 Task: Create user of different profiles for testing Purpose.
Action: Mouse moved to (619, 45)
Screenshot: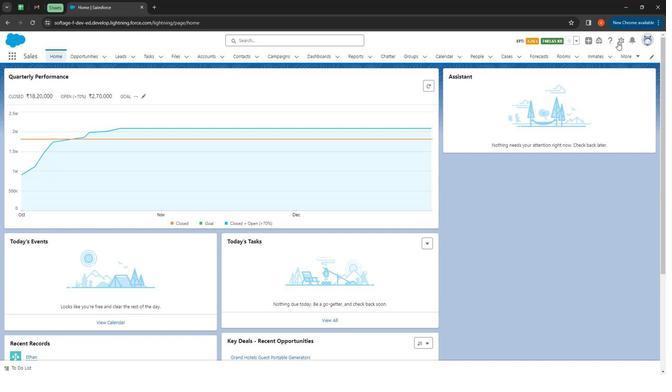 
Action: Mouse pressed left at (619, 45)
Screenshot: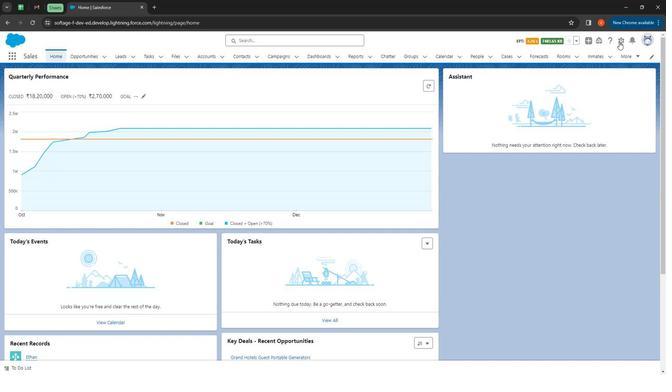 
Action: Mouse moved to (610, 64)
Screenshot: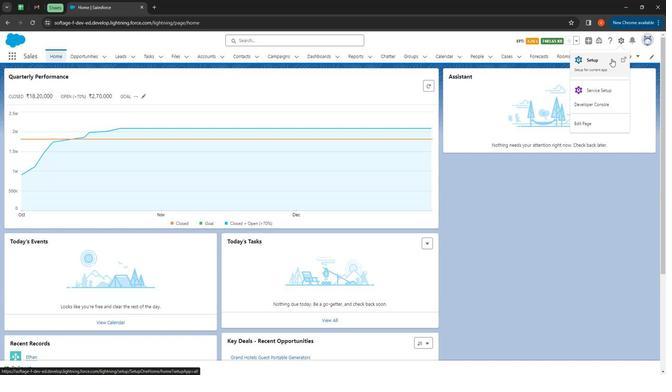
Action: Mouse pressed left at (610, 64)
Screenshot: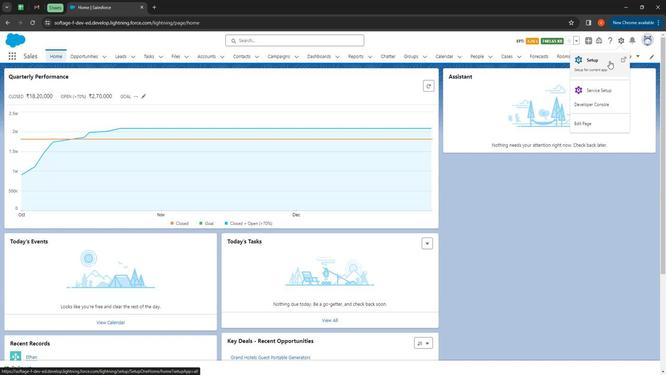 
Action: Mouse moved to (29, 79)
Screenshot: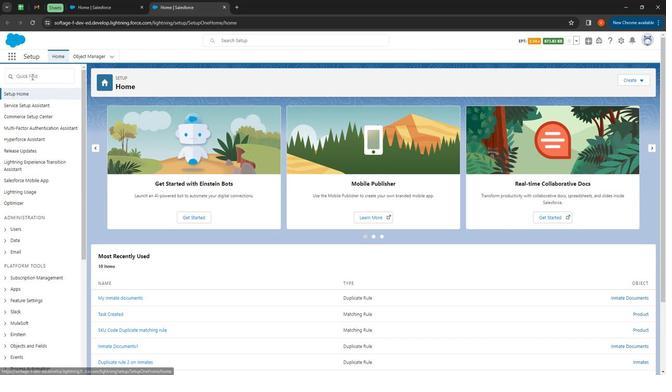 
Action: Mouse pressed left at (29, 79)
Screenshot: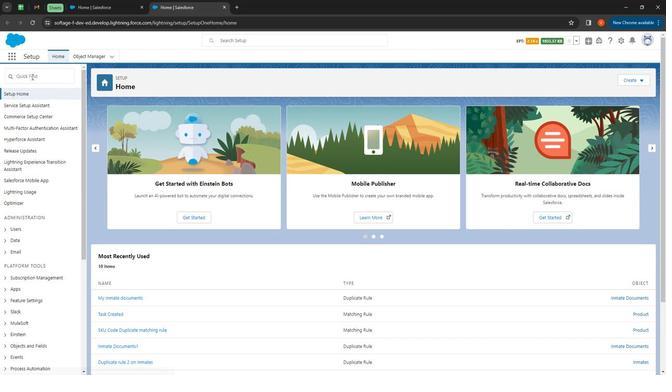 
Action: Key pressed users
Screenshot: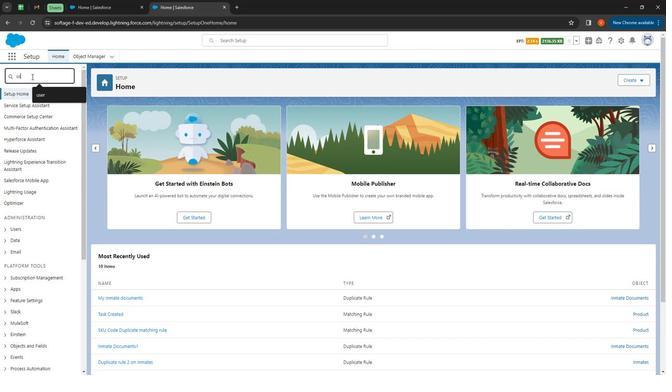 
Action: Mouse moved to (26, 182)
Screenshot: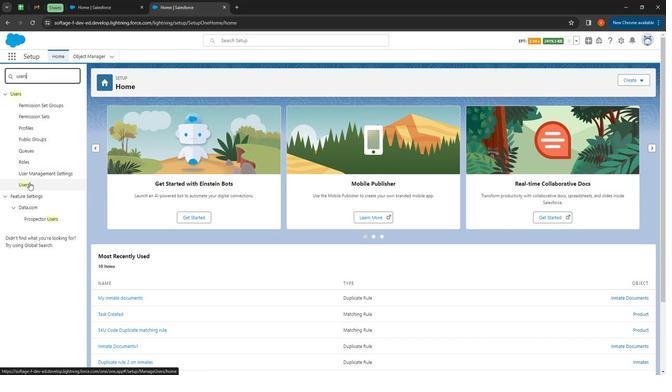 
Action: Mouse pressed left at (26, 182)
Screenshot: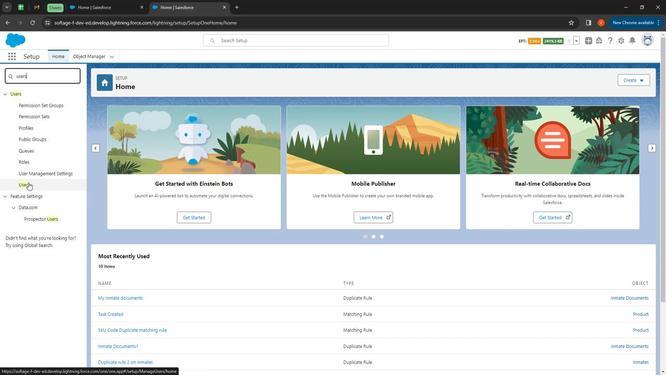 
Action: Mouse moved to (273, 167)
Screenshot: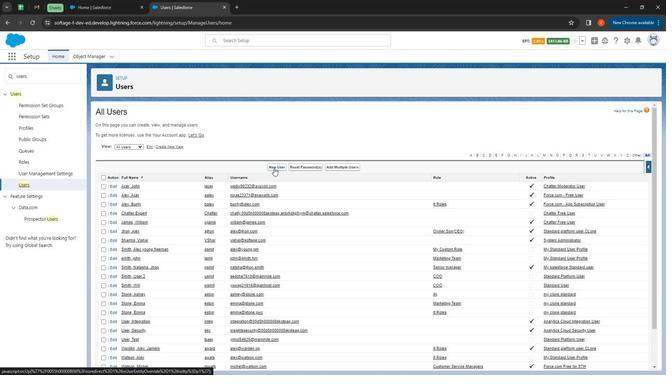 
Action: Mouse pressed left at (273, 167)
Screenshot: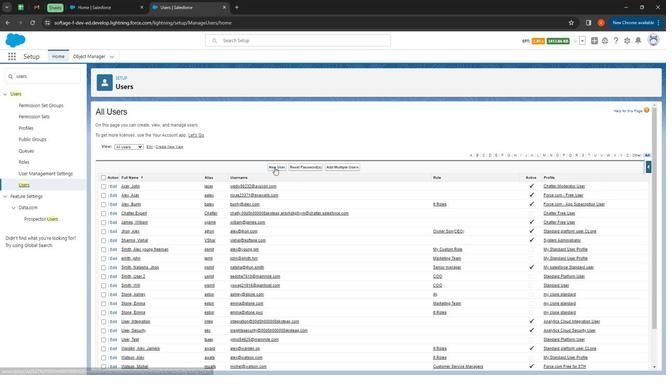 
Action: Mouse moved to (224, 153)
Screenshot: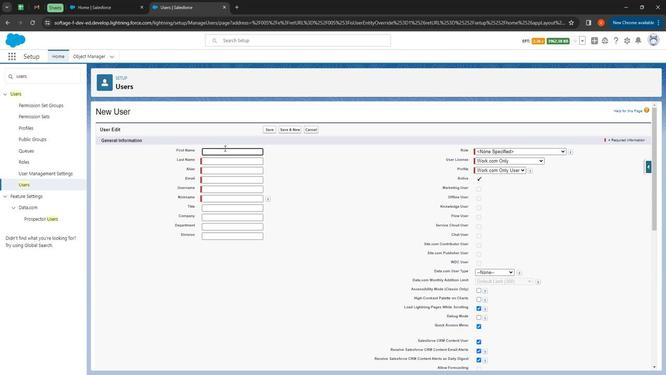 
Action: Mouse pressed left at (224, 153)
Screenshot: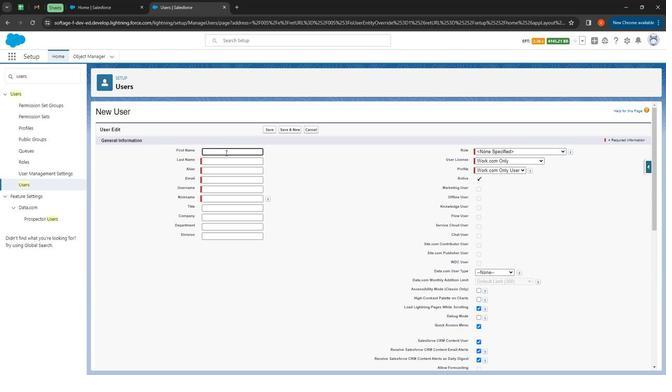 
Action: Mouse moved to (224, 154)
Screenshot: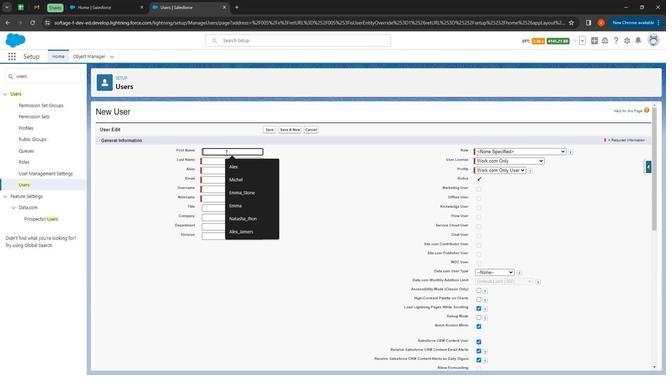 
Action: Key pressed <Key.shift><Key.shift><Key.shift><Key.shift><Key.shift><Key.shift><Key.shift>Olivia
Screenshot: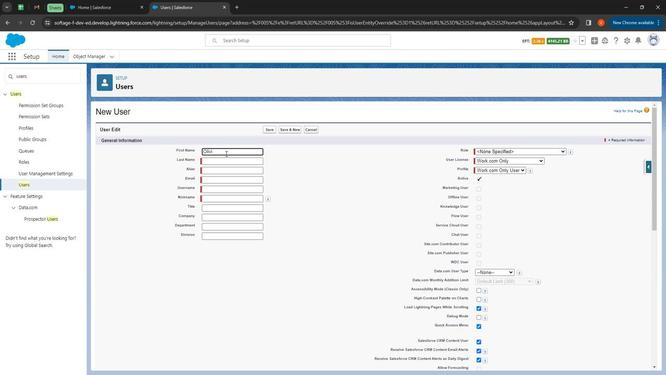 
Action: Mouse moved to (213, 157)
Screenshot: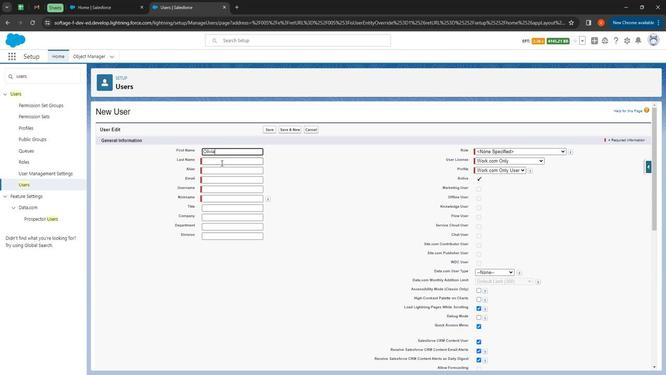 
Action: Mouse pressed left at (213, 157)
Screenshot: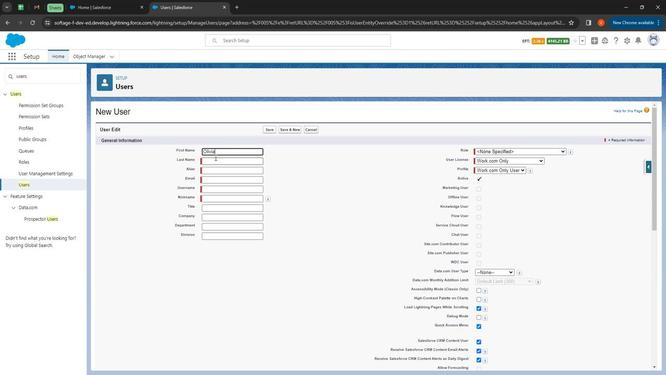 
Action: Mouse moved to (213, 157)
Screenshot: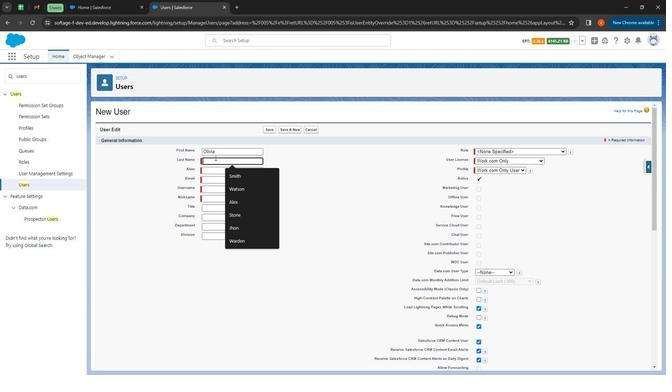 
Action: Key pressed <Key.shift><Key.shift><Key.shift><Key.shift><Key.shift><Key.shift><Key.shift><Key.shift><Key.shift><Key.shift><Key.shift><Key.shift><Key.shift><Key.shift><Key.shift>Watson
Screenshot: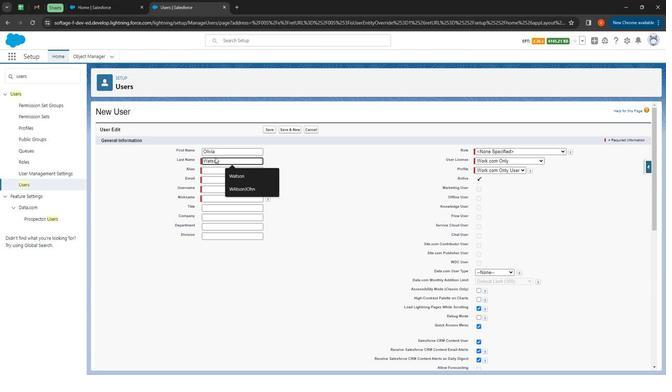 
Action: Mouse moved to (207, 178)
Screenshot: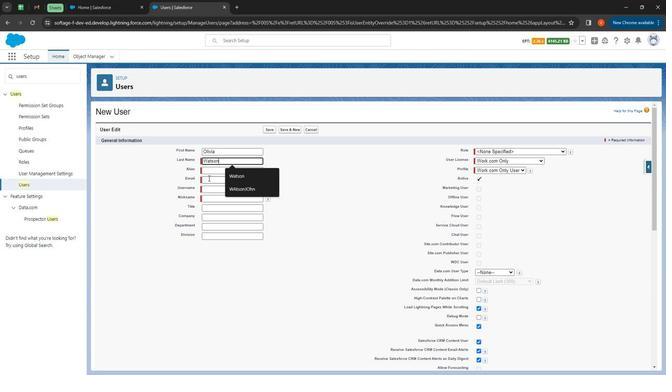 
Action: Mouse pressed left at (207, 178)
Screenshot: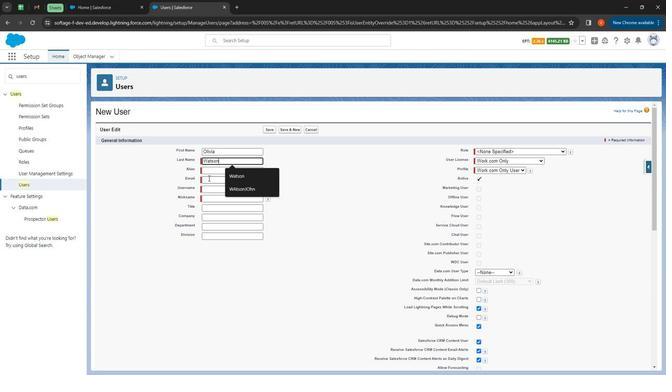 
Action: Mouse moved to (207, 177)
Screenshot: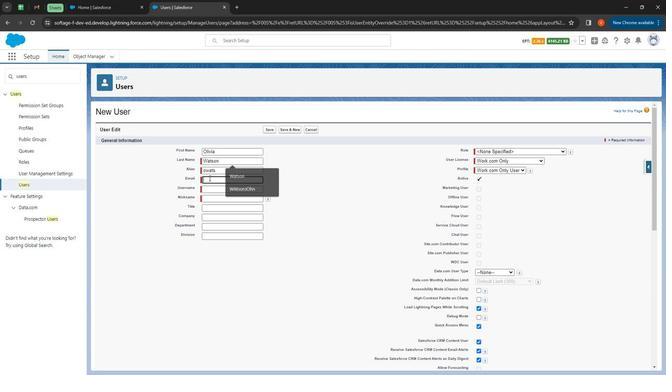
Action: Key pressed <Key.shift><Key.shift><Key.shift><Key.shift><Key.shift><Key.shift><Key.shift><Key.shift><Key.shift><Key.shift><Key.shift><Key.shift><Key.shift><Key.shift><Key.shift><Key.shift><Key.shift><Key.shift>O<Key.shift>@livia.com
Screenshot: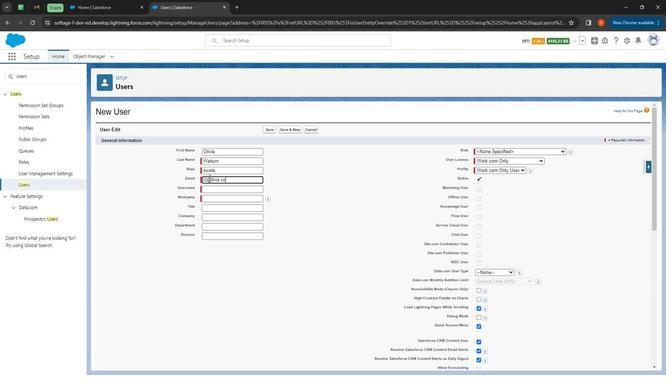 
Action: Mouse moved to (212, 189)
Screenshot: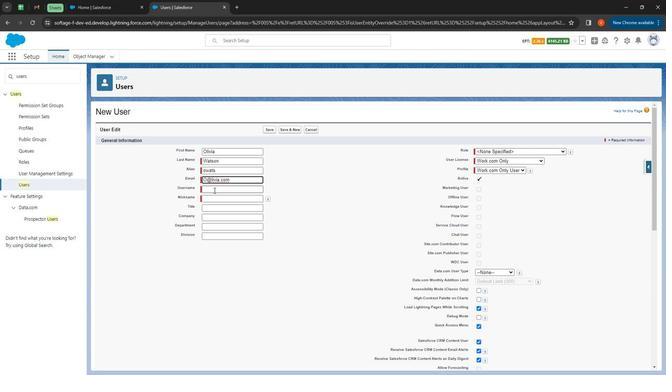 
Action: Mouse pressed left at (212, 189)
Screenshot: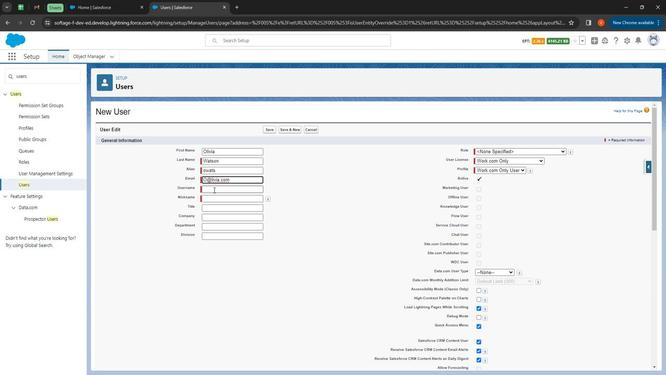 
Action: Mouse moved to (216, 208)
Screenshot: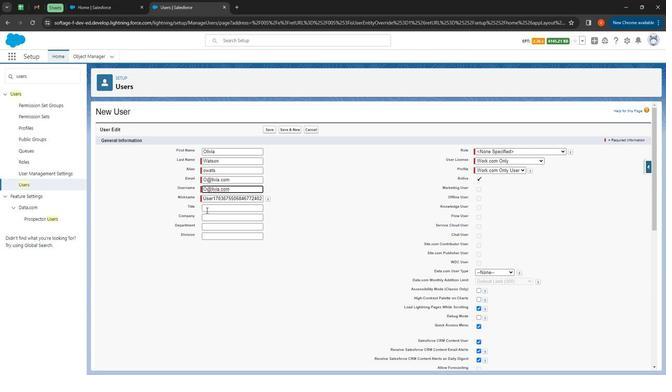 
Action: Mouse pressed left at (216, 208)
Screenshot: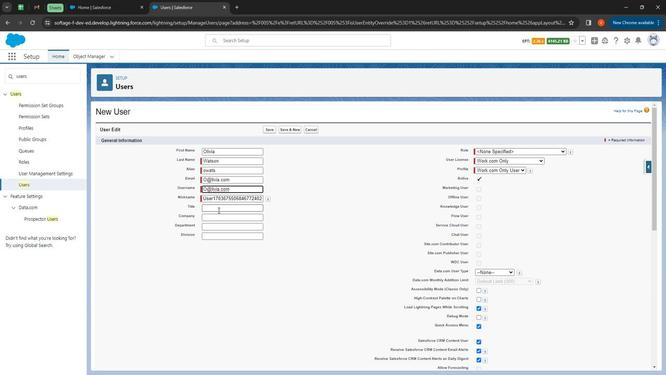 
Action: Key pressed <Key.shift>
Screenshot: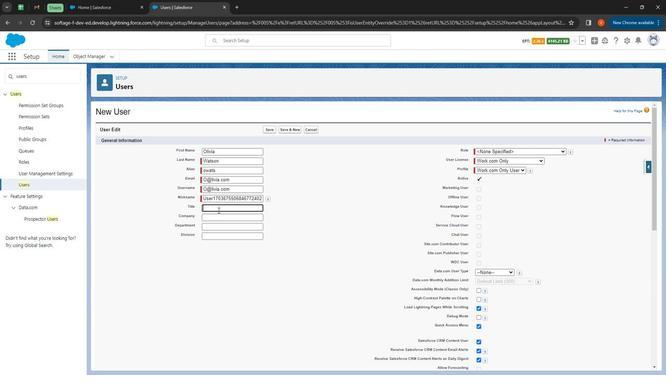 
Action: Mouse moved to (217, 208)
Screenshot: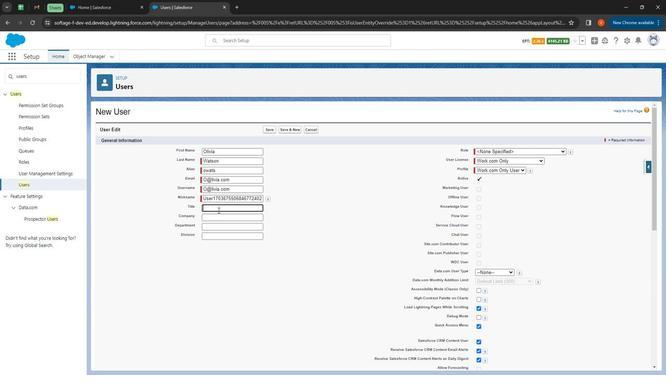 
Action: Key pressed Salesforce<Key.space><Key.shift>IT
Screenshot: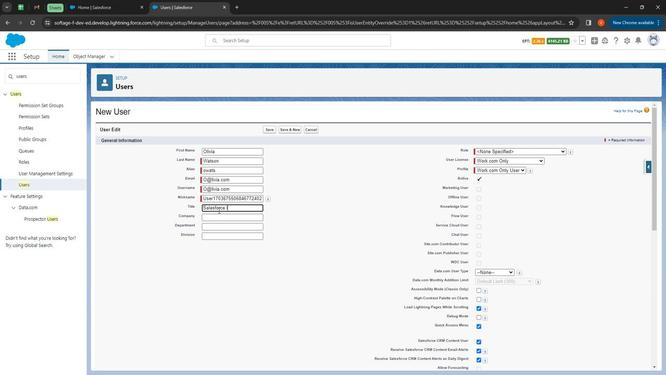 
Action: Mouse scrolled (217, 208) with delta (0, 0)
Screenshot: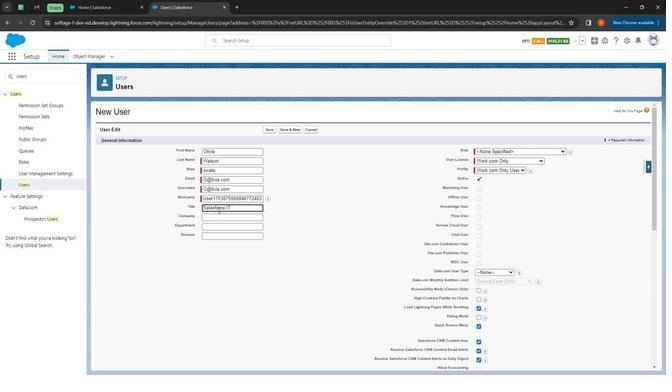 
Action: Mouse moved to (218, 177)
Screenshot: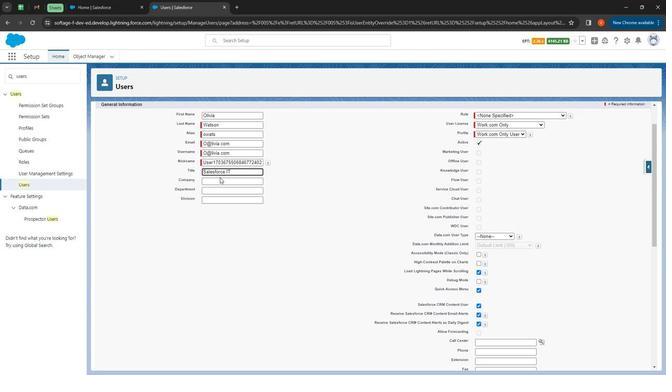 
Action: Mouse pressed left at (218, 177)
Screenshot: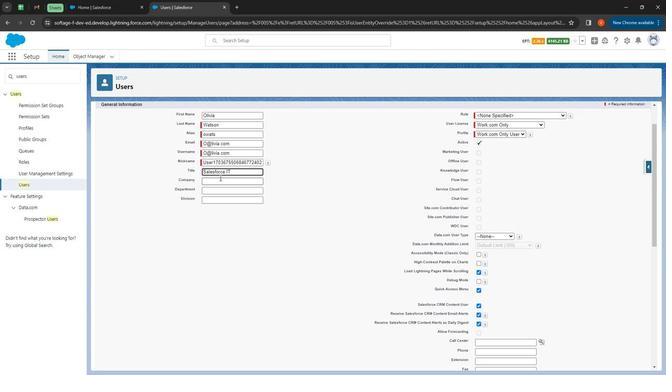 
Action: Mouse moved to (218, 178)
Screenshot: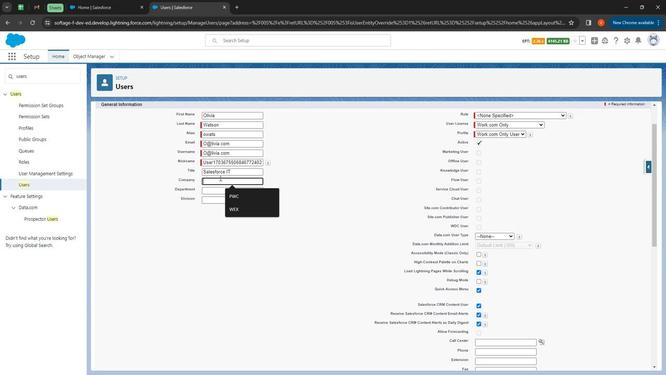 
Action: Key pressed <Key.shift>
Screenshot: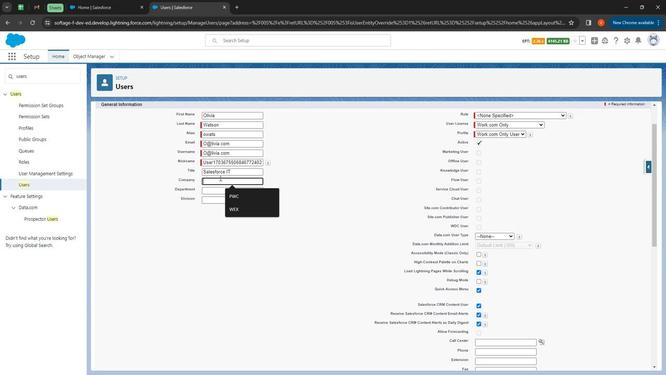 
Action: Mouse moved to (208, 166)
Screenshot: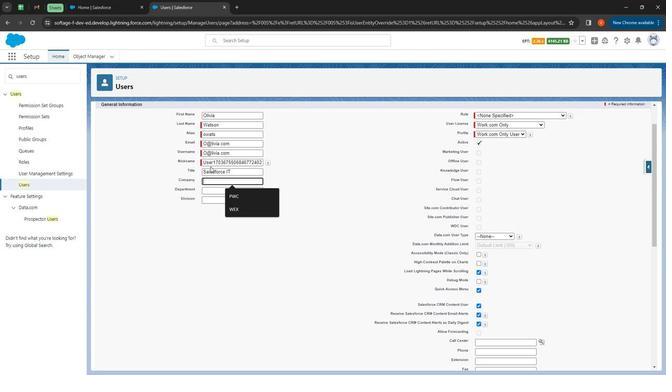 
Action: Key pressed <Key.shift><Key.shift><Key.shift><Key.shift>PWC
Screenshot: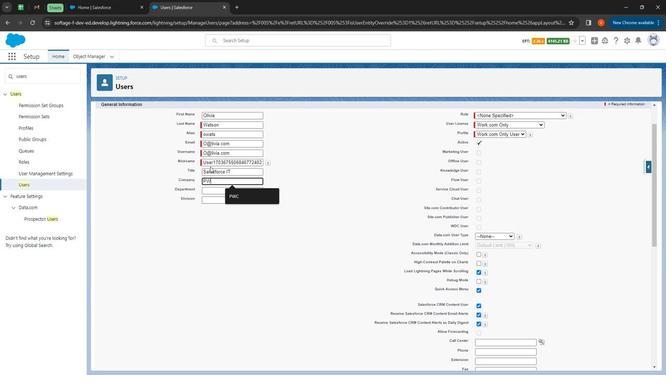 
Action: Mouse moved to (220, 194)
Screenshot: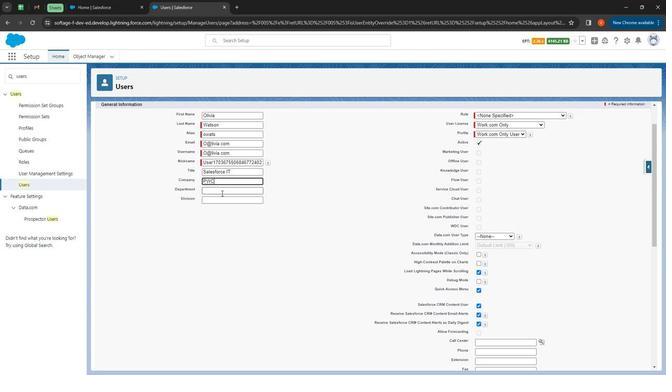 
Action: Mouse pressed left at (220, 194)
Screenshot: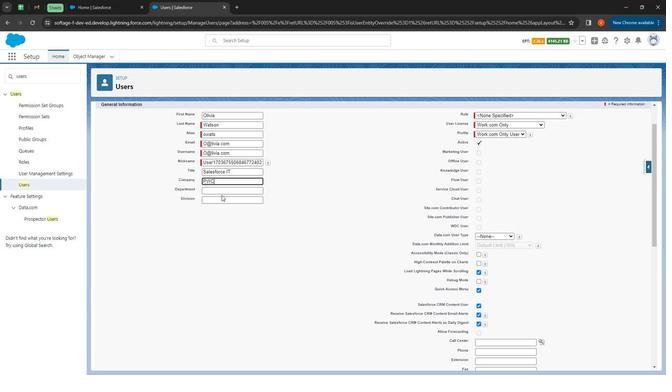 
Action: Mouse moved to (216, 190)
Screenshot: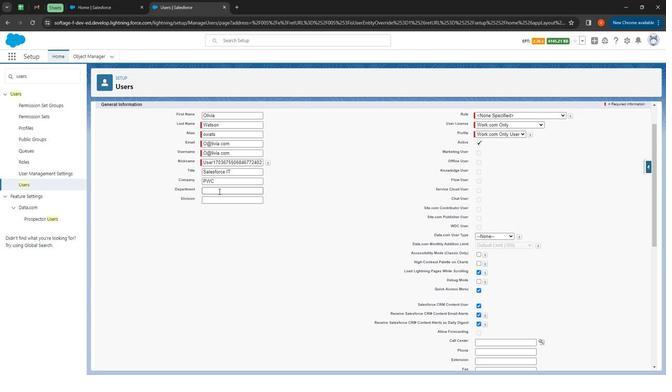 
Action: Mouse pressed left at (216, 190)
Screenshot: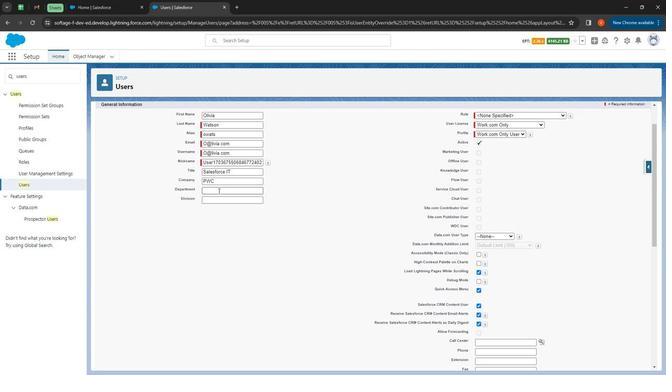 
Action: Key pressed <Key.shift>
Screenshot: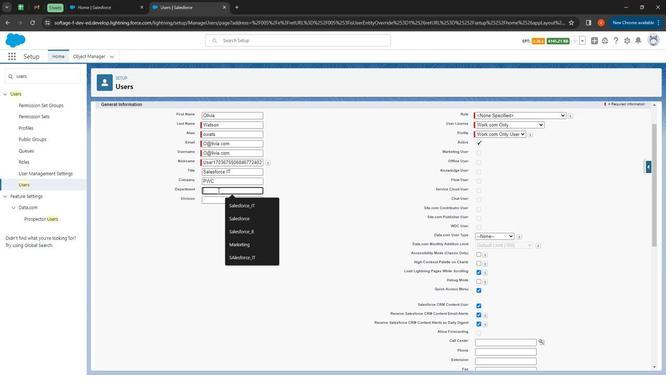 
Action: Mouse moved to (205, 186)
Screenshot: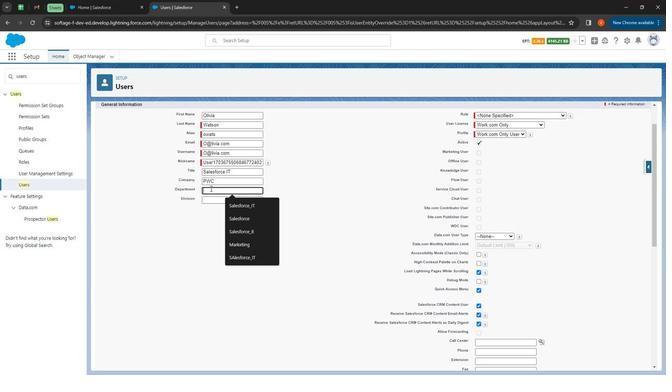
Action: Key pressed <Key.shift><Key.shift><Key.shift><Key.shift><Key.shift><Key.shift><Key.shift><Key.shift><Key.shift><Key.shift><Key.shift><Key.shift><Key.shift>Salesfore<Key.backspace>ce<Key.shift>_<Key.shift><Key.shift><Key.shift><Key.shift><Key.shift><Key.shift><Key.shift><Key.shift><Key.shift><Key.shift>IT
Screenshot: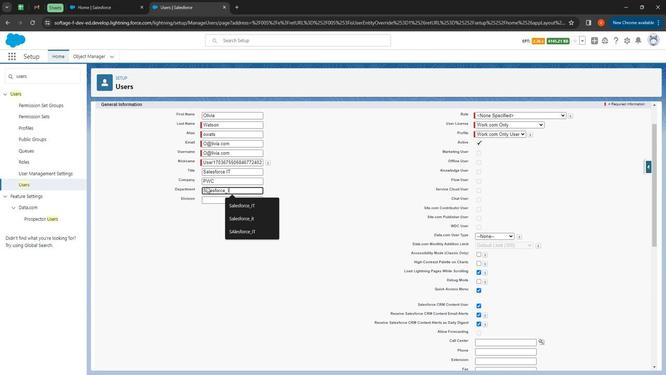 
Action: Mouse moved to (216, 197)
Screenshot: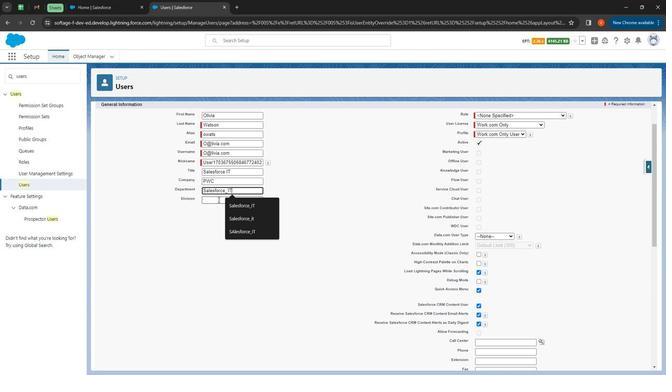 
Action: Mouse pressed left at (216, 197)
Screenshot: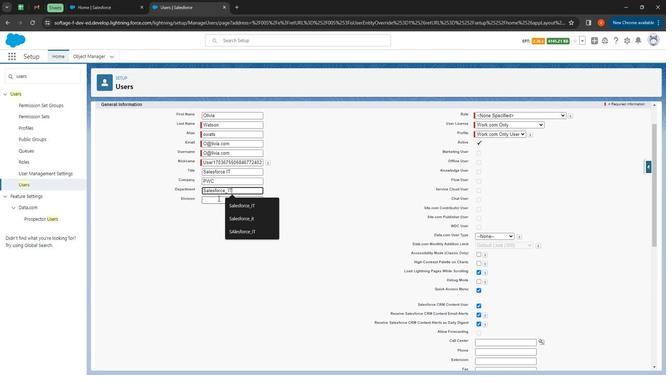 
Action: Mouse moved to (229, 214)
Screenshot: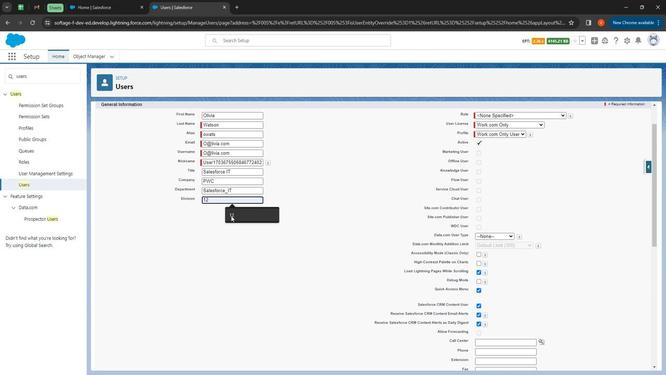 
Action: Mouse pressed left at (229, 214)
Screenshot: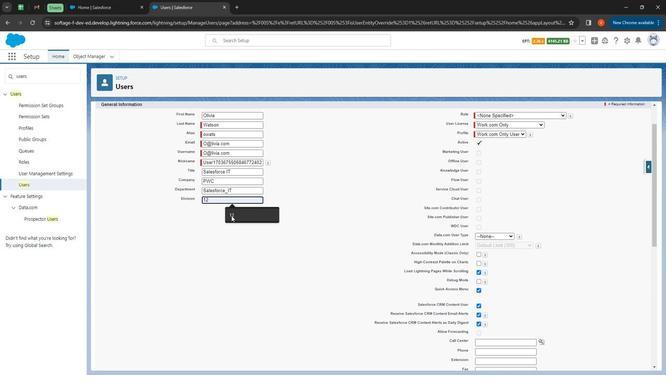 
Action: Mouse moved to (502, 184)
Screenshot: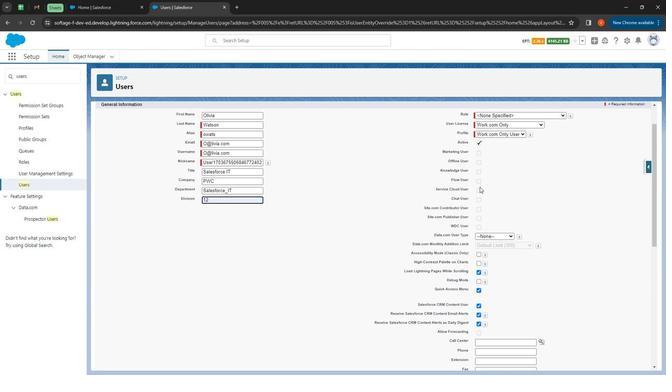
Action: Mouse scrolled (502, 184) with delta (0, 0)
Screenshot: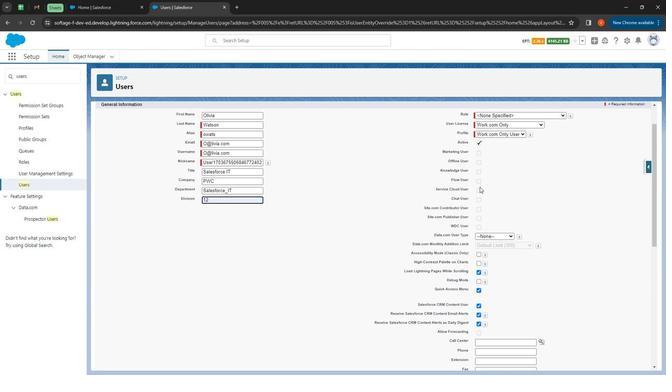 
Action: Mouse moved to (507, 183)
Screenshot: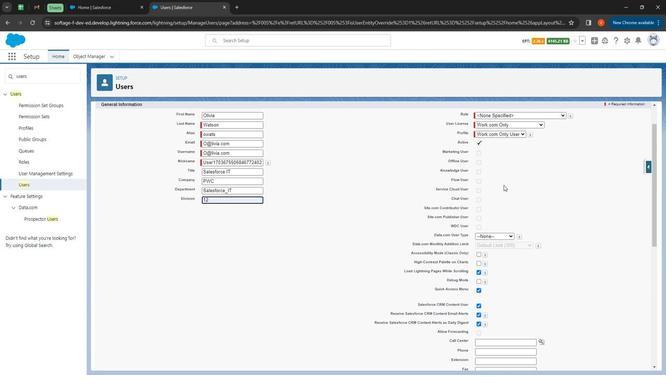 
Action: Mouse scrolled (507, 184) with delta (0, 0)
Screenshot: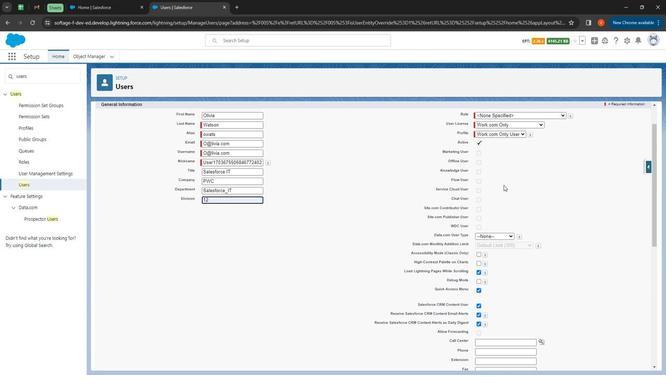
Action: Mouse moved to (532, 151)
Screenshot: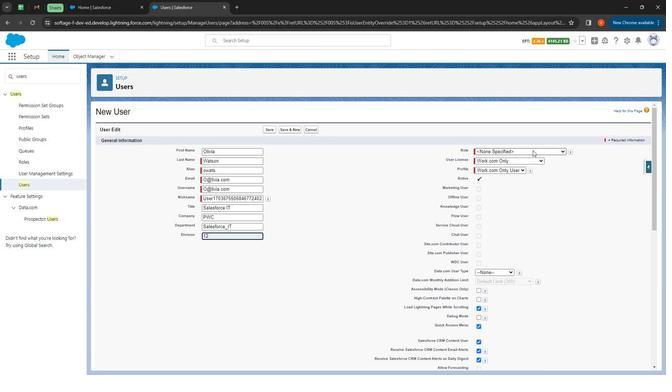 
Action: Mouse pressed left at (532, 151)
Screenshot: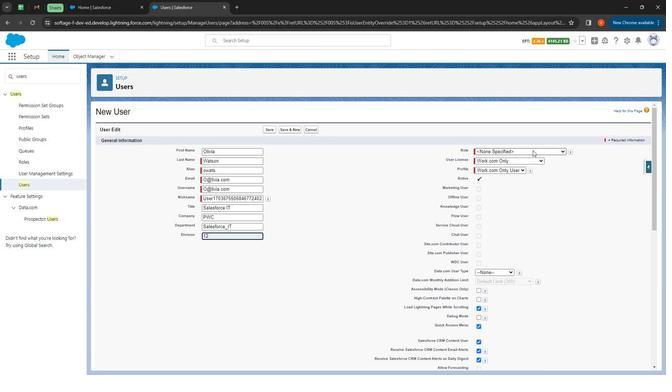 
Action: Mouse moved to (515, 217)
Screenshot: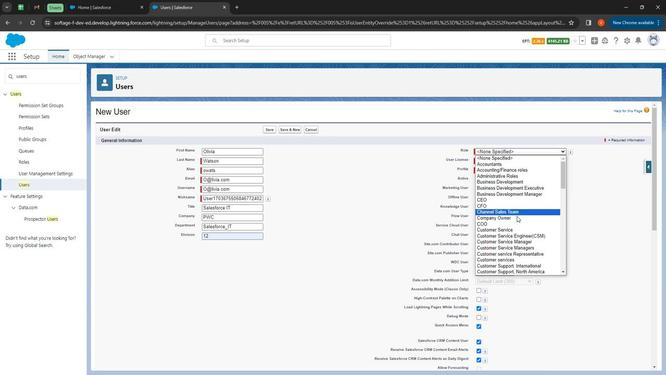 
Action: Mouse scrolled (515, 217) with delta (0, 0)
Screenshot: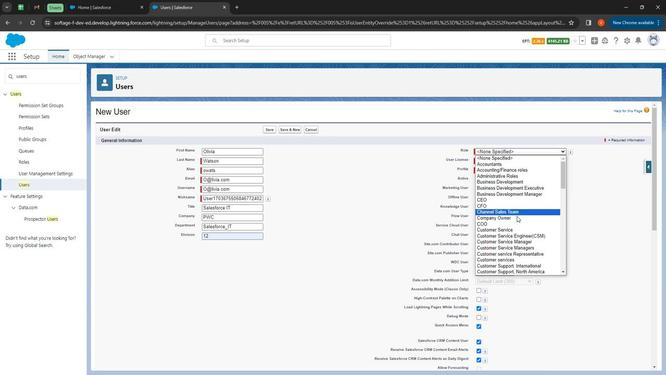 
Action: Mouse moved to (515, 218)
Screenshot: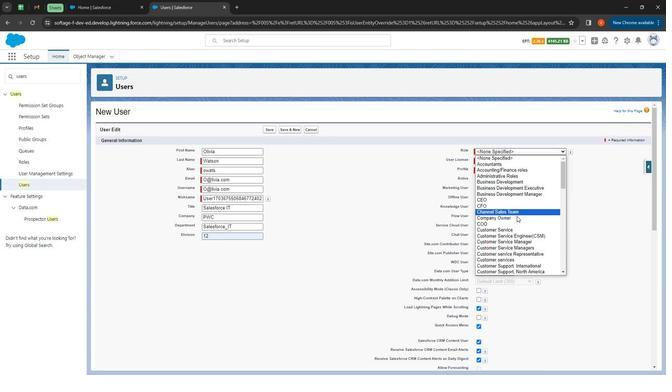 
Action: Mouse scrolled (515, 218) with delta (0, 0)
Screenshot: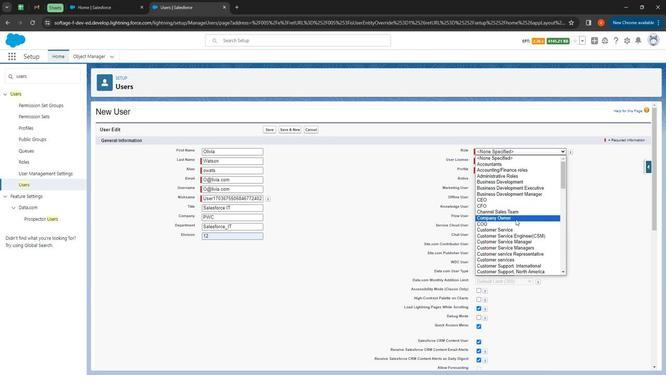 
Action: Mouse scrolled (515, 218) with delta (0, 0)
Screenshot: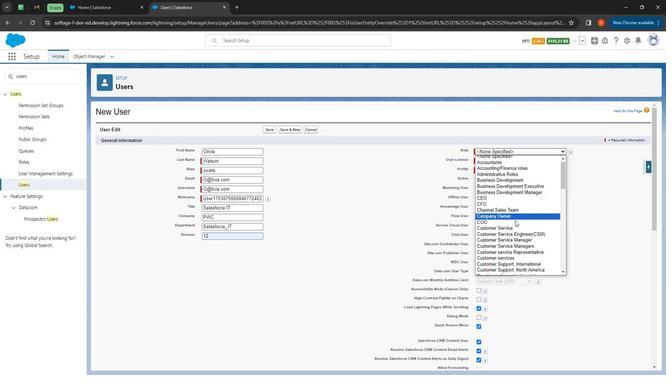 
Action: Mouse moved to (515, 219)
Screenshot: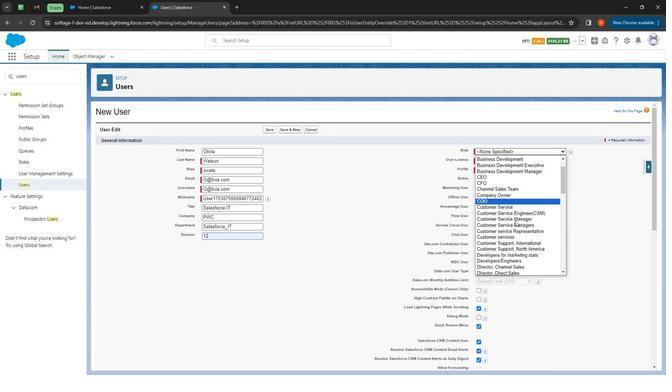 
Action: Mouse scrolled (515, 218) with delta (0, 0)
Screenshot: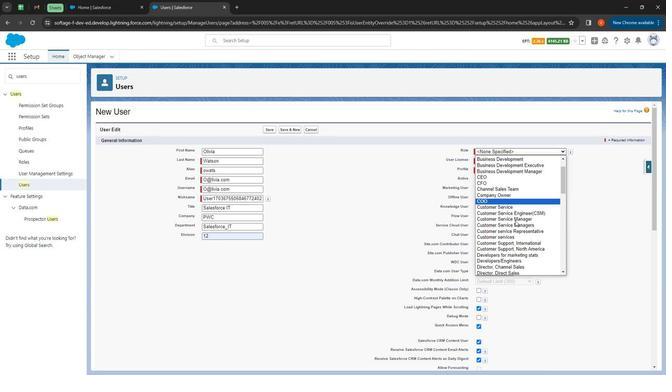 
Action: Mouse moved to (514, 185)
Screenshot: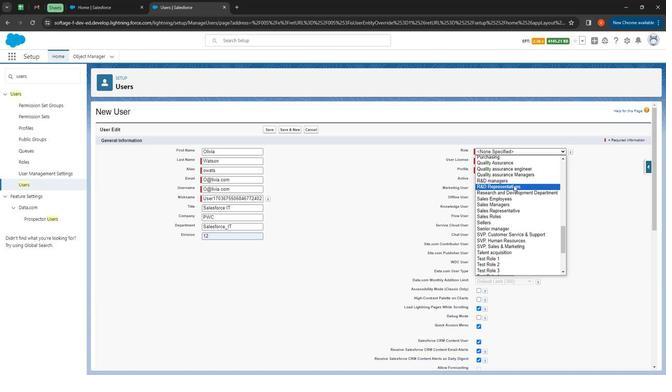 
Action: Mouse scrolled (514, 185) with delta (0, 0)
Screenshot: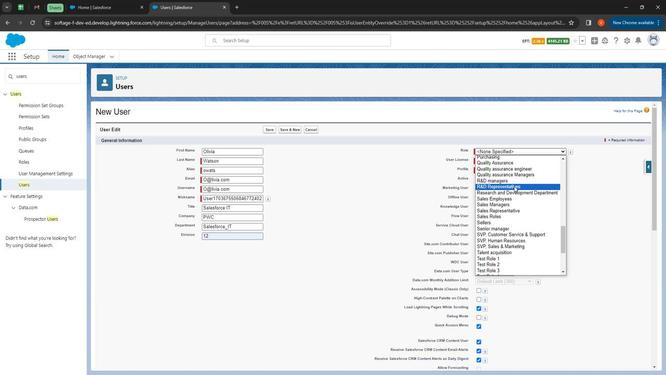 
Action: Mouse scrolled (514, 185) with delta (0, 0)
Screenshot: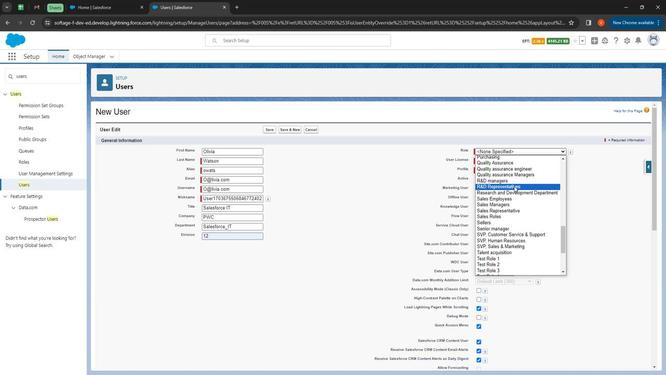 
Action: Mouse moved to (504, 222)
Screenshot: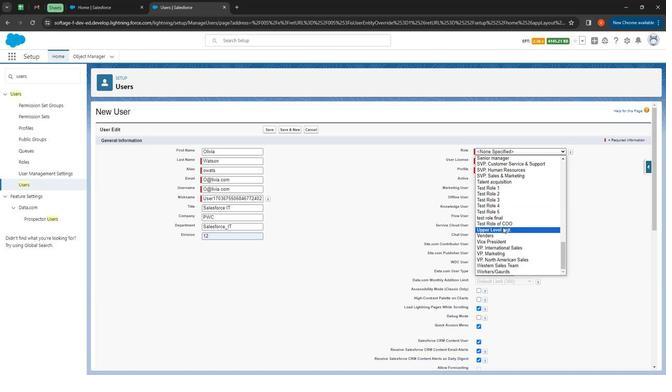 
Action: Mouse scrolled (504, 223) with delta (0, 0)
Screenshot: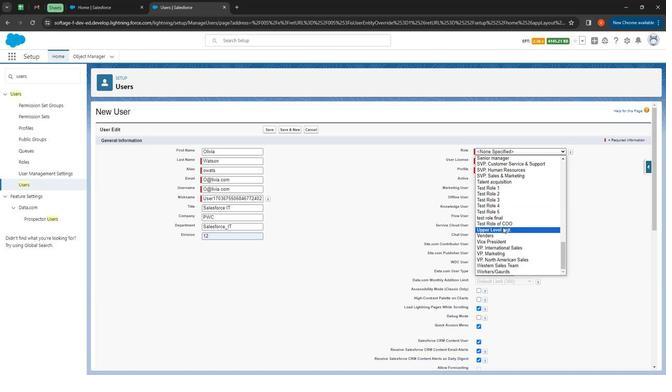 
Action: Mouse moved to (502, 173)
Screenshot: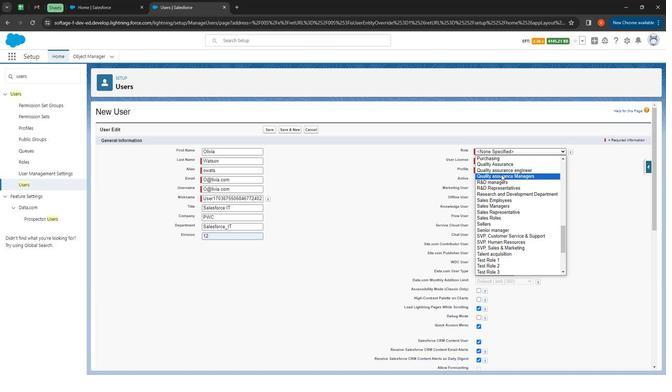 
Action: Mouse pressed left at (502, 173)
Screenshot: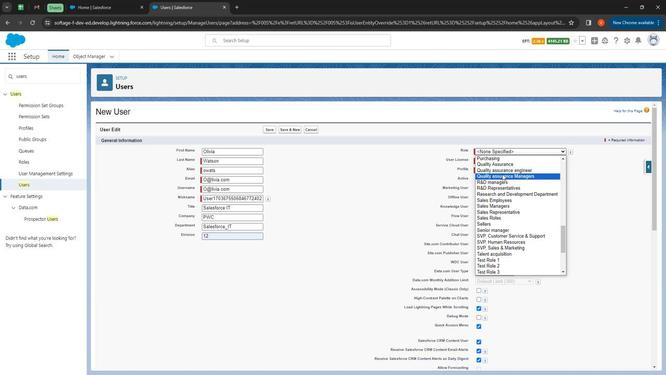 
Action: Mouse moved to (508, 161)
Screenshot: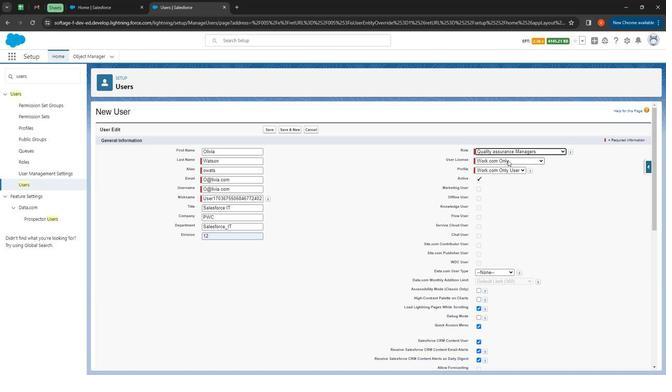 
Action: Mouse pressed left at (508, 161)
Screenshot: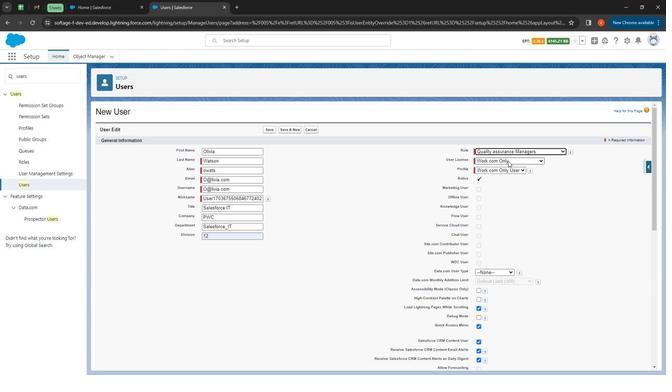 
Action: Mouse moved to (512, 196)
Screenshot: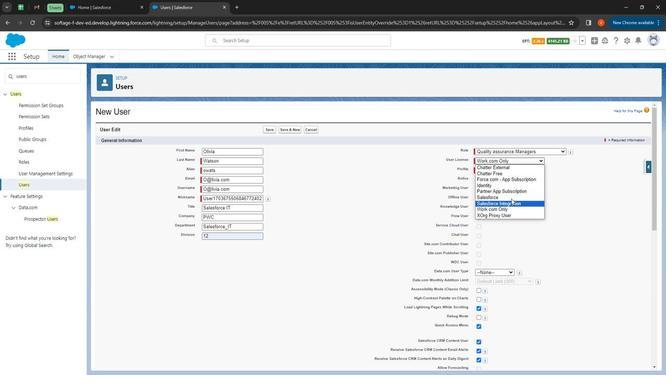 
Action: Mouse pressed left at (512, 196)
Screenshot: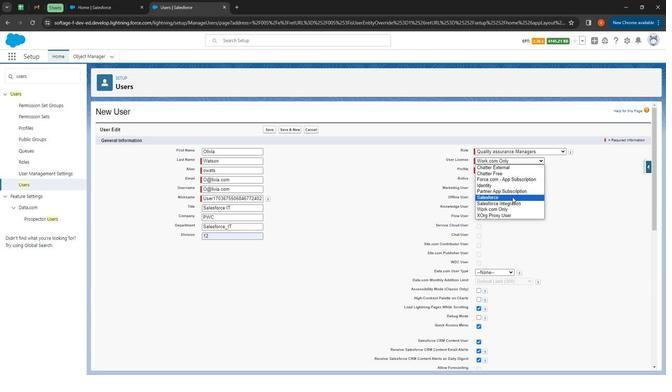 
Action: Mouse moved to (509, 173)
Screenshot: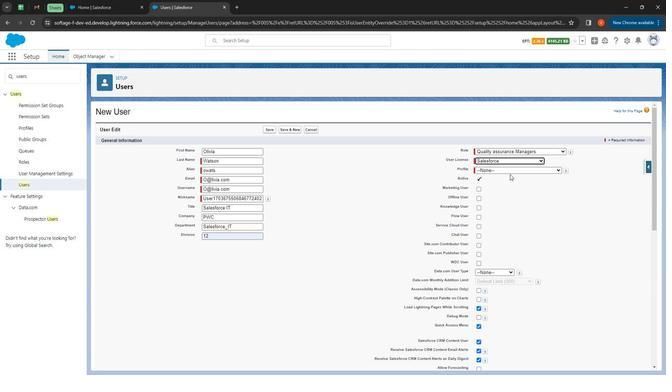 
Action: Mouse pressed left at (509, 173)
Screenshot: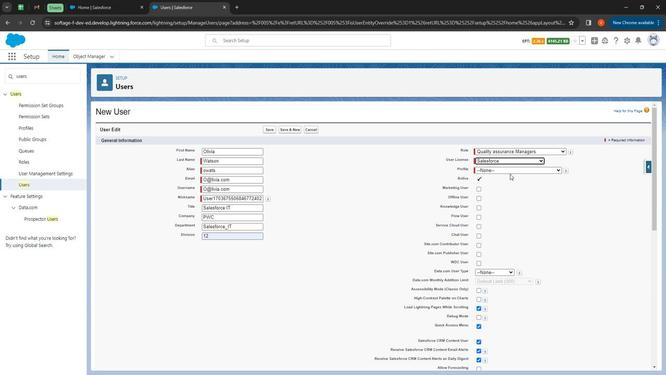 
Action: Mouse moved to (512, 170)
Screenshot: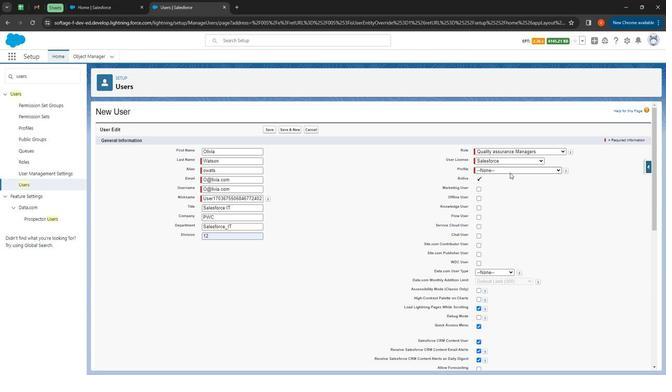 
Action: Mouse pressed left at (512, 170)
Screenshot: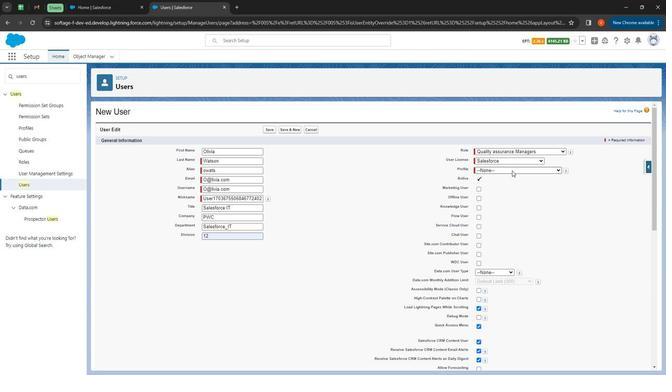 
Action: Mouse moved to (522, 256)
Screenshot: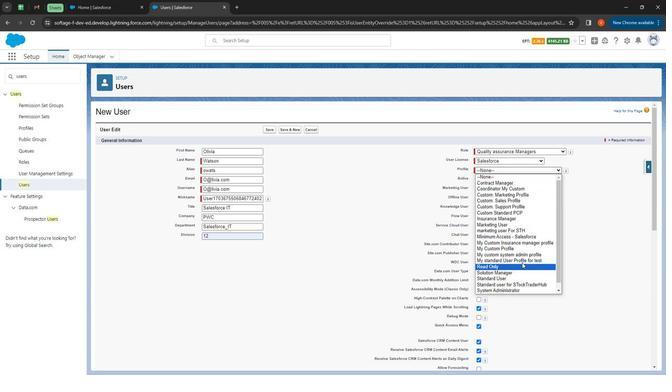 
Action: Mouse pressed left at (522, 256)
Screenshot: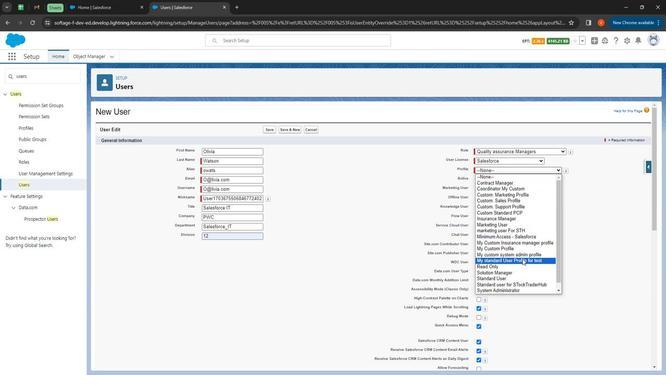 
Action: Mouse moved to (490, 205)
Screenshot: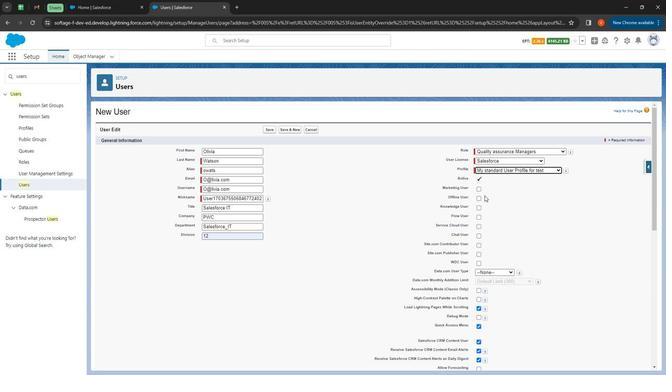 
Action: Mouse scrolled (490, 205) with delta (0, 0)
Screenshot: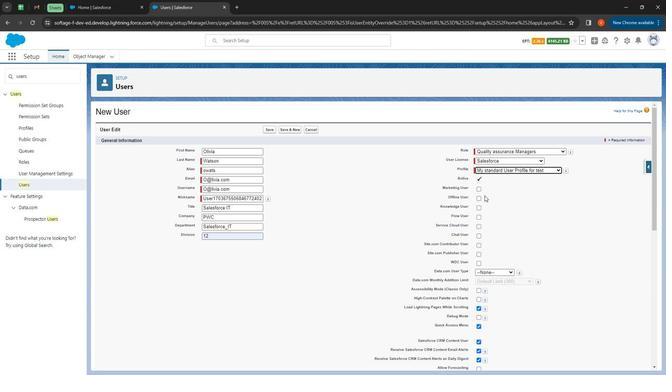
Action: Mouse moved to (494, 210)
Screenshot: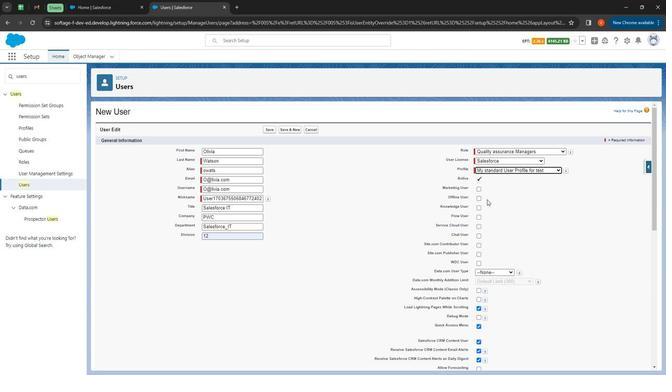 
Action: Mouse scrolled (494, 210) with delta (0, 0)
Screenshot: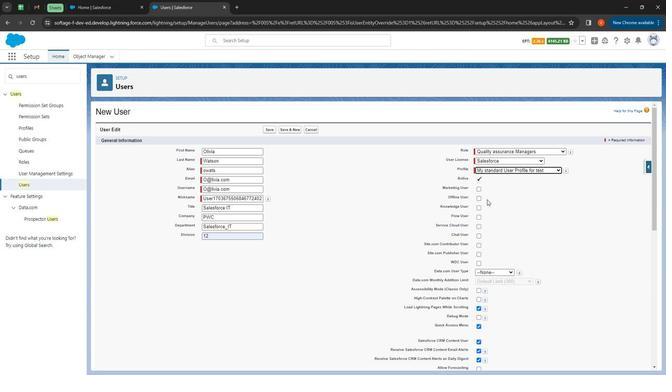 
Action: Mouse moved to (496, 214)
Screenshot: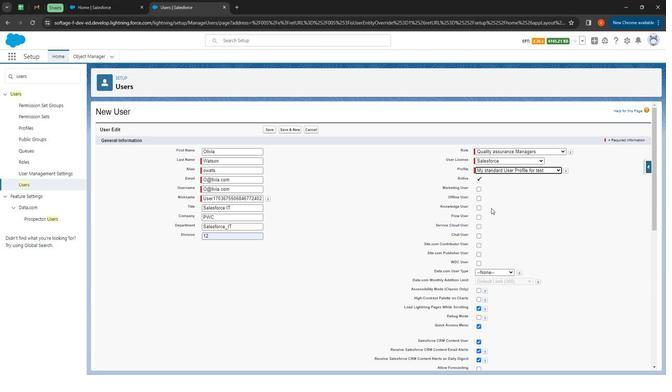 
Action: Mouse scrolled (496, 213) with delta (0, 0)
Screenshot: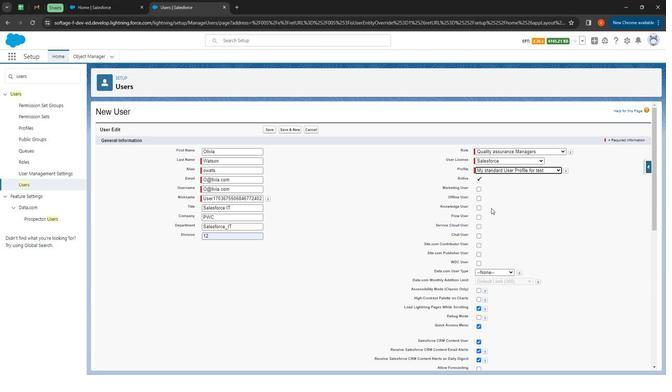 
Action: Mouse moved to (499, 217)
Screenshot: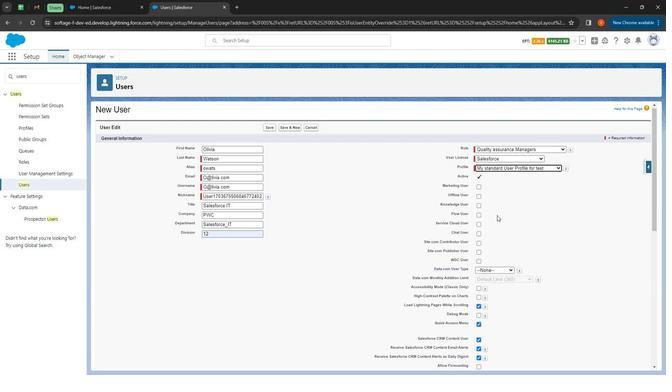 
Action: Mouse scrolled (499, 216) with delta (0, 0)
Screenshot: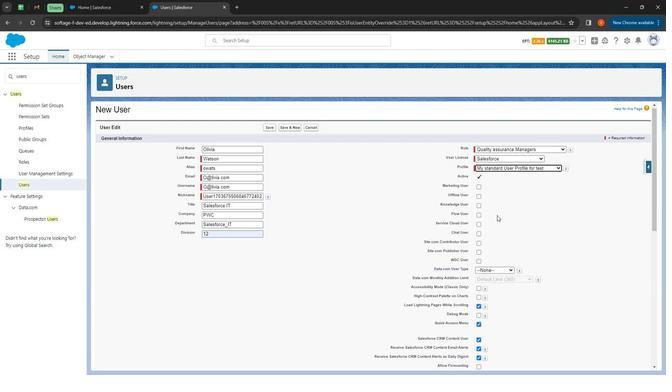 
Action: Mouse moved to (503, 225)
Screenshot: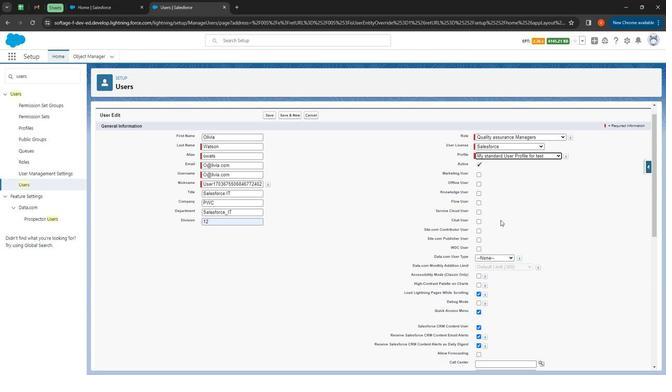 
Action: Mouse scrolled (503, 224) with delta (0, 0)
Screenshot: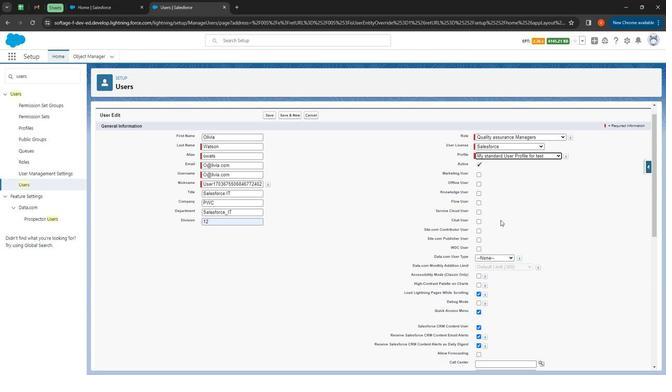 
Action: Mouse moved to (504, 248)
Screenshot: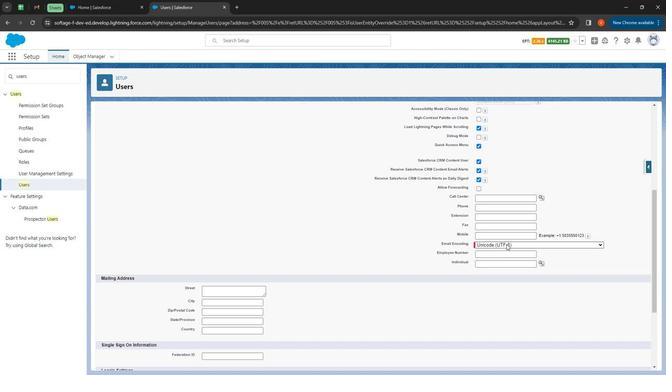 
Action: Mouse scrolled (504, 247) with delta (0, 0)
Screenshot: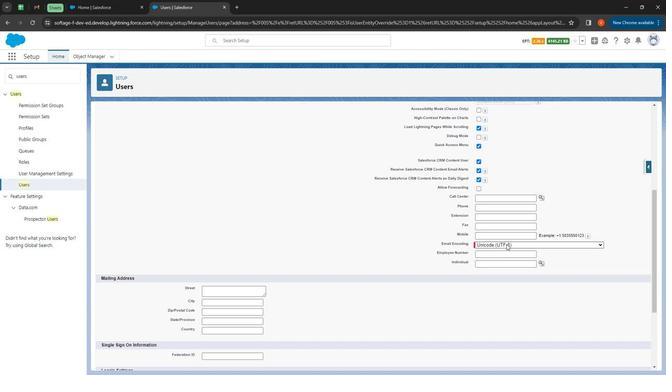 
Action: Mouse moved to (504, 249)
Screenshot: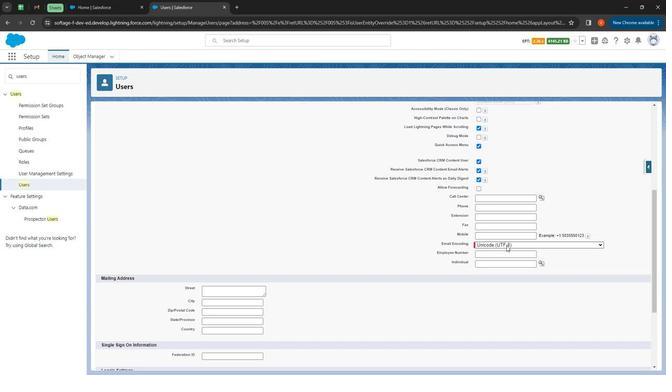 
Action: Mouse scrolled (504, 248) with delta (0, 0)
Screenshot: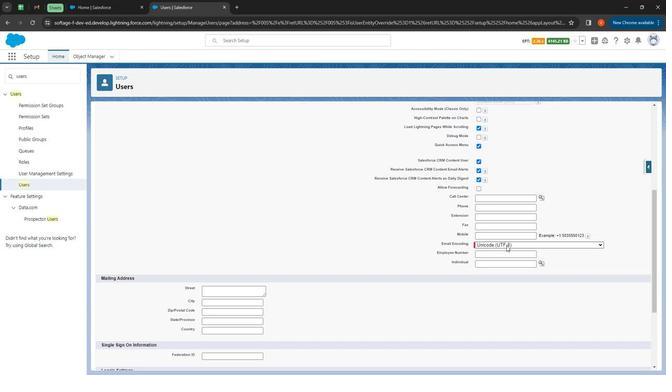
Action: Mouse moved to (504, 249)
Screenshot: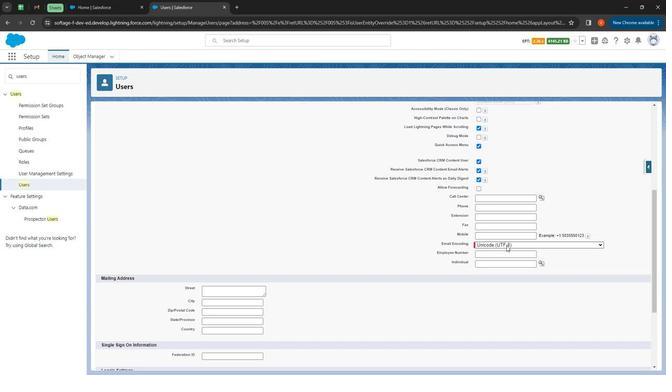
Action: Mouse scrolled (504, 248) with delta (0, 0)
Screenshot: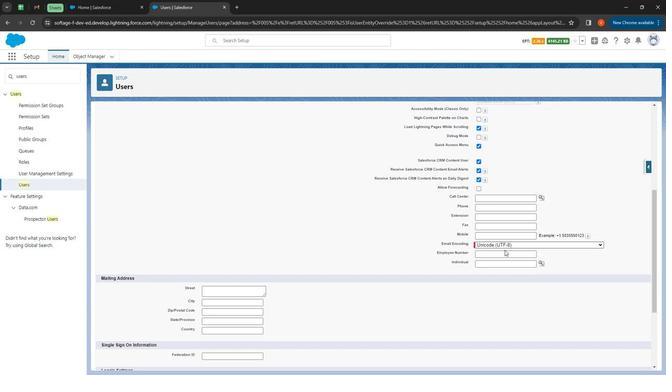 
Action: Mouse moved to (502, 250)
Screenshot: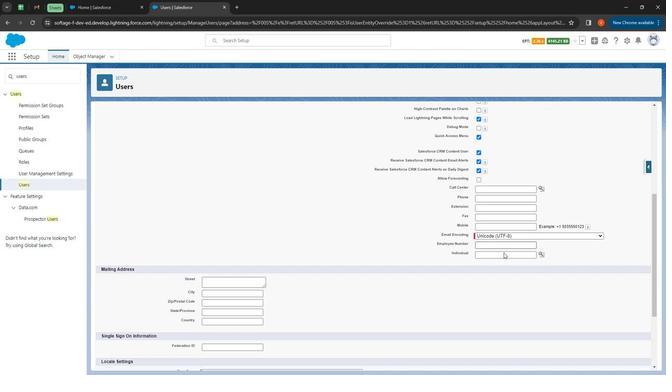
Action: Mouse scrolled (503, 249) with delta (0, 0)
Screenshot: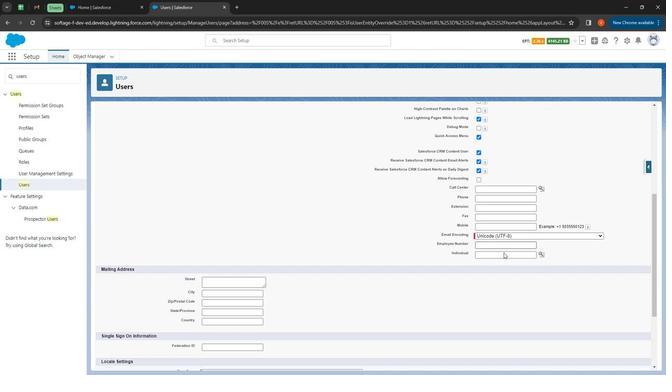 
Action: Mouse moved to (240, 180)
Screenshot: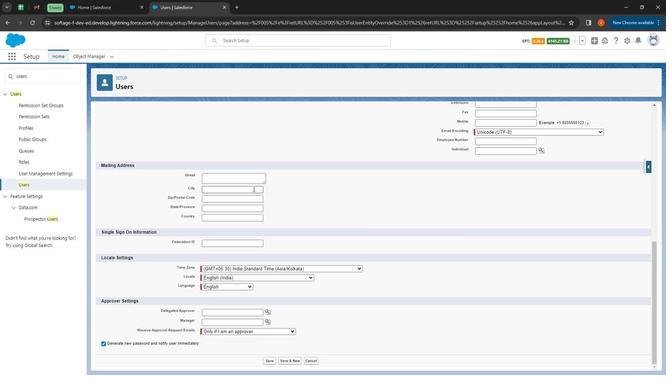 
Action: Mouse pressed left at (240, 180)
Screenshot: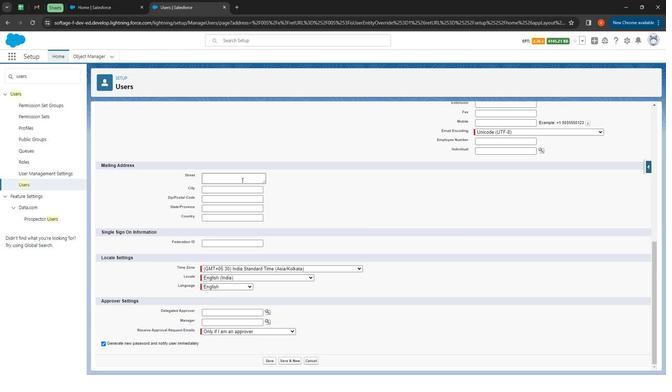 
Action: Mouse moved to (240, 180)
Screenshot: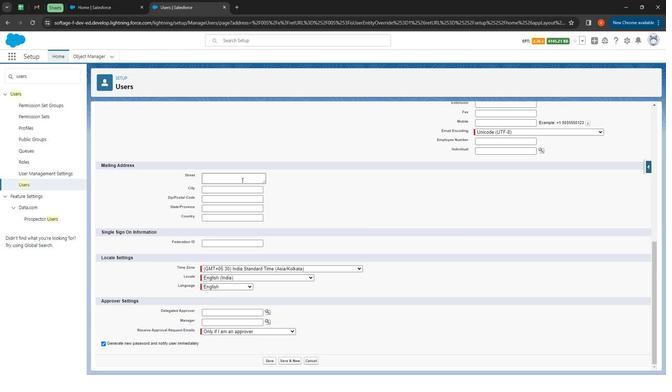 
Action: Key pressed 12/78<Key.space><Key.shift><Key.shift><Key.shift><Key.shift><Key.shift><Key.shift><Key.shift><Key.shift><Key.shift><Key.shift><Key.shift><Key.shift><Key.shift><Key.shift><Key.shift><Key.shift><Key.shift><Key.shift><Key.shift>Street<Key.space><Key.shift>Walt<Key.space><Key.shift><Key.shift><Key.shift><Key.shift><Key.shift><Key.shift><Key.shift><Key.shift><Key.shift><Key.shift><Key.shift><Key.shift><Key.shift><Key.shift><Key.shift>
Screenshot: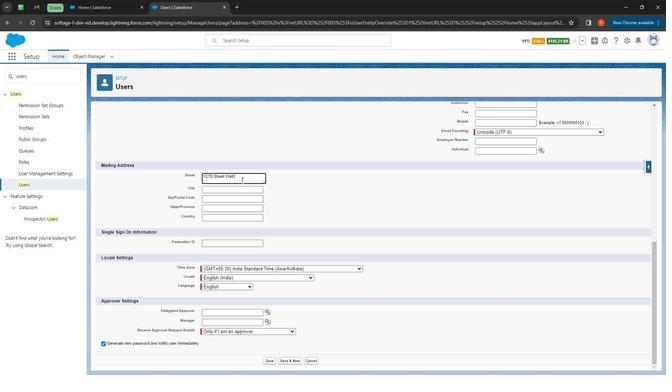 
Action: Mouse moved to (230, 193)
Screenshot: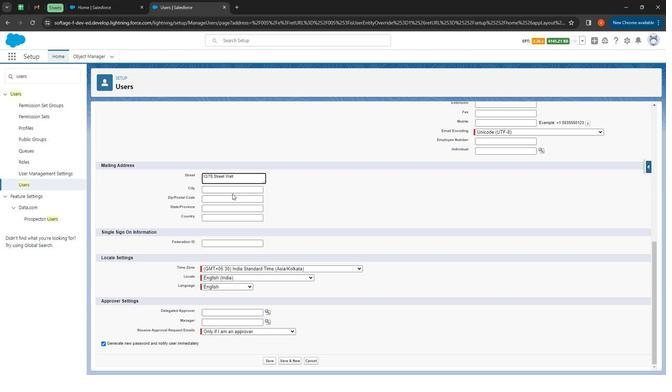 
Action: Mouse pressed left at (230, 193)
Screenshot: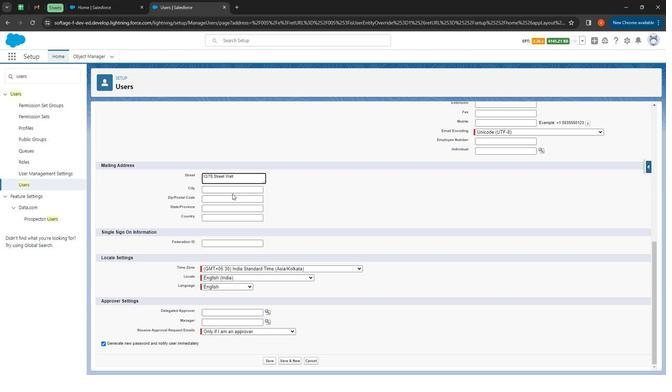 
Action: Mouse moved to (228, 192)
Screenshot: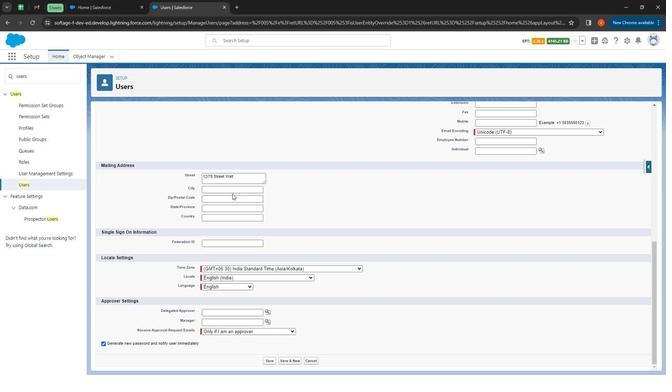
Action: Mouse pressed left at (228, 192)
Screenshot: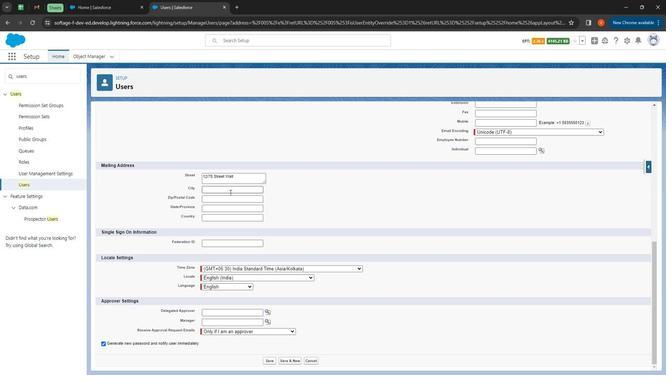 
Action: Key pressed <Key.shift>
Screenshot: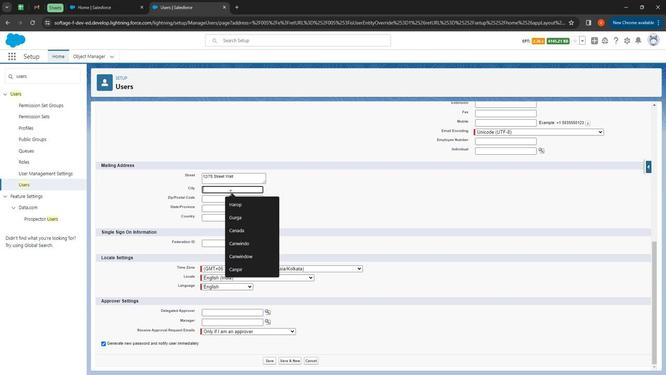 
Action: Mouse moved to (230, 194)
Screenshot: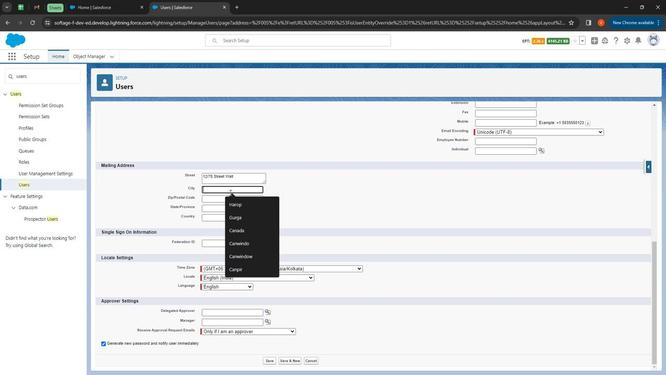 
Action: Key pressed <Key.shift><Key.shift><Key.shift><Key.shift><Key.shift><Key.shift><Key.shift><Key.shift><Key.shift><Key.shift><Key.shift><Key.shift><Key.shift>Brampton
Screenshot: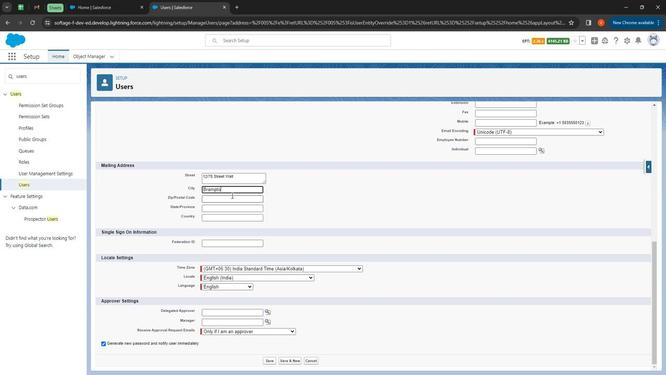 
Action: Mouse moved to (223, 198)
Screenshot: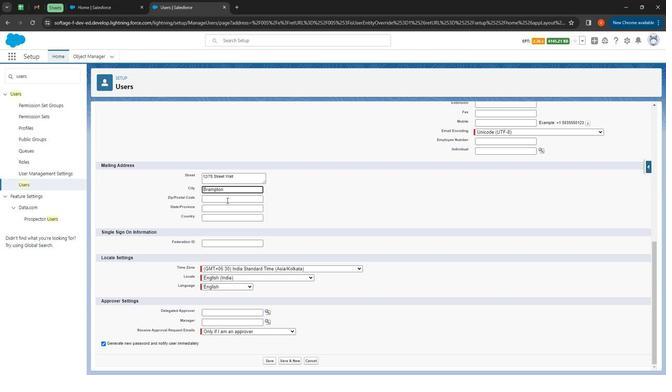 
Action: Mouse pressed left at (223, 198)
Screenshot: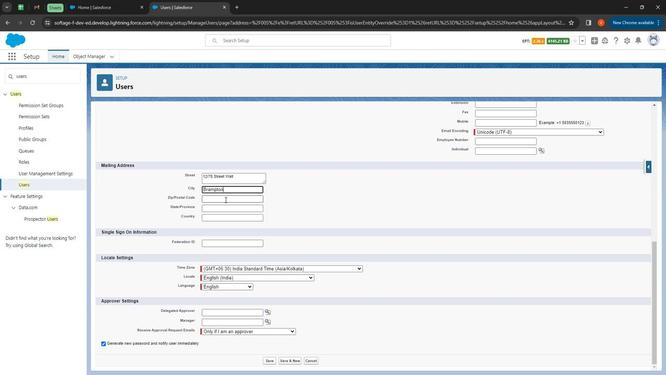 
Action: Mouse moved to (233, 201)
Screenshot: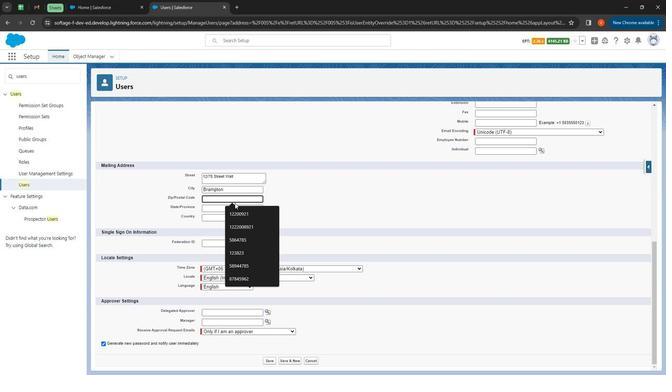 
Action: Key pressed <Key.shift><Key.shift><Key.shift><Key.shift><Key.shift><Key.shift><Key.shift><Key.shift><Key.shift><Key.shift><Key.shift><Key.shift><Key.shift><Key.shift><Key.shift>878451
Screenshot: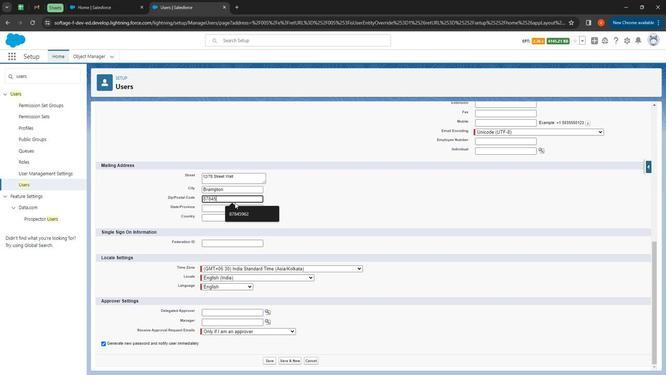 
Action: Mouse moved to (225, 210)
Screenshot: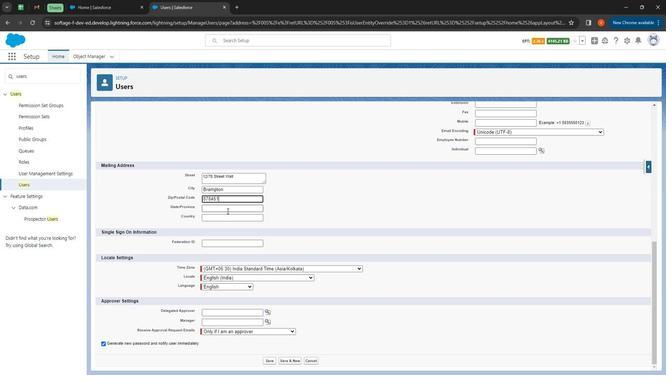 
Action: Mouse pressed left at (225, 210)
Screenshot: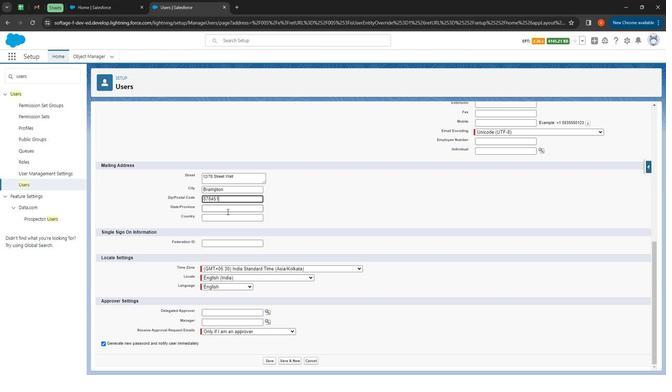 
Action: Mouse moved to (227, 208)
Screenshot: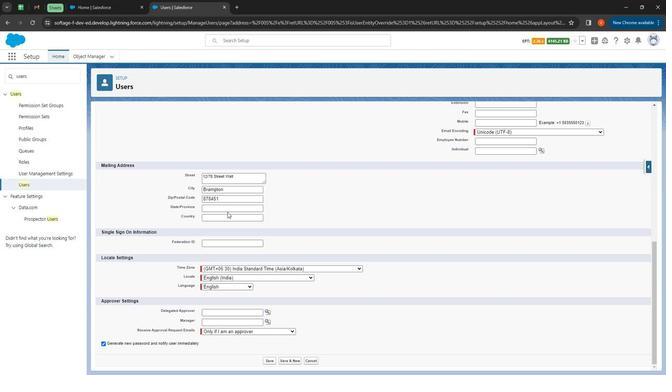 
Action: Mouse pressed left at (227, 208)
Screenshot: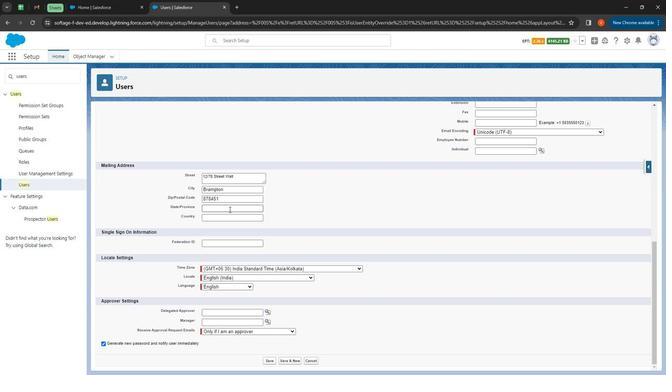 
Action: Key pressed <Key.shift>
Screenshot: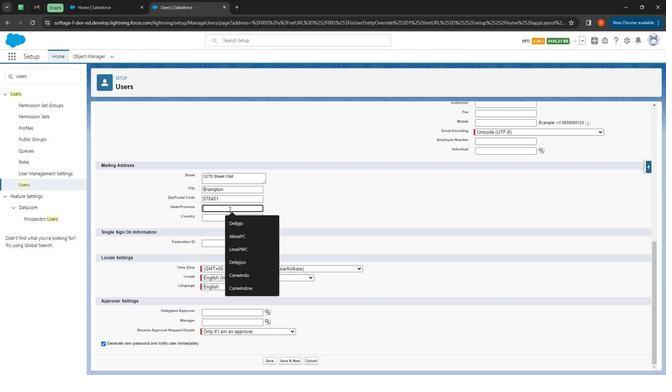 
Action: Mouse moved to (227, 207)
Screenshot: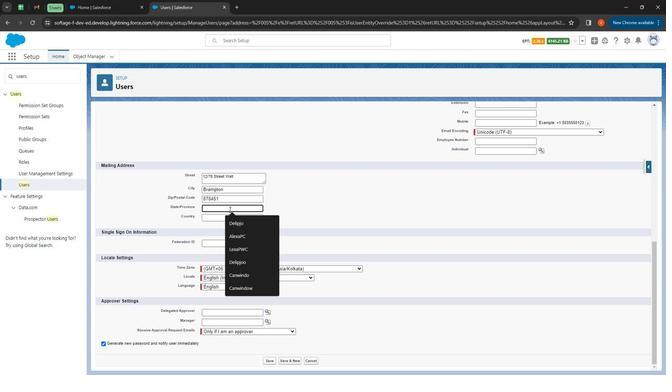 
Action: Key pressed <Key.shift><Key.shift><Key.shift><Key.shift><Key.shift><Key.shift><Key.shift><Key.shift><Key.shift><Key.shift><Key.shift><Key.shift><Key.shift><Key.shift><Key.shift><Key.shift><Key.shift><Key.shift><Key.shift><Key.shift><Key.shift><Key.shift><Key.shift><Key.shift><Key.shift><Key.shift><Key.shift><Key.shift>Brampton
Screenshot: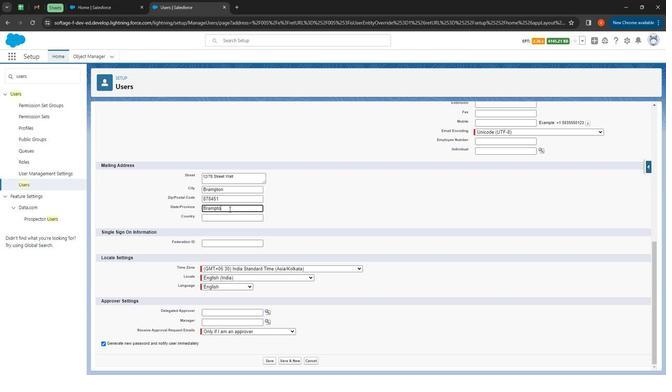 
Action: Mouse moved to (209, 213)
Screenshot: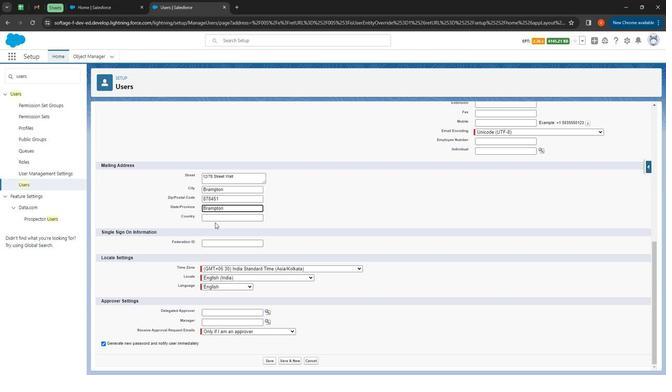 
Action: Mouse pressed left at (209, 213)
Screenshot: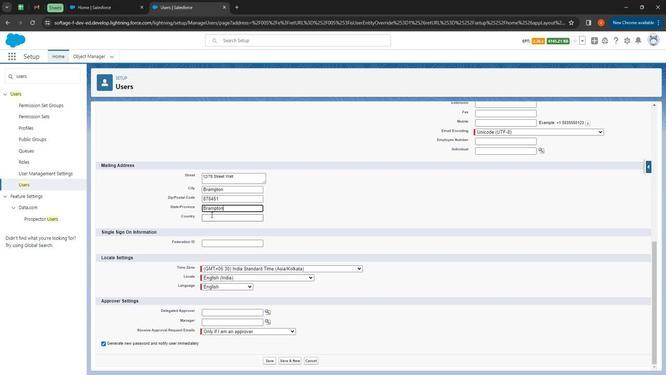 
Action: Key pressed <Key.shift>Cam<Key.backspace>nada
Screenshot: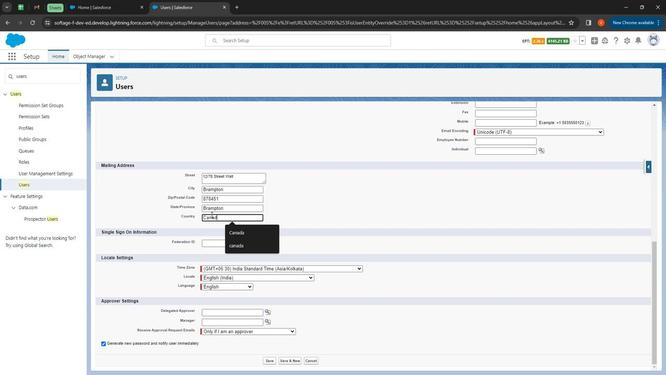 
Action: Mouse moved to (304, 202)
Screenshot: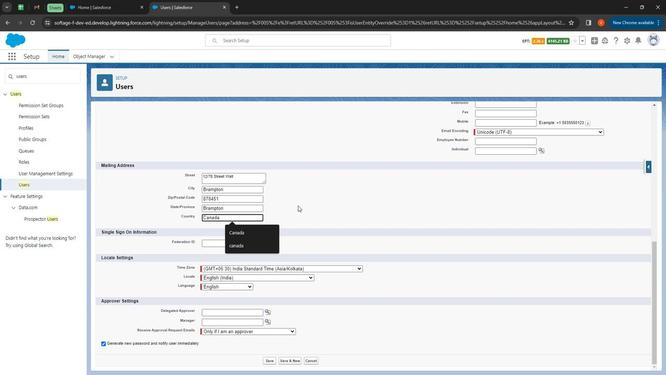 
Action: Mouse pressed left at (304, 202)
Screenshot: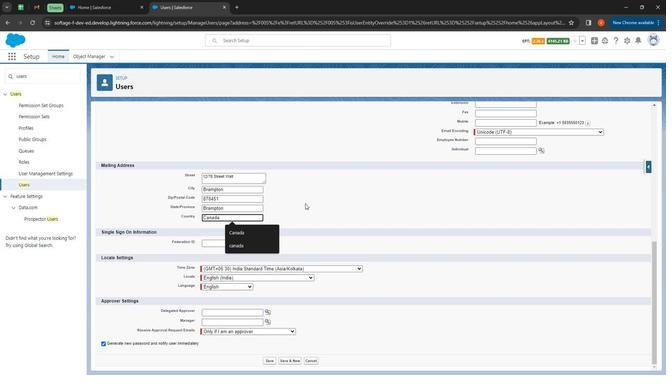 
Action: Mouse moved to (279, 279)
Screenshot: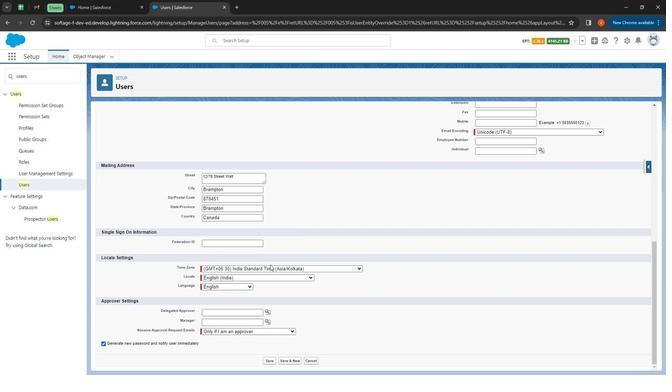 
Action: Mouse scrolled (279, 278) with delta (0, 0)
Screenshot: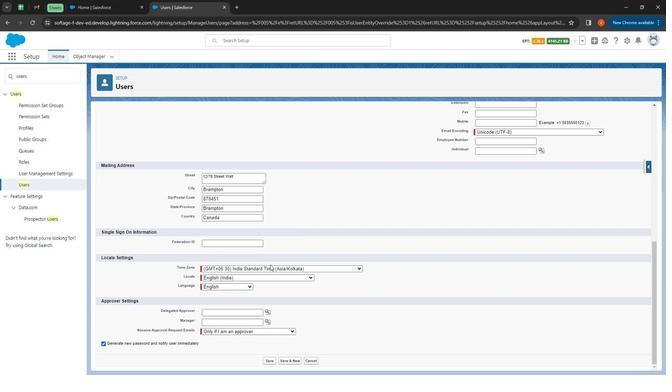 
Action: Mouse moved to (283, 283)
Screenshot: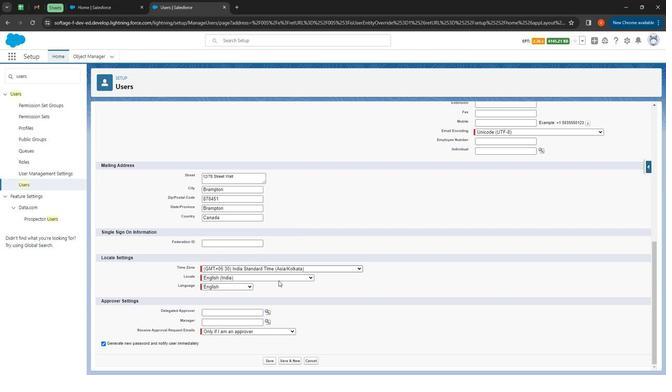 
Action: Mouse scrolled (283, 283) with delta (0, 0)
Screenshot: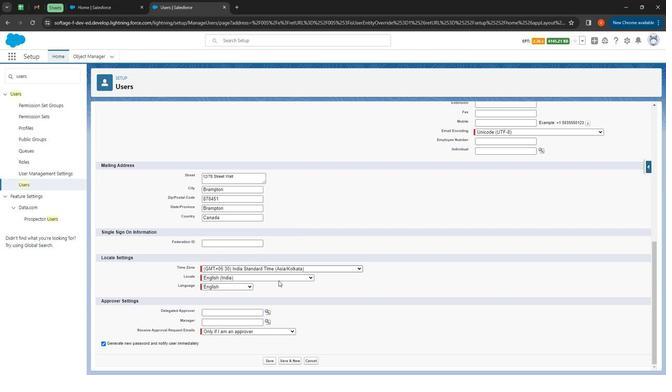 
Action: Mouse moved to (284, 283)
Screenshot: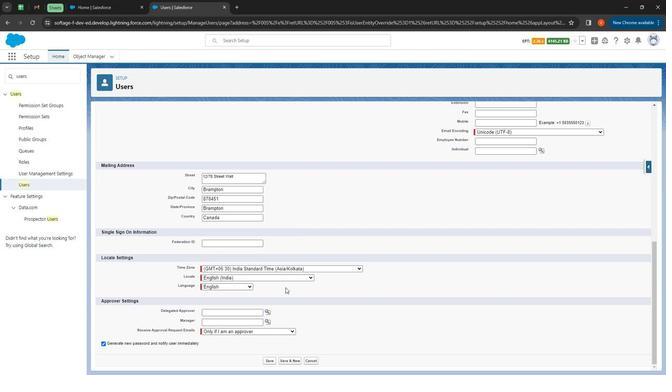 
Action: Mouse scrolled (284, 283) with delta (0, 0)
Screenshot: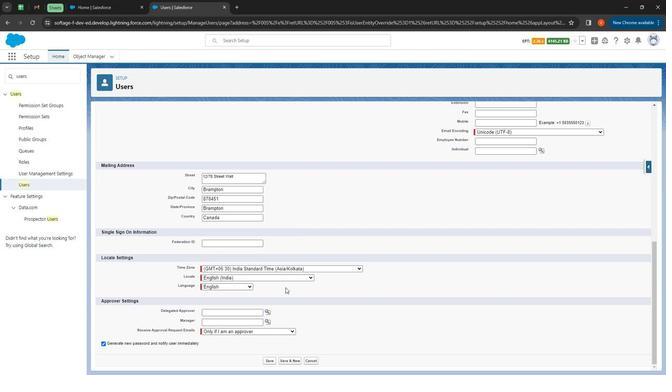 
Action: Mouse moved to (284, 284)
Screenshot: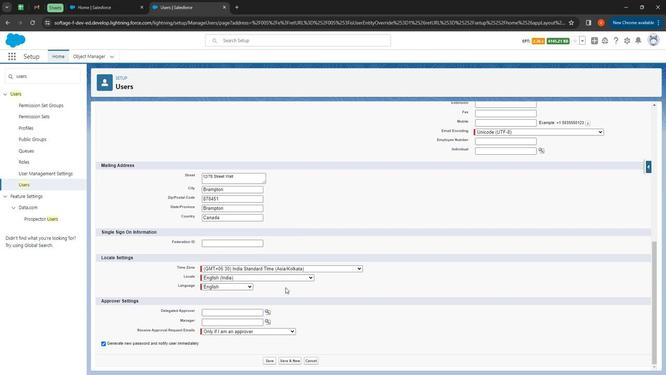 
Action: Mouse scrolled (284, 283) with delta (0, 0)
Screenshot: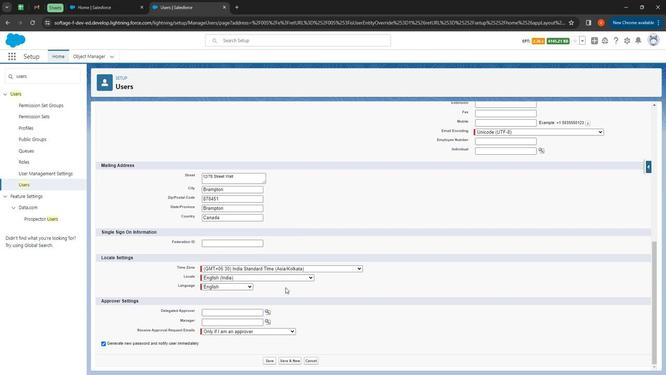 
Action: Mouse moved to (268, 308)
Screenshot: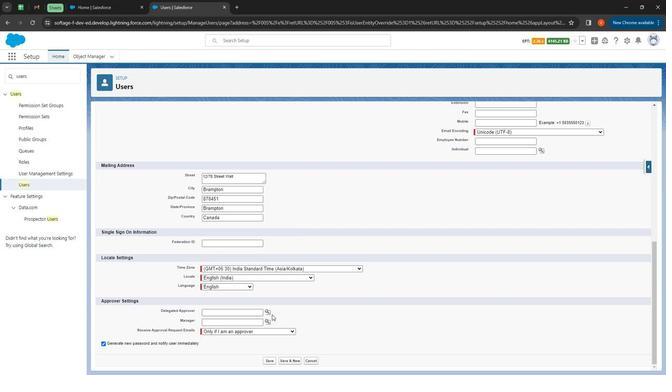
Action: Mouse pressed left at (268, 308)
Screenshot: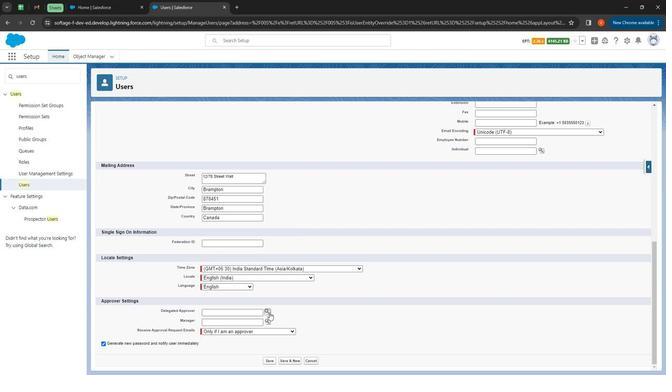 
Action: Mouse moved to (172, 284)
Screenshot: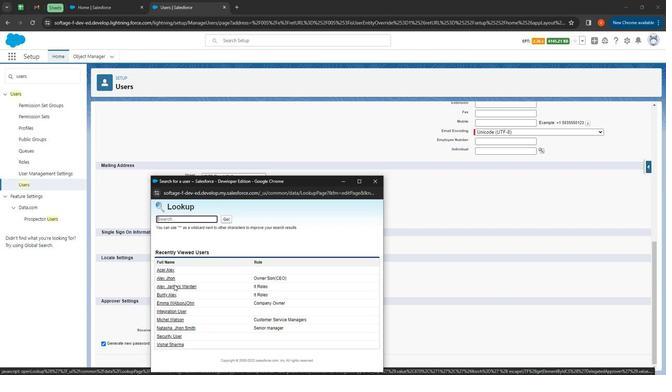 
Action: Mouse pressed left at (172, 284)
Screenshot: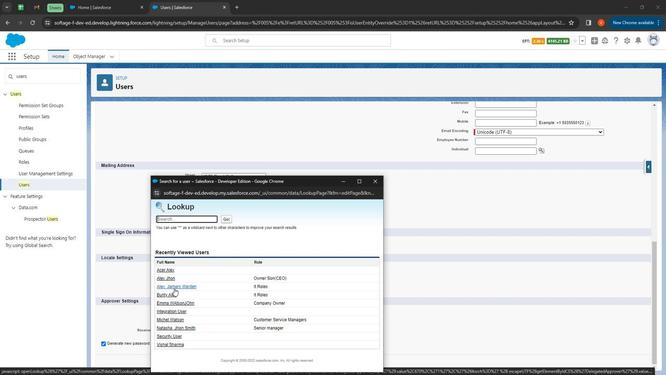 
Action: Mouse moved to (266, 316)
Screenshot: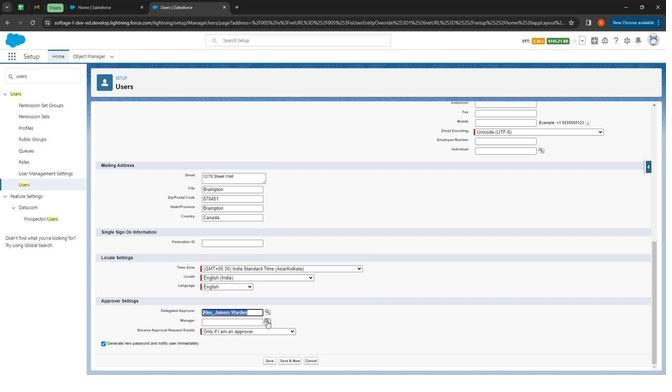 
Action: Mouse pressed left at (266, 316)
Screenshot: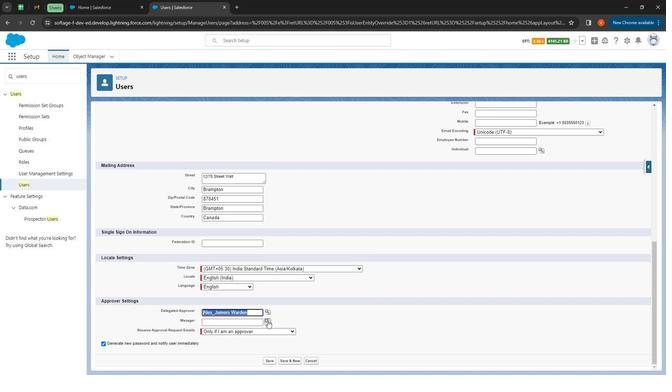 
Action: Mouse moved to (170, 322)
Screenshot: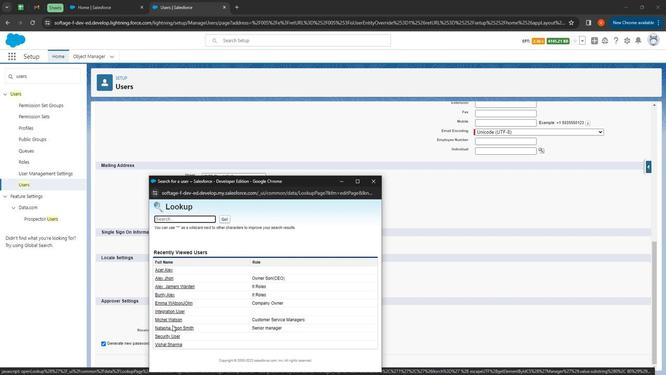 
Action: Mouse pressed left at (170, 322)
Screenshot: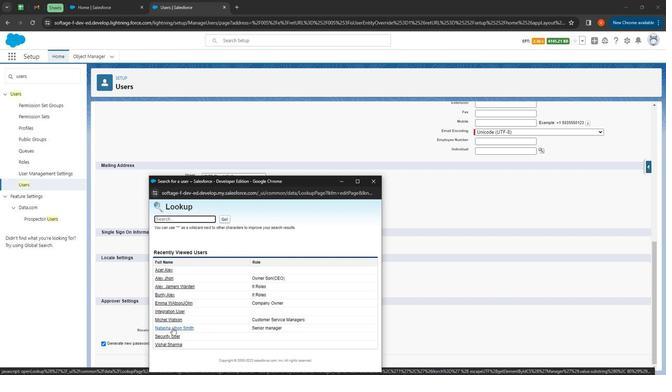 
Action: Mouse moved to (269, 356)
Screenshot: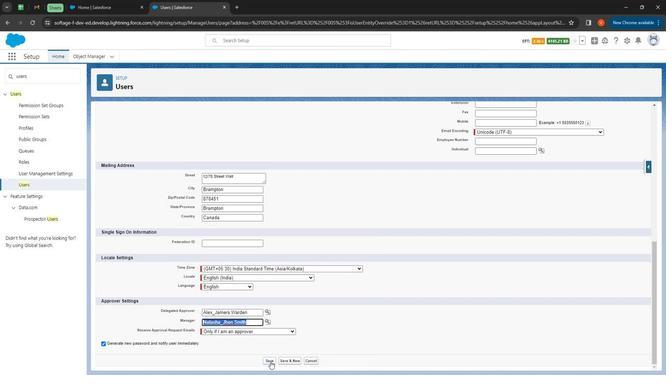 
Action: Mouse pressed left at (269, 356)
Screenshot: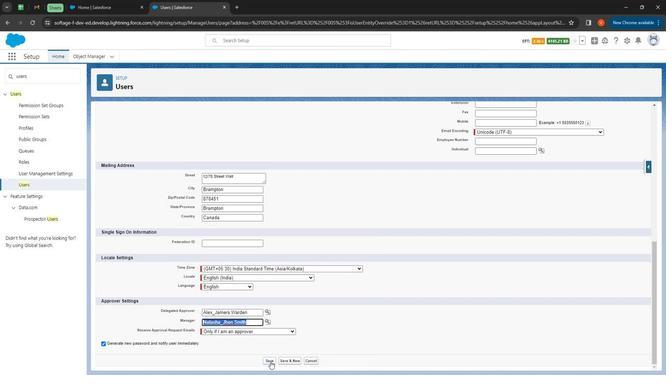 
Action: Mouse moved to (103, 113)
Screenshot: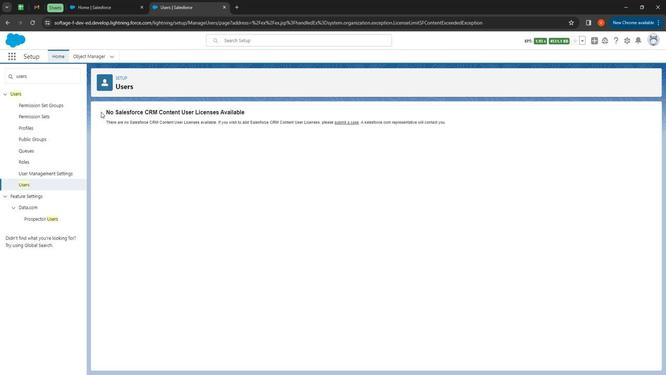 
Action: Mouse pressed left at (103, 113)
Screenshot: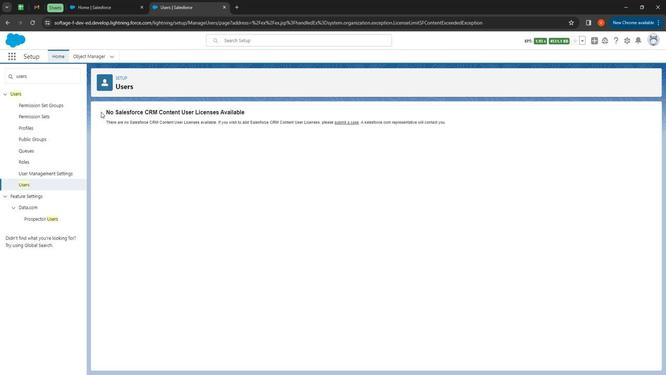 
Action: Mouse moved to (21, 183)
Screenshot: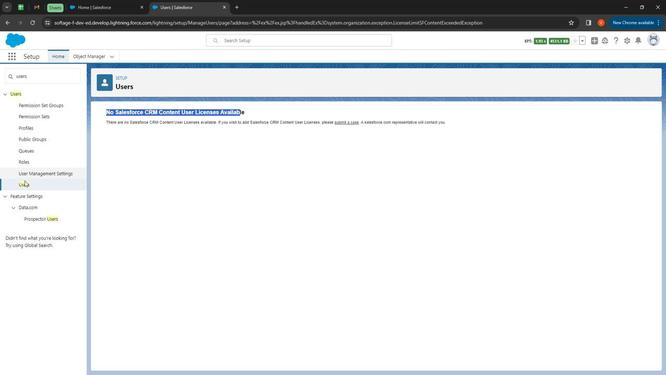 
Action: Mouse pressed left at (21, 183)
Screenshot: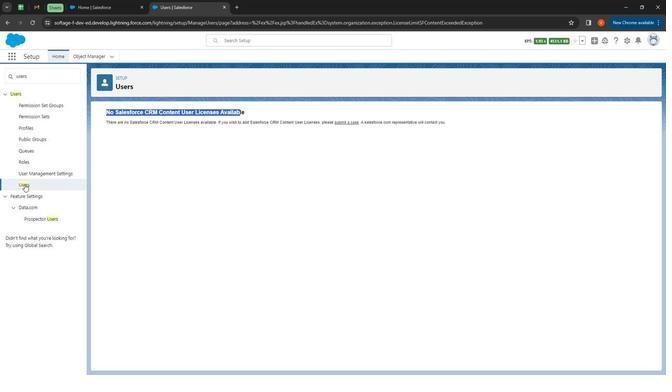 
Action: Mouse moved to (265, 167)
Screenshot: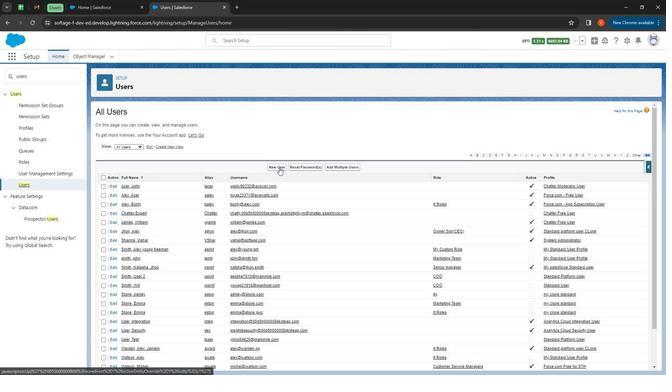 
Action: Mouse pressed left at (265, 167)
Screenshot: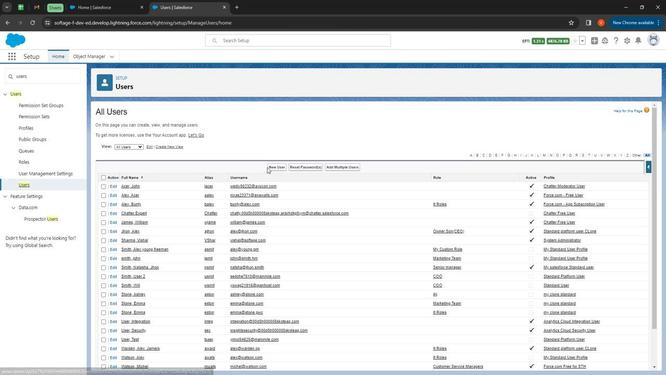 
Action: Mouse moved to (268, 167)
Screenshot: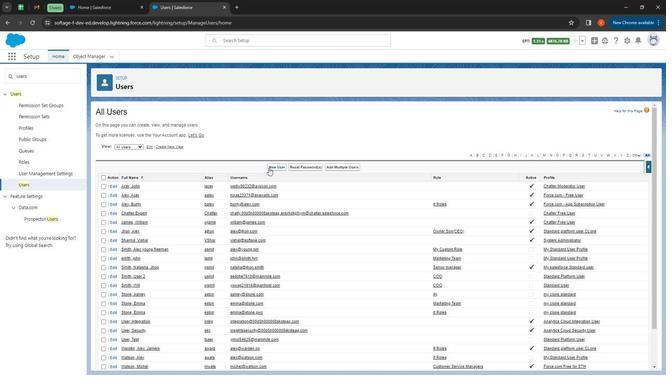 
Action: Mouse pressed left at (268, 167)
Screenshot: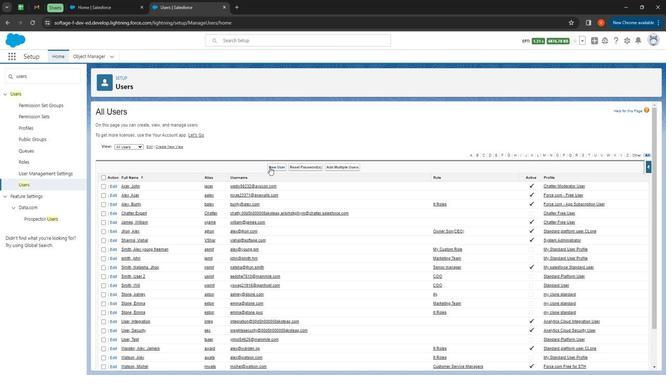 
Action: Mouse moved to (244, 157)
Screenshot: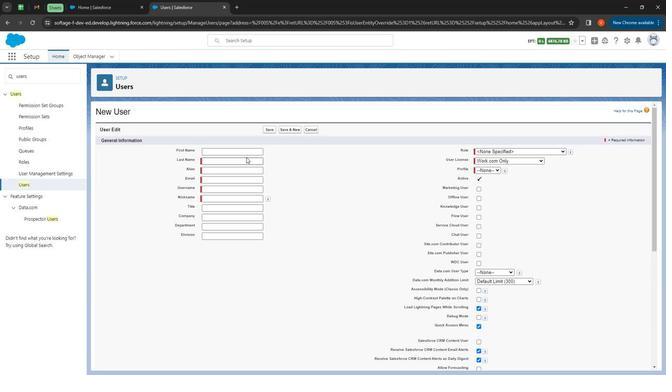 
Action: Mouse pressed left at (244, 157)
Screenshot: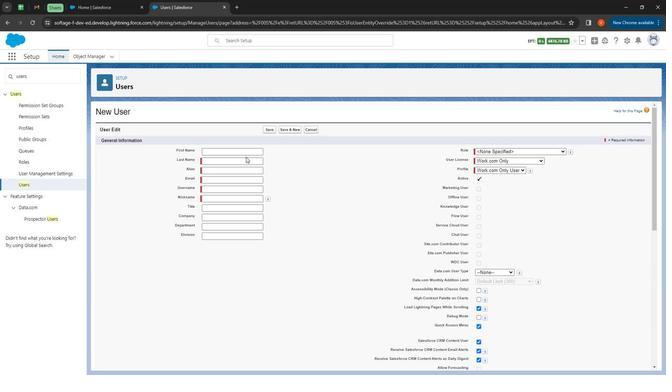 
Action: Mouse moved to (243, 153)
Screenshot: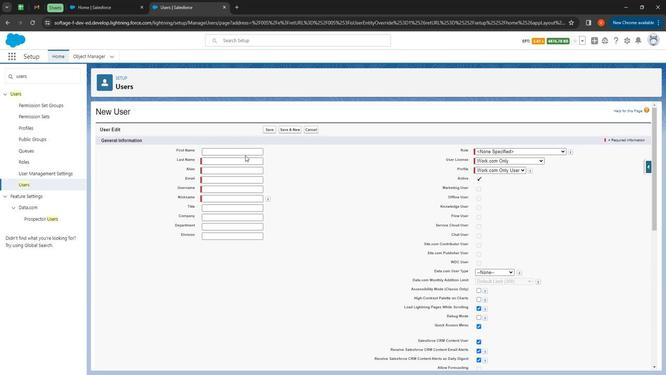 
Action: Mouse pressed left at (243, 153)
Screenshot: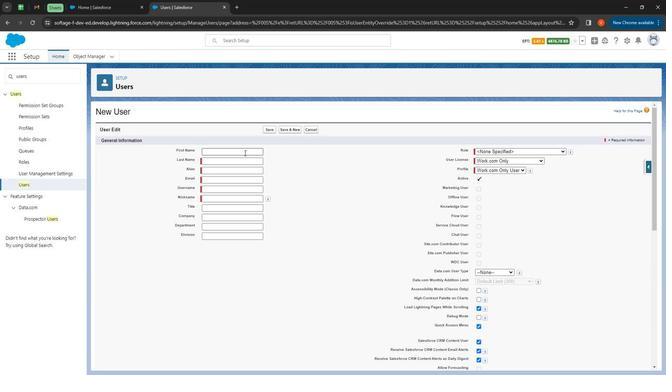 
Action: Mouse moved to (238, 150)
Screenshot: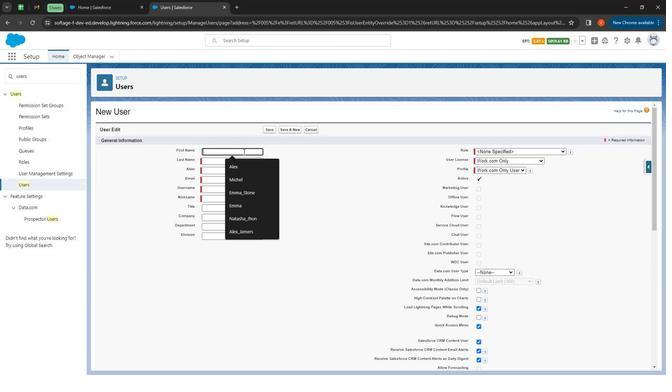 
Action: Key pressed <Key.shift><Key.shift><Key.shift><Key.shift><Key.shift><Key.shift>Olivia
Screenshot: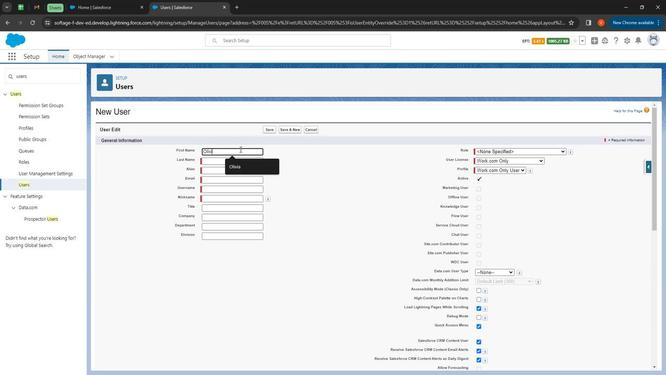 
Action: Mouse moved to (243, 164)
Screenshot: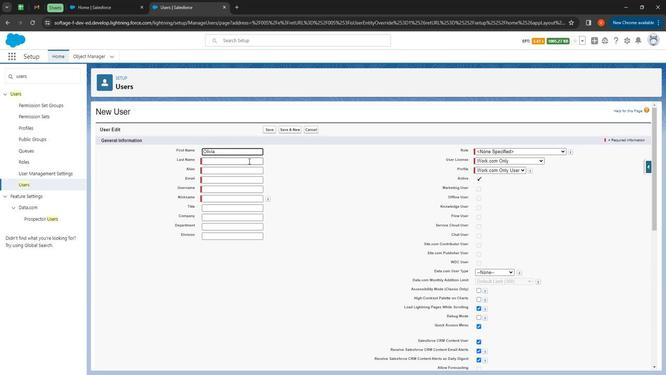 
Action: Mouse pressed left at (243, 164)
Screenshot: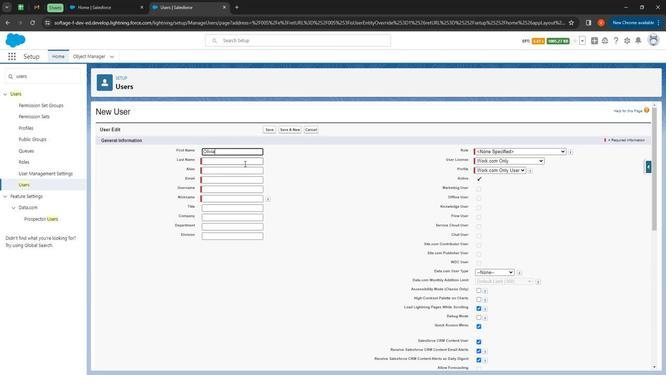 
Action: Key pressed <Key.shift>Wa
Screenshot: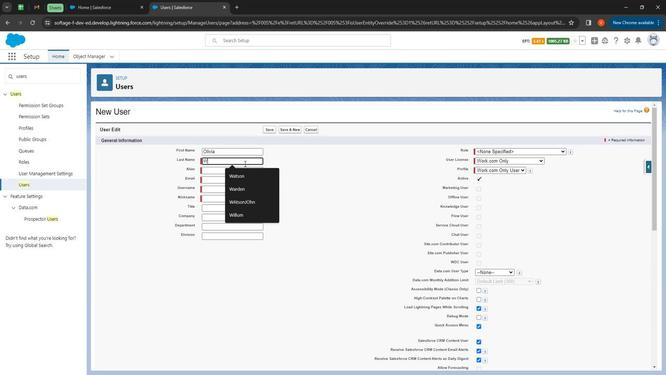 
Action: Mouse moved to (242, 179)
Screenshot: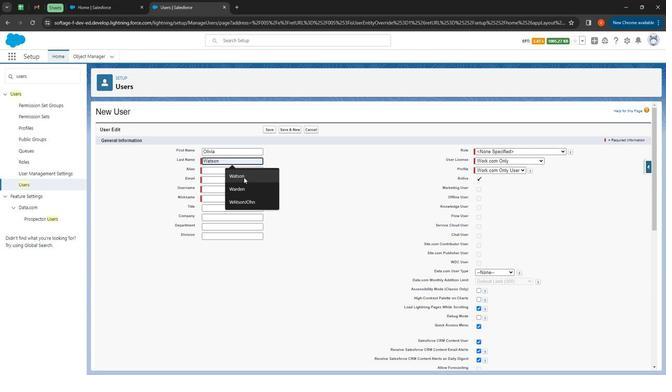 
Action: Mouse pressed left at (242, 179)
Screenshot: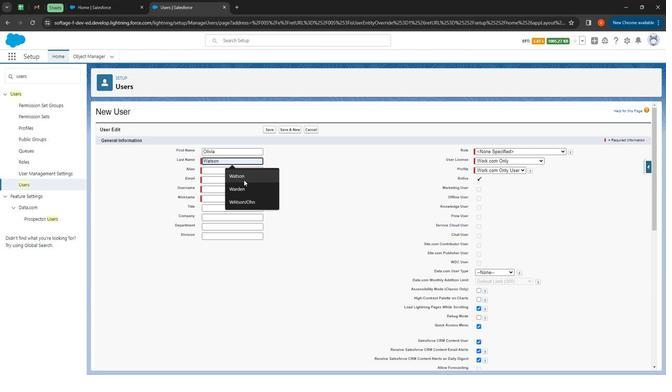 
Action: Mouse moved to (216, 182)
Screenshot: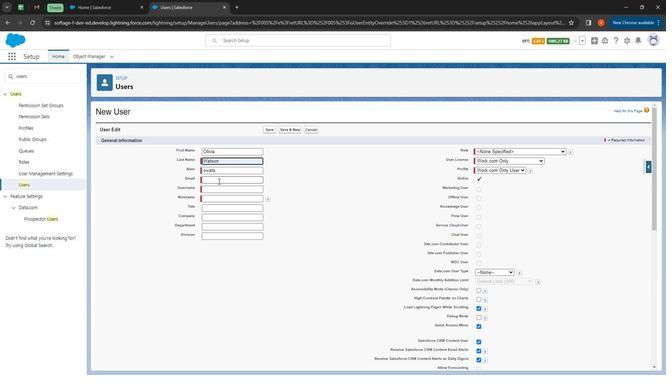 
Action: Mouse pressed left at (216, 182)
Screenshot: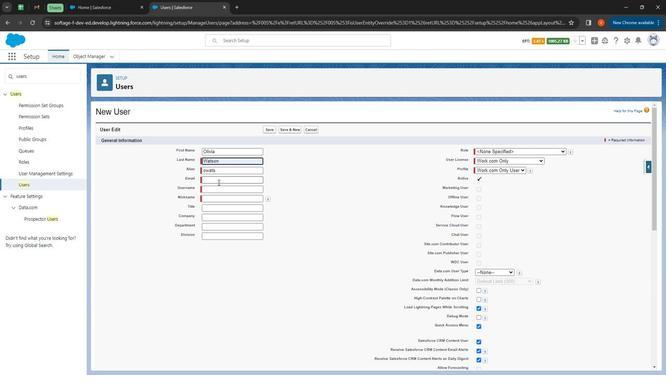 
Action: Mouse moved to (216, 182)
Screenshot: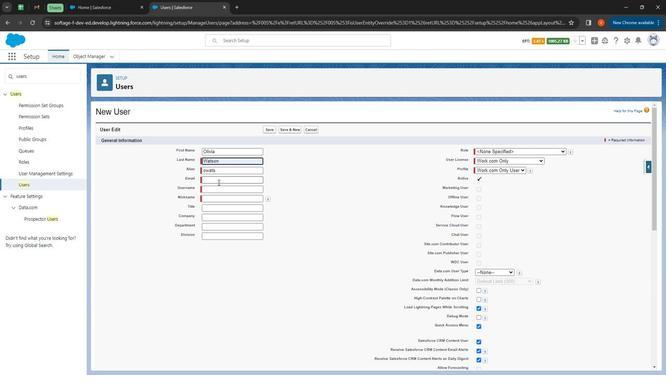 
Action: Key pressed <Key.shift>
Screenshot: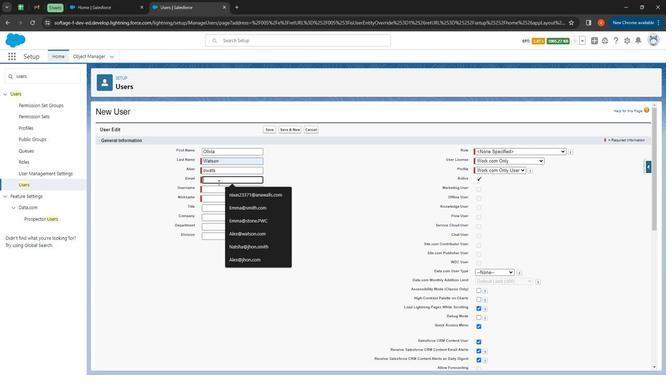 
Action: Mouse moved to (217, 183)
Screenshot: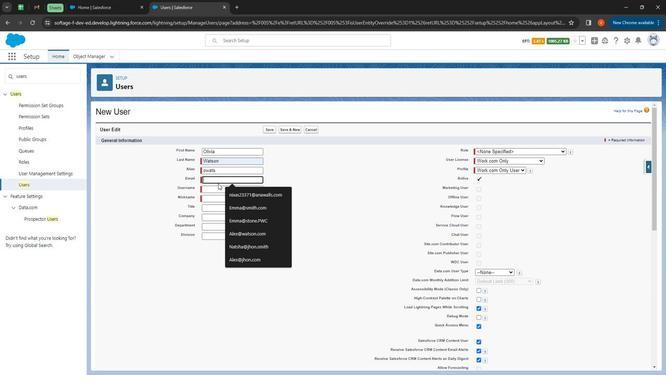 
Action: Key pressed <Key.shift><Key.shift><Key.shift><Key.shift><Key.shift><Key.shift><Key.shift><Key.shift><Key.shift><Key.shift><Key.shift><Key.shift><Key.shift><Key.shift><Key.shift><Key.shift><Key.shift><Key.shift><Key.shift><Key.shift><Key.shift><Key.shift><Key.shift><Key.shift><Key.shift><Key.shift><Key.shift><Key.shift>Oli<Key.backspace><Key.backspace><Key.shift>@livia.com
Screenshot: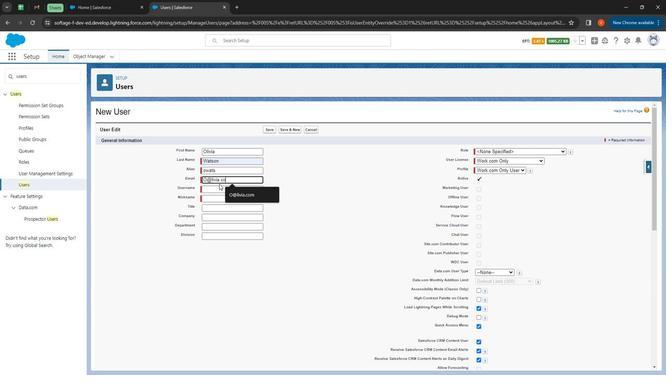 
Action: Mouse moved to (222, 191)
Screenshot: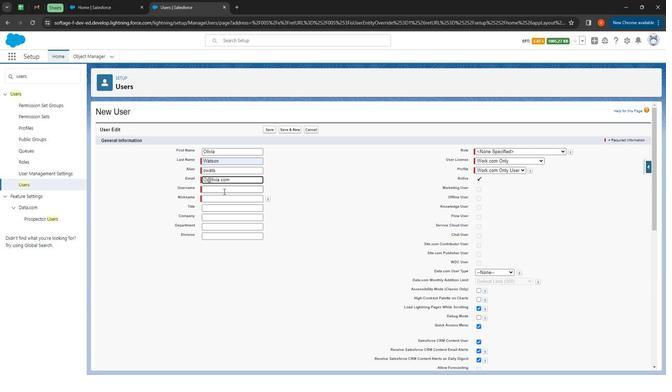 
Action: Mouse pressed left at (222, 191)
Screenshot: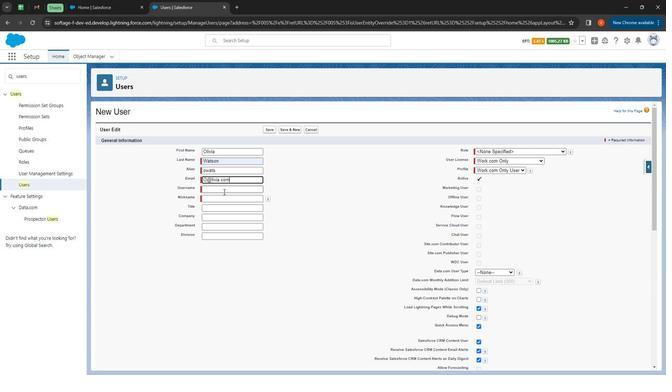 
Action: Mouse moved to (214, 208)
Screenshot: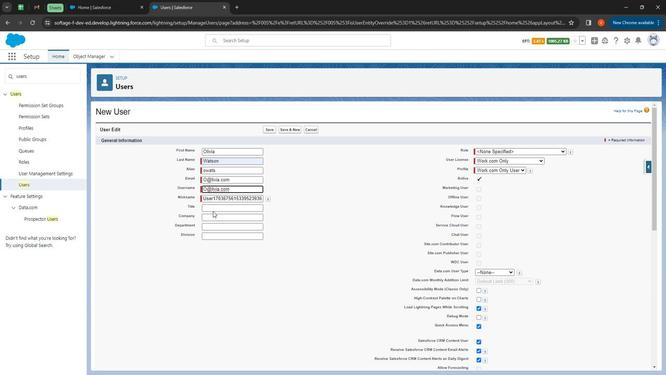 
Action: Mouse pressed left at (214, 208)
Screenshot: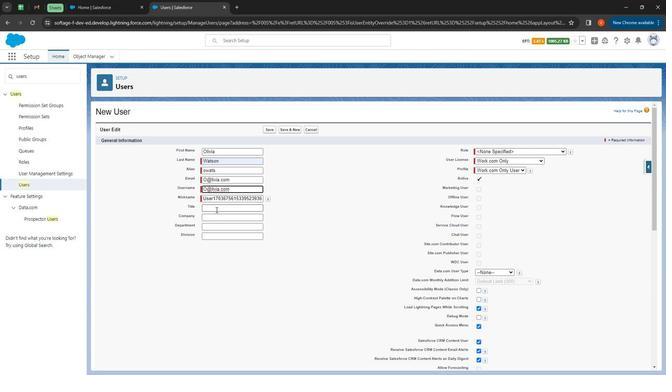 
Action: Mouse moved to (215, 209)
Screenshot: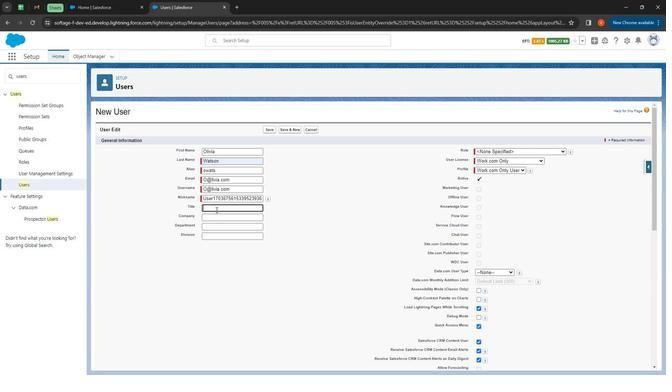 
Action: Key pressed <Key.shift>
Screenshot: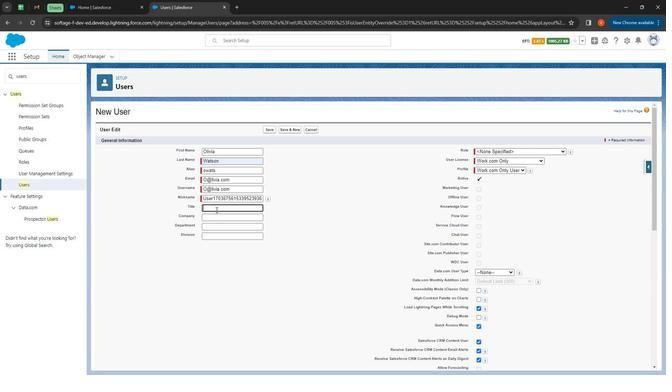 
Action: Mouse moved to (215, 209)
Screenshot: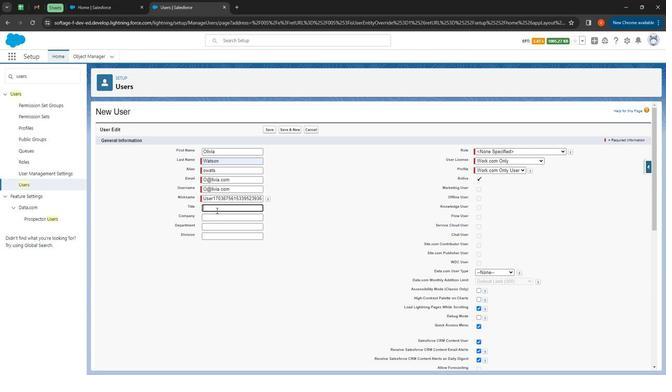 
Action: Key pressed Salesforce<Key.shift><Key.space>IT
Screenshot: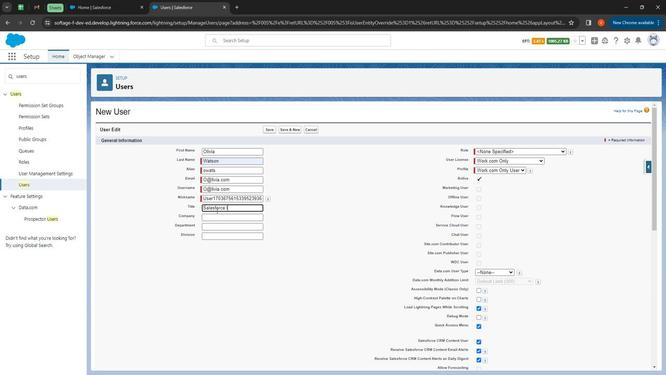 
Action: Mouse moved to (217, 217)
Screenshot: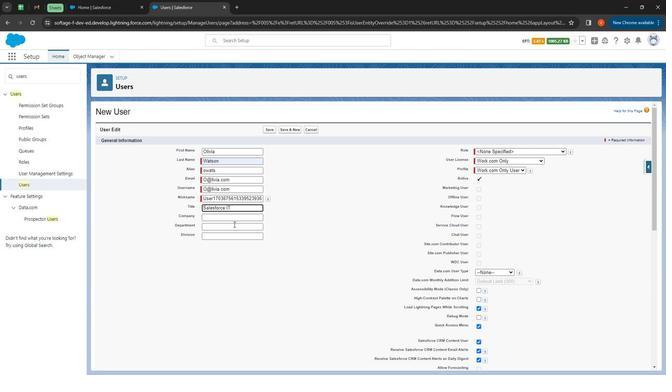 
Action: Mouse pressed left at (217, 217)
Screenshot: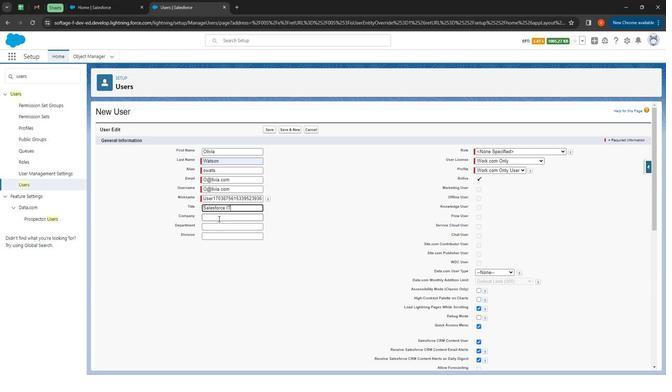 
Action: Mouse moved to (216, 217)
Screenshot: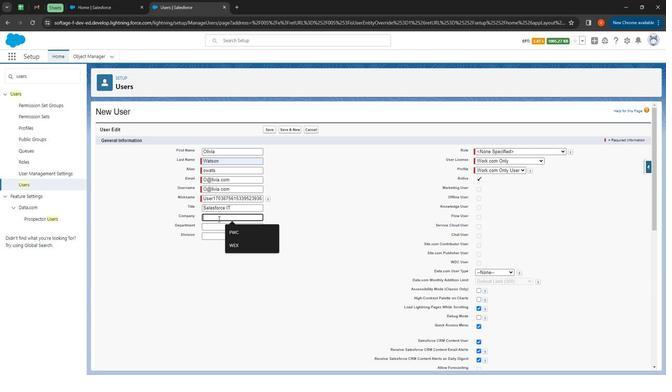 
Action: Key pressed <Key.shift><Key.shift><Key.shift><Key.shift><Key.shift><Key.shift><Key.shift><Key.shift><Key.shift><Key.shift>PWC
Screenshot: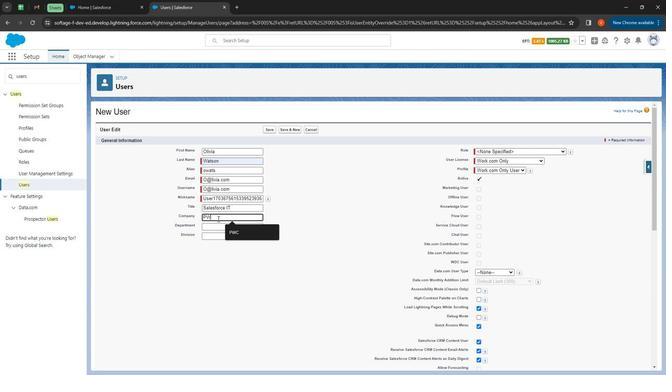 
Action: Mouse moved to (233, 224)
Screenshot: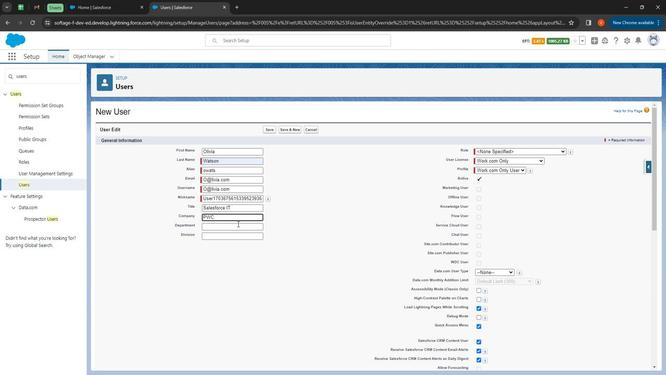 
Action: Mouse pressed left at (233, 224)
Screenshot: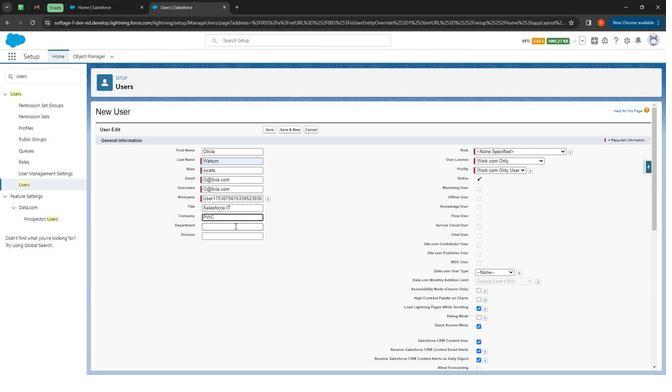 
Action: Key pressed <Key.shift>Salesforce<Key.shift>_IT
Screenshot: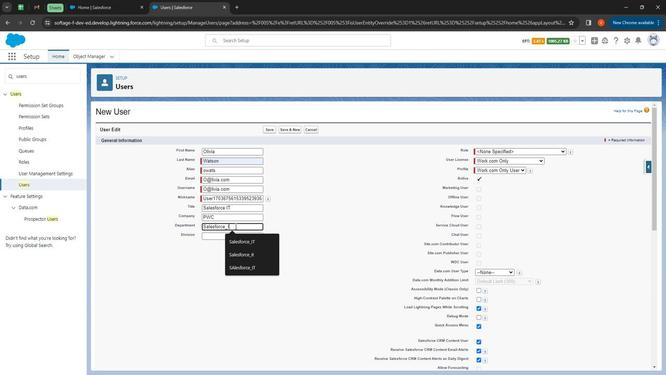 
Action: Mouse moved to (209, 235)
Screenshot: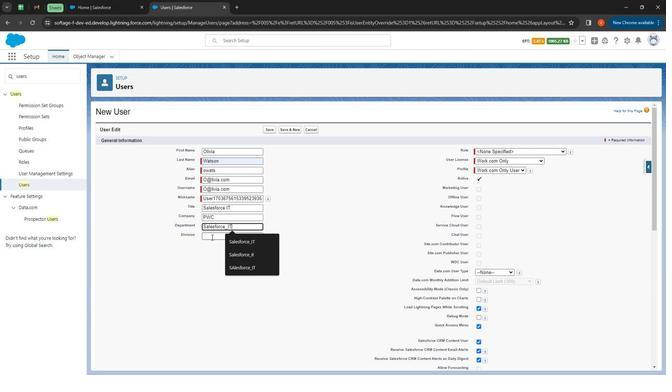 
Action: Mouse pressed left at (209, 235)
Screenshot: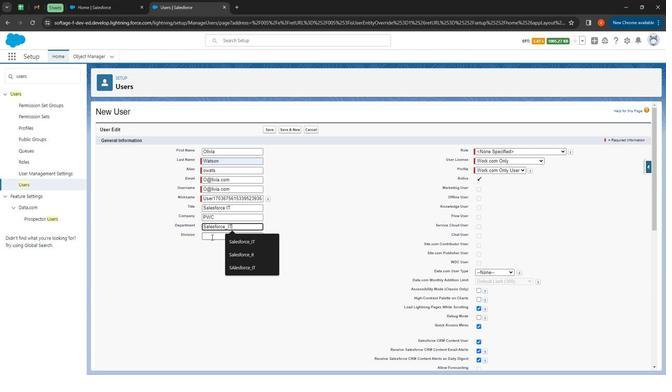 
Action: Key pressed 1
Screenshot: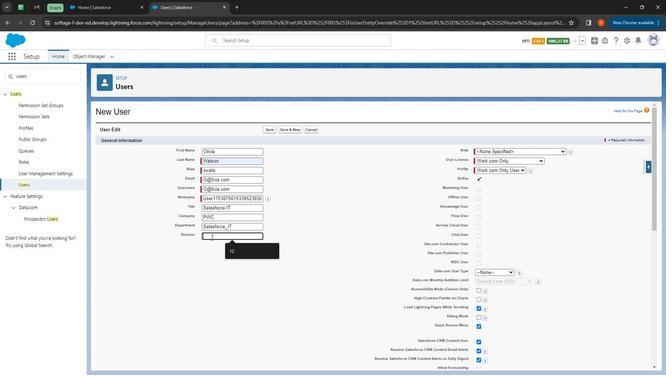 
Action: Mouse moved to (209, 235)
Screenshot: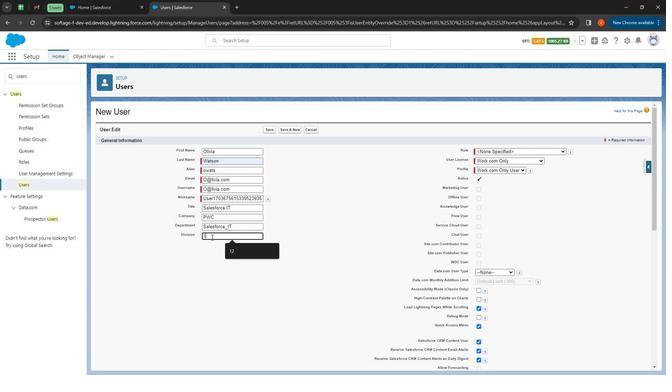
Action: Key pressed 2
Screenshot: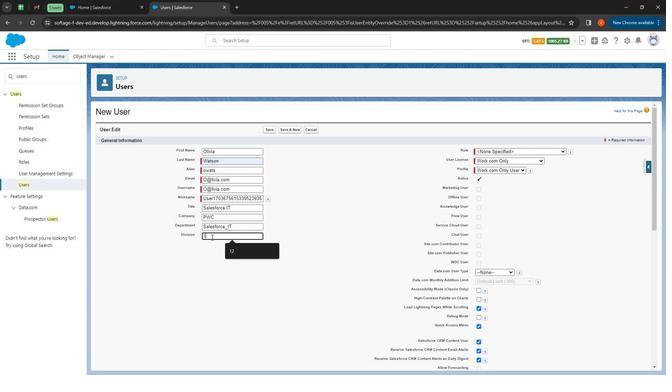 
Action: Mouse moved to (508, 148)
Screenshot: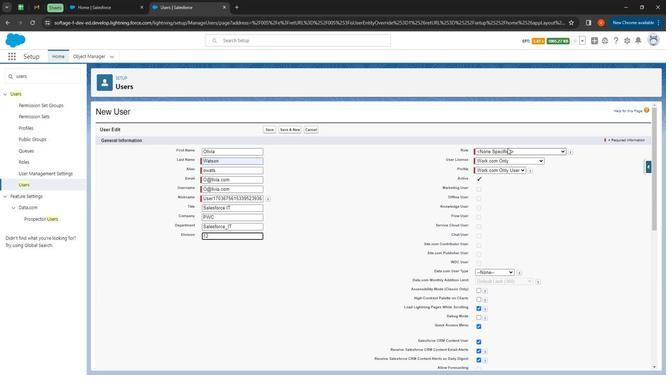 
Action: Mouse pressed left at (508, 148)
Screenshot: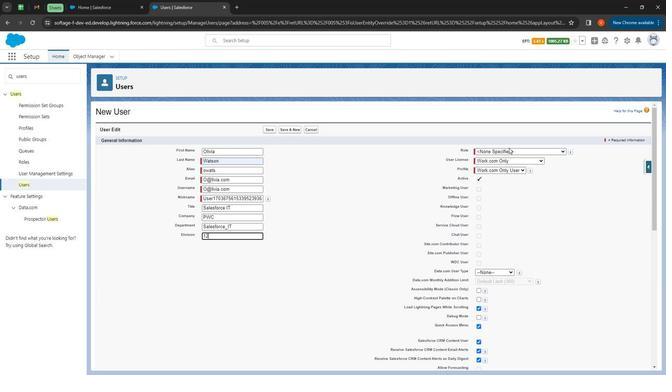 
Action: Mouse moved to (509, 150)
Screenshot: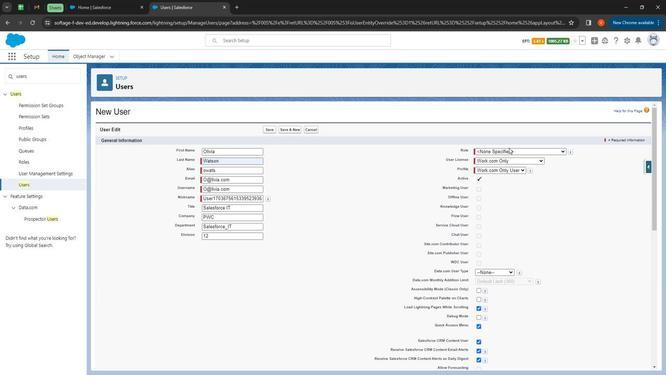
Action: Mouse pressed left at (509, 150)
Screenshot: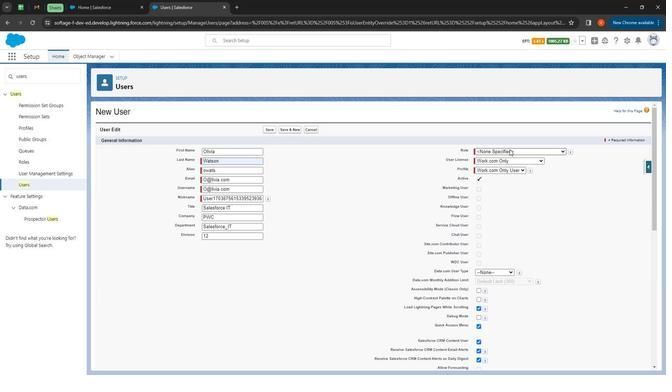 
Action: Mouse moved to (519, 233)
Screenshot: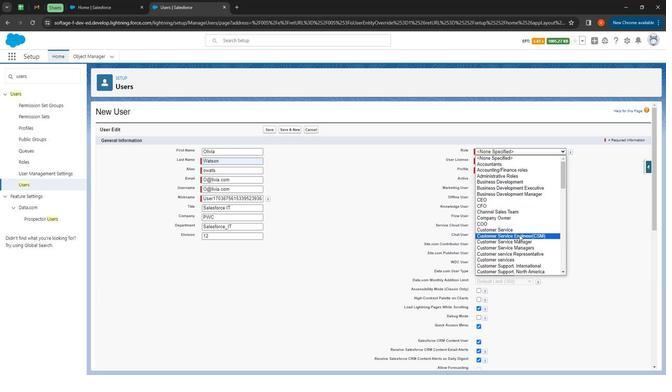 
Action: Mouse scrolled (519, 233) with delta (0, 0)
Screenshot: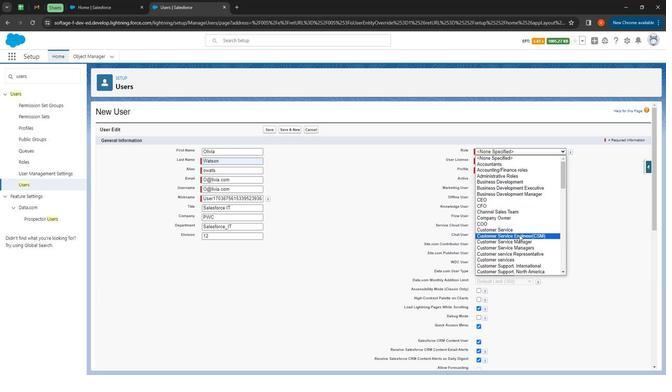 
Action: Mouse moved to (519, 234)
Screenshot: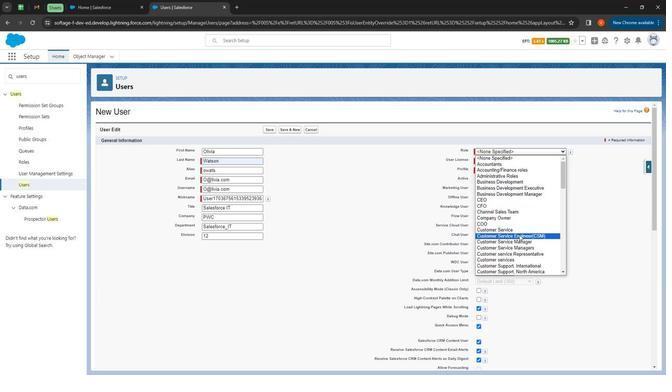 
Action: Mouse scrolled (519, 234) with delta (0, 0)
Screenshot: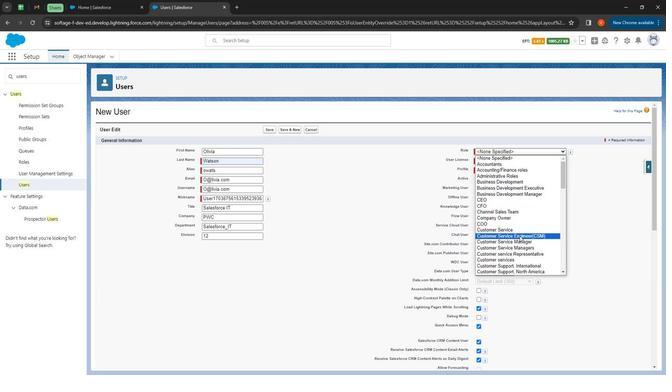 
Action: Mouse moved to (510, 222)
Screenshot: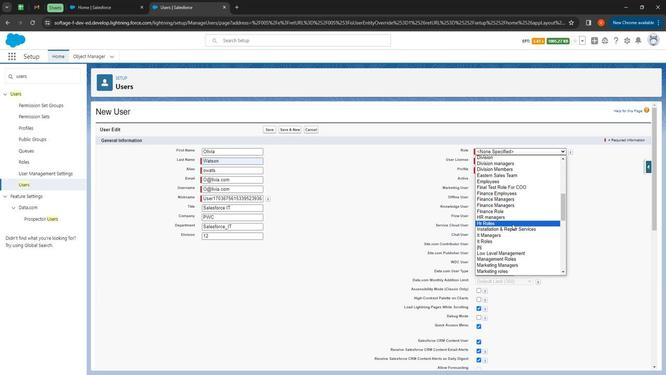 
Action: Mouse pressed left at (510, 222)
Screenshot: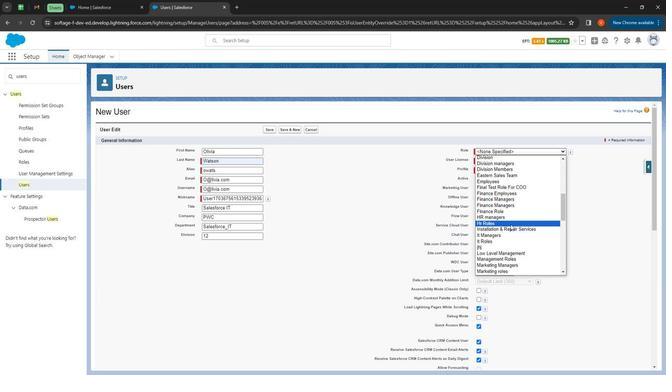 
Action: Mouse moved to (512, 160)
Screenshot: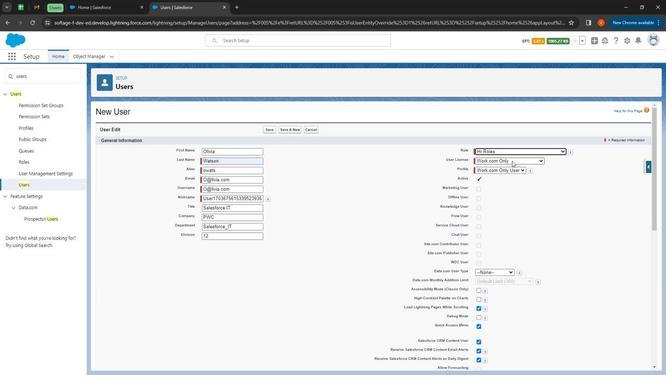 
Action: Mouse pressed left at (512, 160)
Screenshot: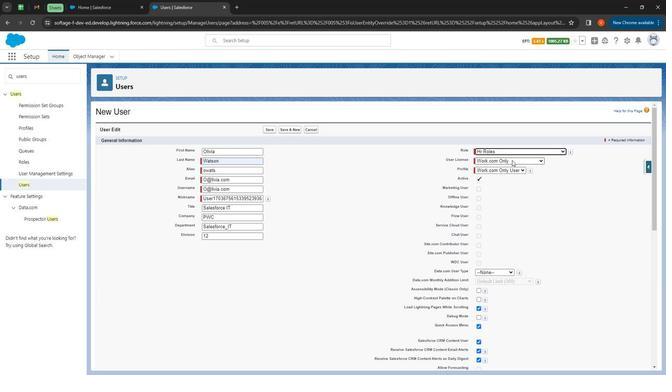 
Action: Mouse moved to (503, 174)
Screenshot: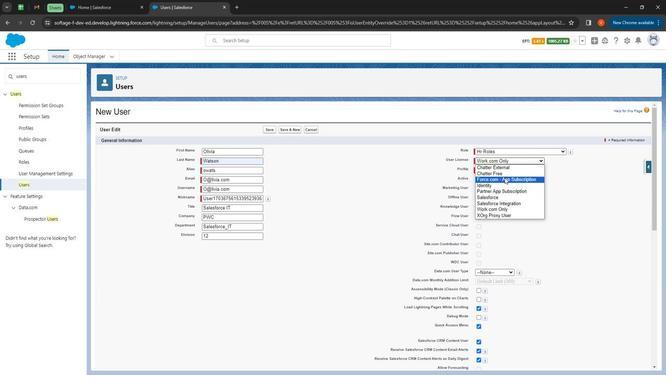 
Action: Mouse pressed left at (503, 174)
Screenshot: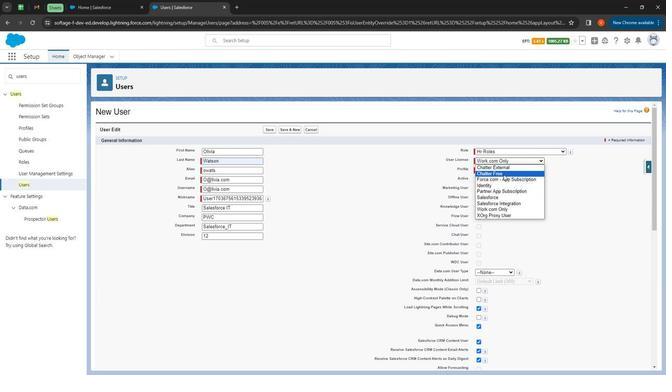 
Action: Mouse moved to (502, 169)
Screenshot: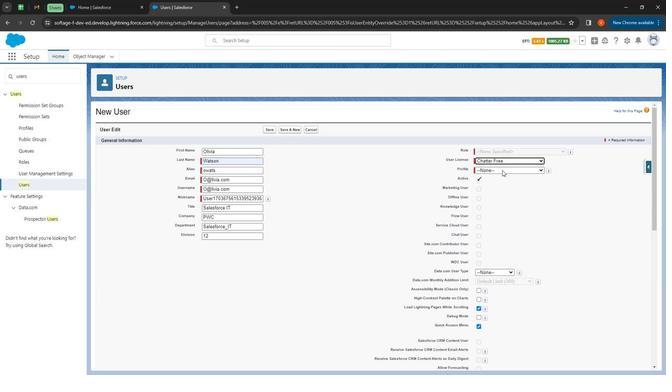 
Action: Mouse pressed left at (502, 169)
Screenshot: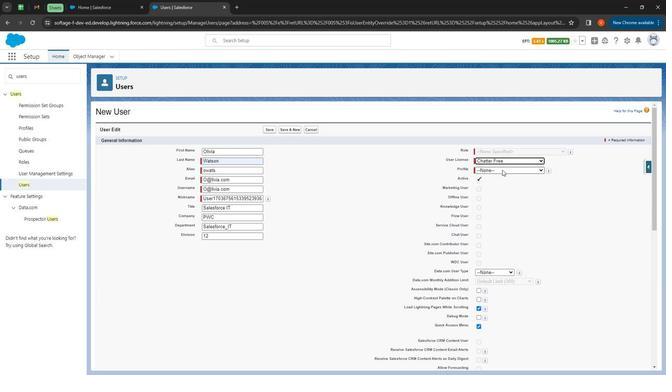 
Action: Mouse moved to (509, 182)
Screenshot: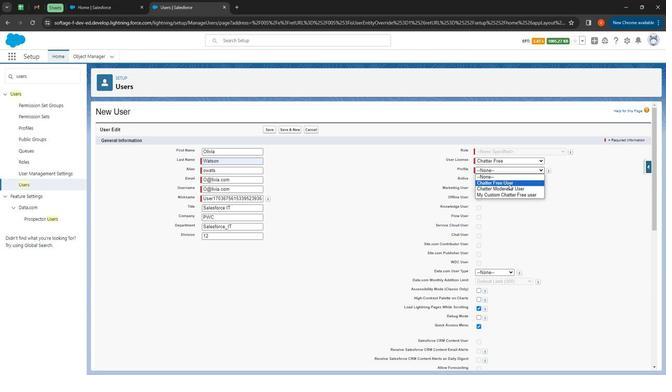 
Action: Mouse pressed left at (509, 182)
Screenshot: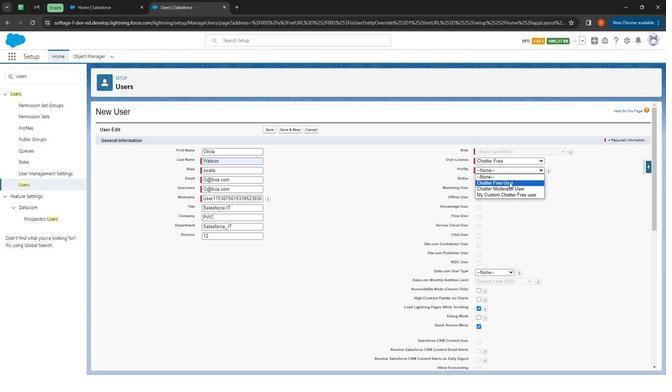 
Action: Mouse moved to (511, 243)
Screenshot: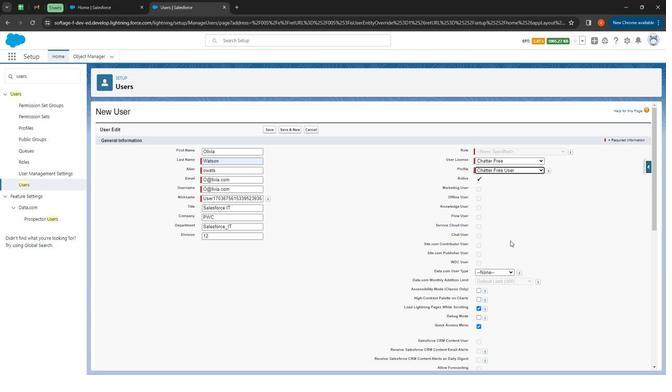 
Action: Mouse scrolled (511, 243) with delta (0, 0)
Screenshot: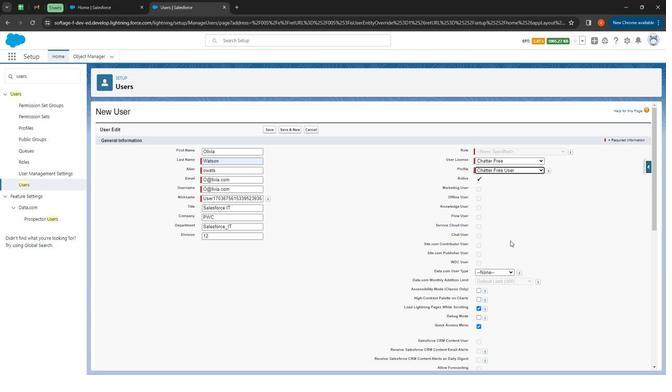 
Action: Mouse moved to (511, 244)
Screenshot: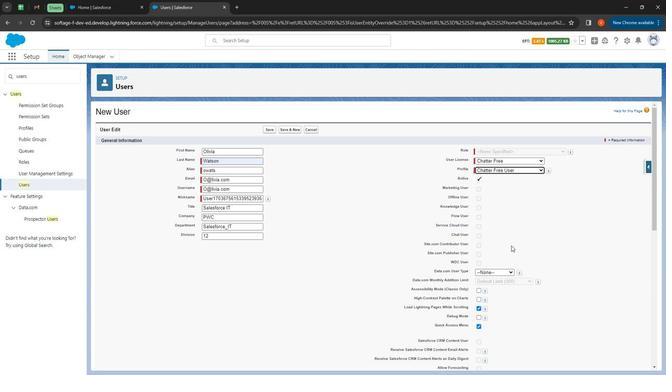 
Action: Mouse scrolled (511, 243) with delta (0, 0)
Screenshot: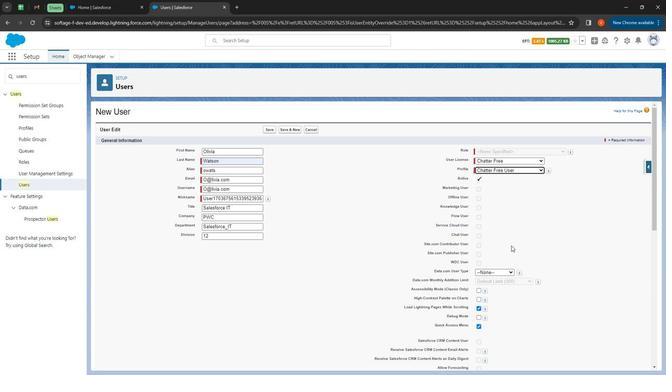 
Action: Mouse moved to (511, 244)
Screenshot: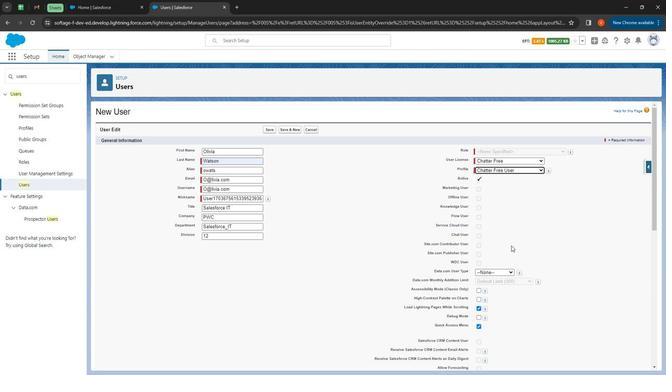
Action: Mouse scrolled (511, 243) with delta (0, 0)
Screenshot: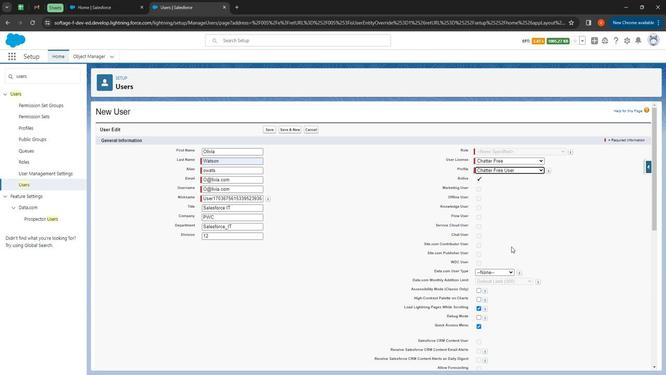 
Action: Mouse moved to (510, 244)
Screenshot: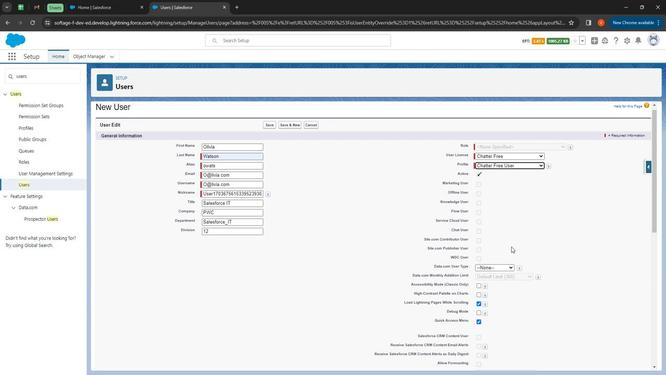
Action: Mouse scrolled (510, 243) with delta (0, 0)
Screenshot: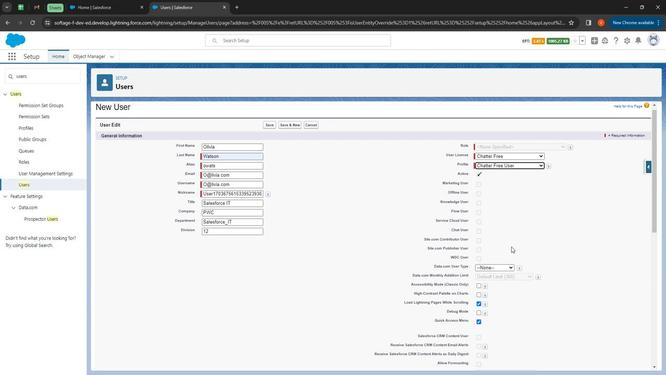 
Action: Mouse moved to (507, 244)
Screenshot: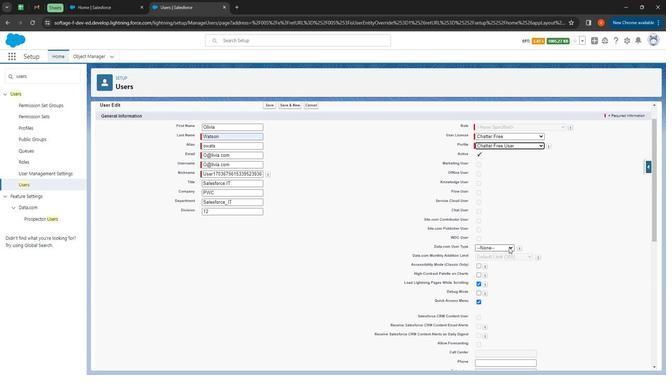 
Action: Mouse scrolled (507, 244) with delta (0, 0)
Screenshot: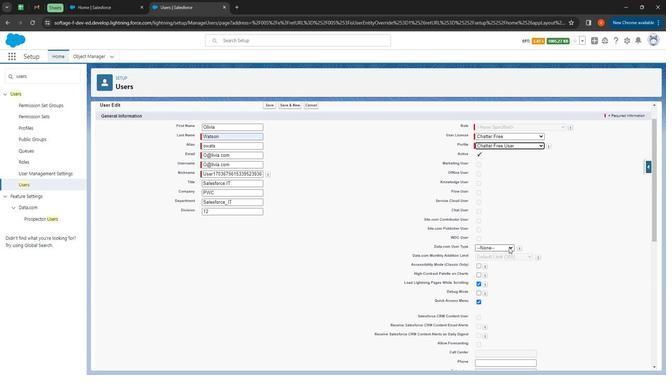 
Action: Mouse moved to (239, 287)
Screenshot: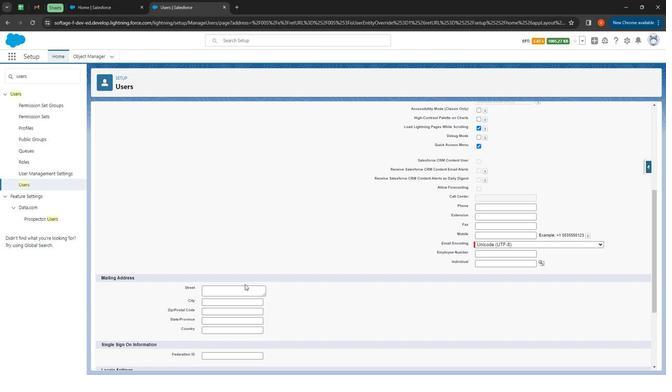 
Action: Mouse pressed left at (239, 287)
Screenshot: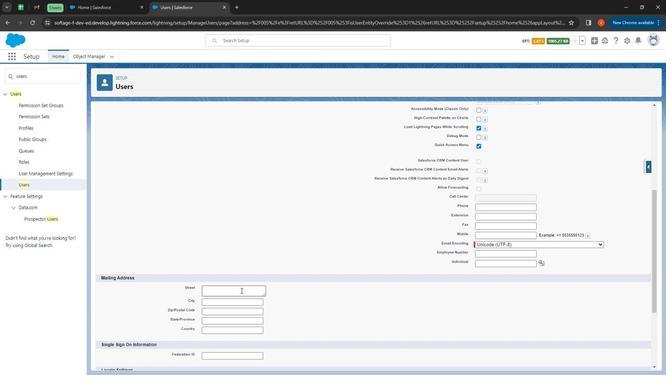 
Action: Mouse moved to (240, 288)
Screenshot: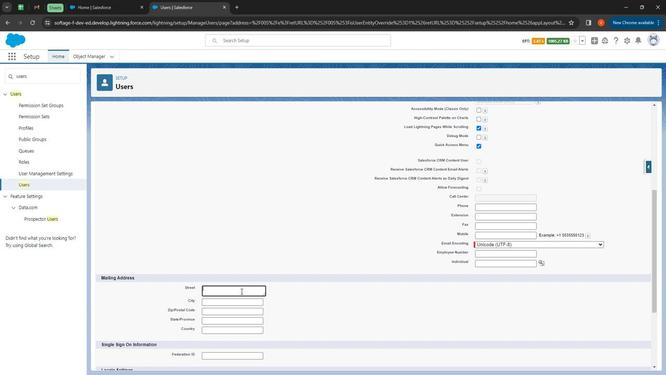 
Action: Key pressed 12/*88<Key.space><Key.shift>S<Key.left><Key.left><Key.left><Key.left><Key.backspace><Key.down>treet<Key.space><Key.shift><Key.shift><Key.shift><Key.shift><Key.shift><Key.shift><Key.shift><Key.shift><Key.shift><Key.shift><Key.shift><Key.shift>B<Key.backspace><Key.shift>Walt
Screenshot: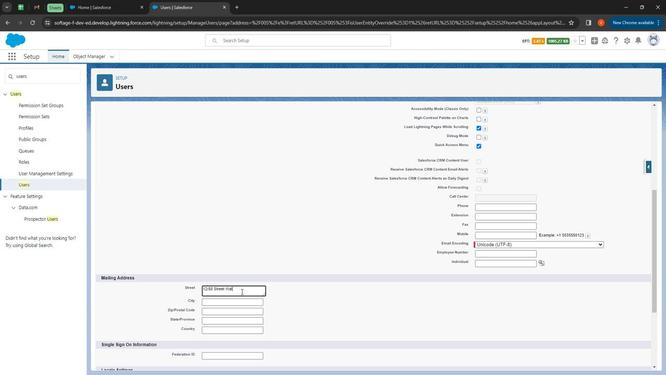 
Action: Mouse moved to (226, 301)
Screenshot: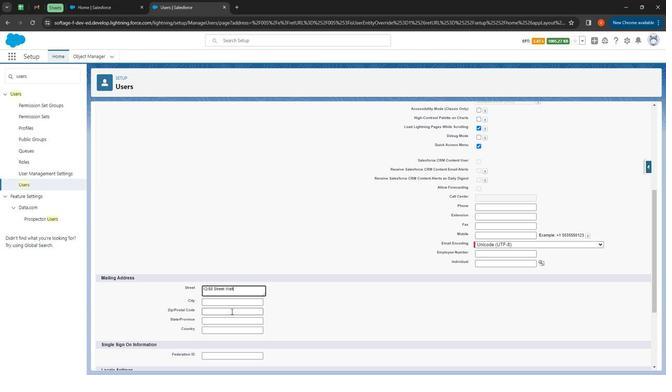 
Action: Mouse pressed left at (226, 301)
Screenshot: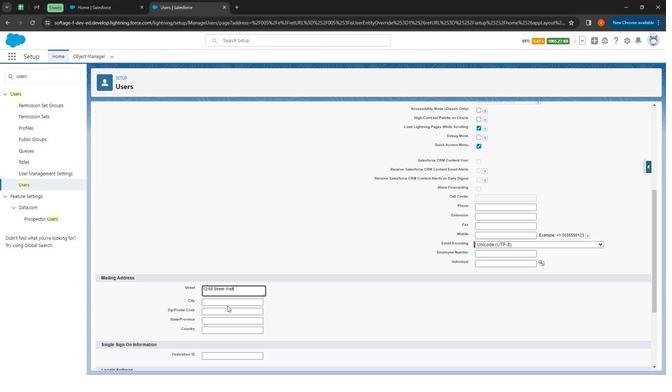 
Action: Mouse moved to (222, 297)
Screenshot: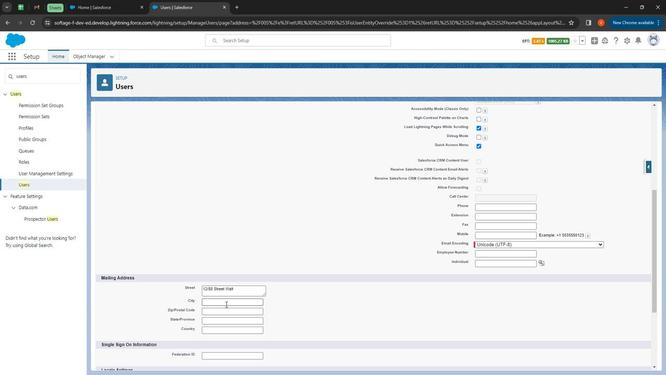 
Action: Mouse pressed left at (222, 297)
Screenshot: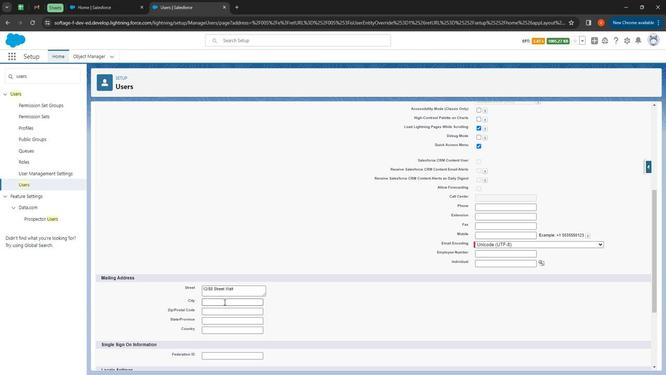 
Action: Key pressed <Key.shift>
Screenshot: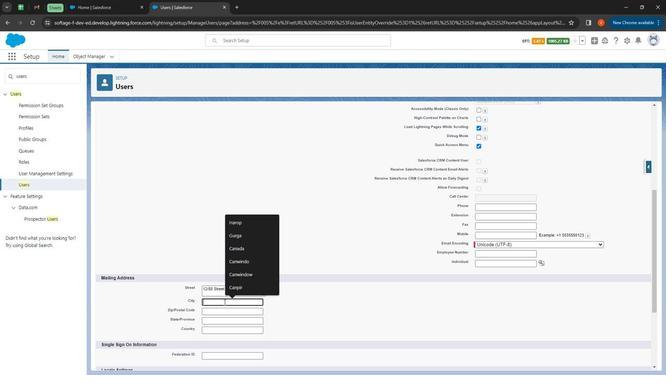 
Action: Mouse moved to (222, 293)
Screenshot: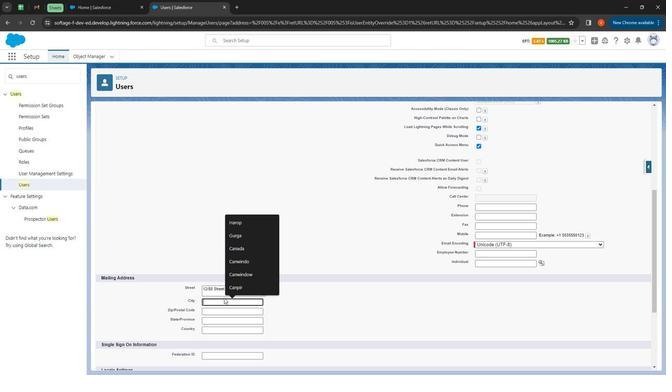 
Action: Key pressed Walter
Screenshot: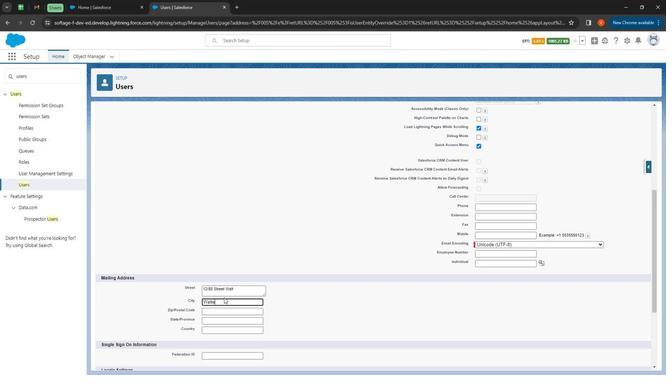 
Action: Mouse moved to (225, 309)
Screenshot: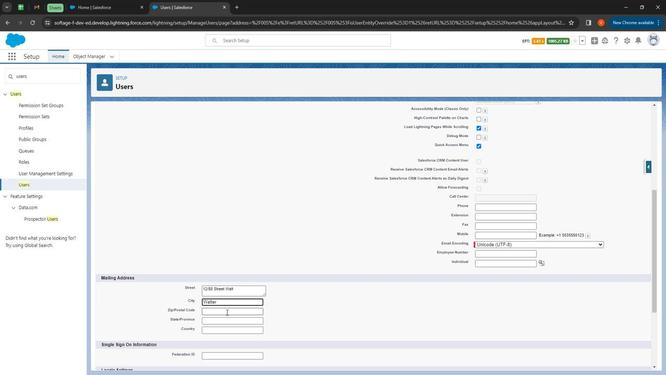 
Action: Mouse pressed left at (225, 309)
Screenshot: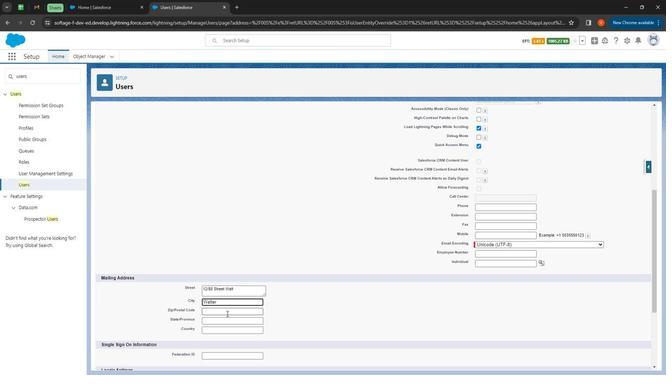
Action: Key pressed 78459
Screenshot: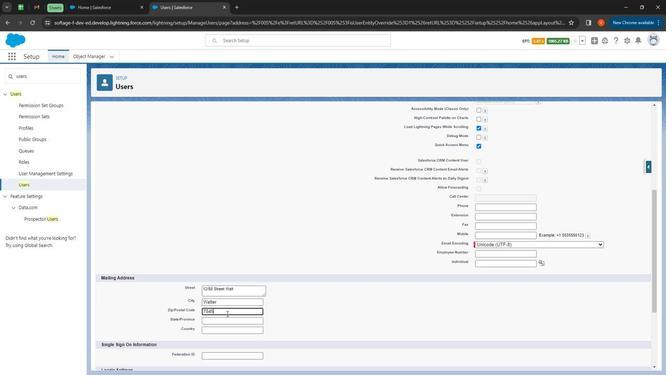 
Action: Mouse moved to (225, 315)
Screenshot: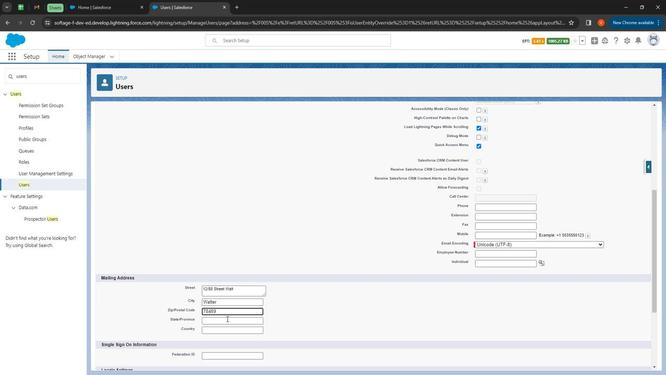 
Action: Mouse pressed left at (225, 315)
Screenshot: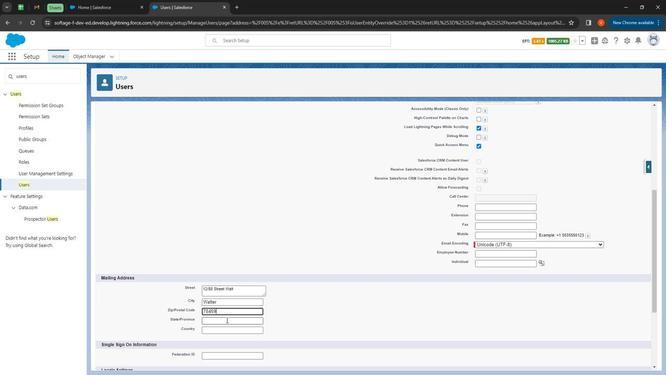 
Action: Mouse moved to (224, 315)
Screenshot: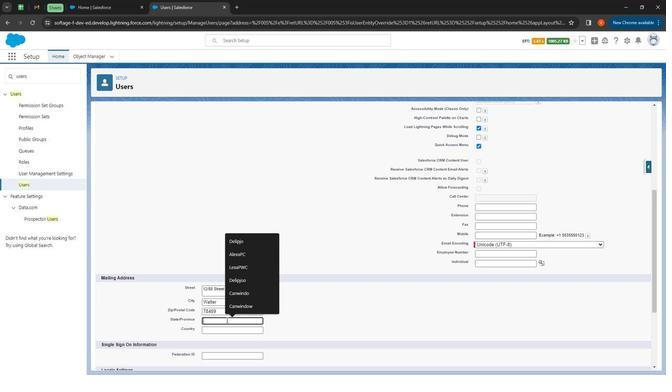 
Action: Key pressed <Key.shift><Key.shift><Key.shift><Key.shift><Key.shift><Key.shift><Key.shift><Key.shift>Brampton
Screenshot: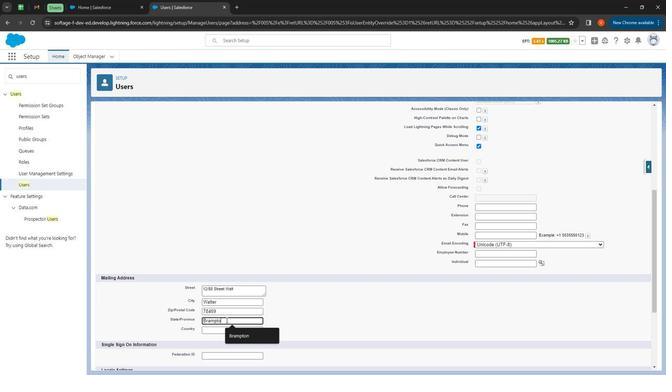 
Action: Mouse moved to (218, 328)
Screenshot: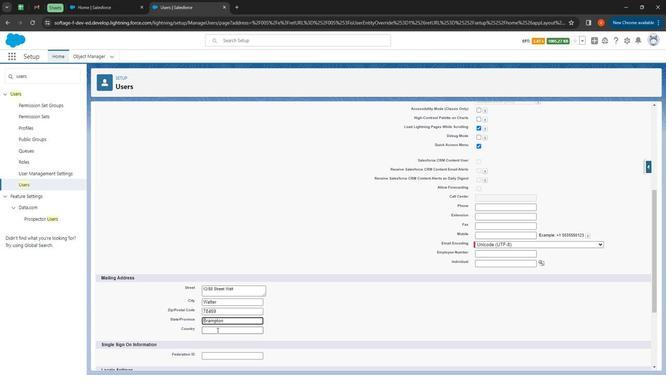 
Action: Mouse pressed left at (218, 328)
Screenshot: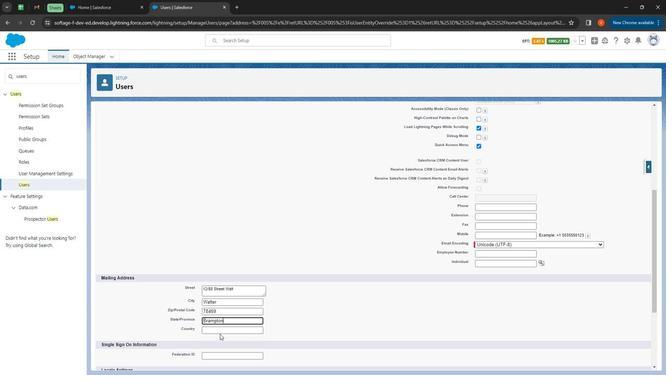 
Action: Mouse moved to (219, 327)
Screenshot: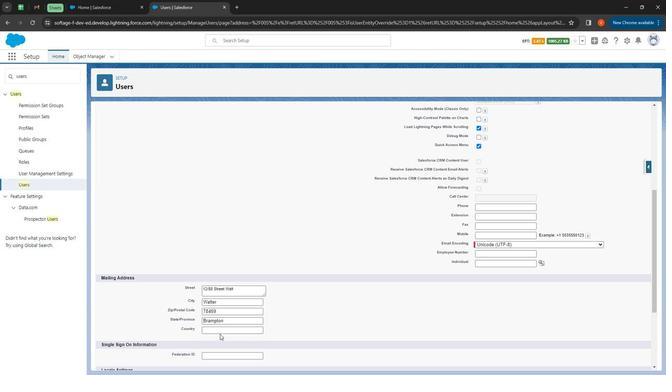 
Action: Mouse pressed left at (219, 327)
Screenshot: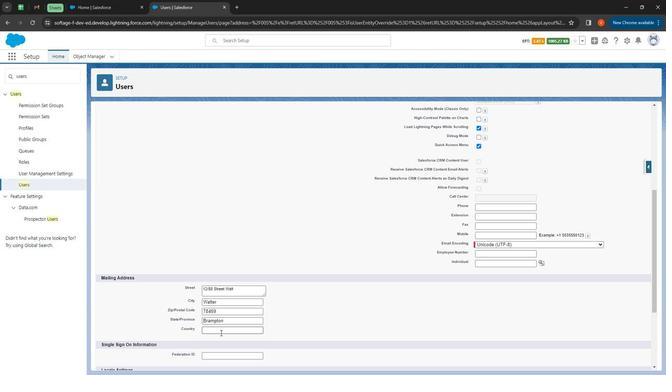 
Action: Key pressed <Key.shift>
Screenshot: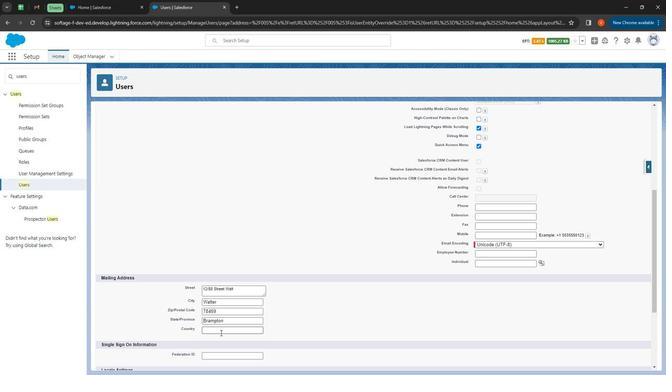 
Action: Mouse moved to (219, 327)
Screenshot: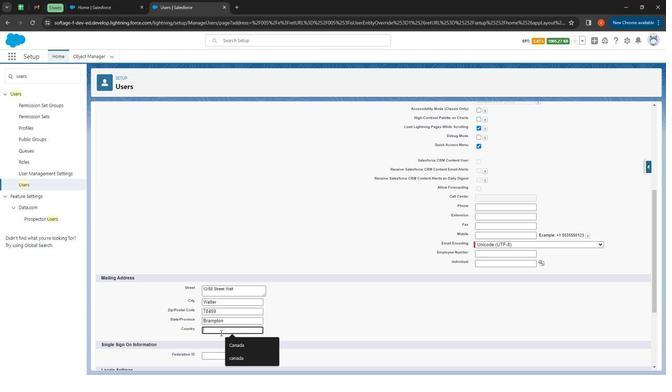 
Action: Key pressed Canada
Screenshot: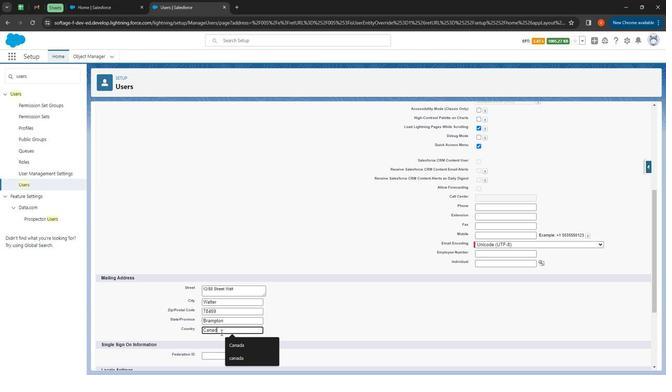 
Action: Mouse moved to (339, 308)
Screenshot: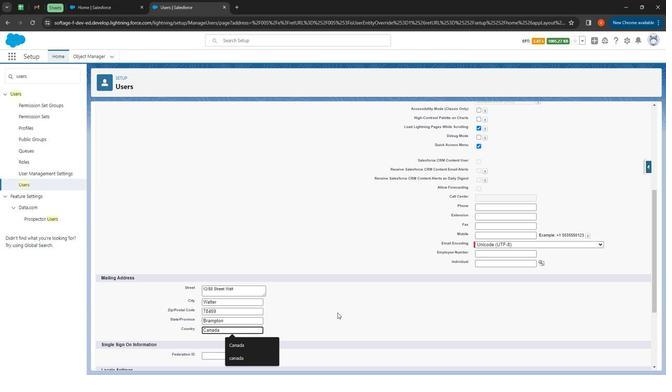 
Action: Mouse pressed left at (339, 308)
Screenshot: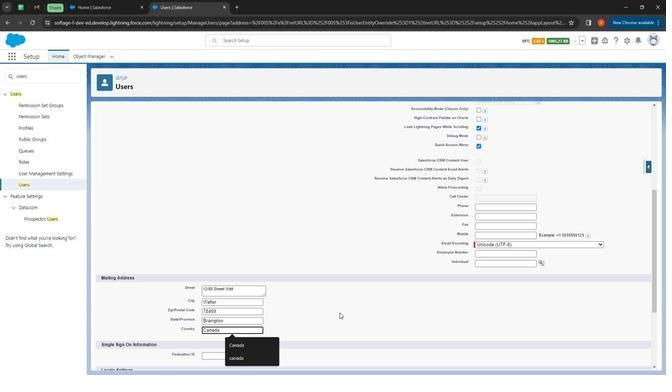
Action: Mouse moved to (339, 308)
Screenshot: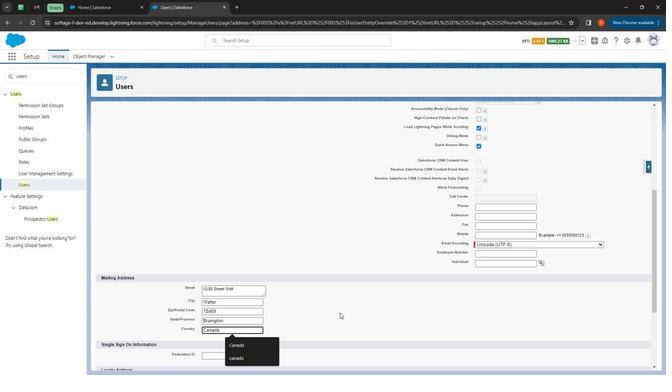 
Action: Mouse scrolled (339, 307) with delta (0, 0)
Screenshot: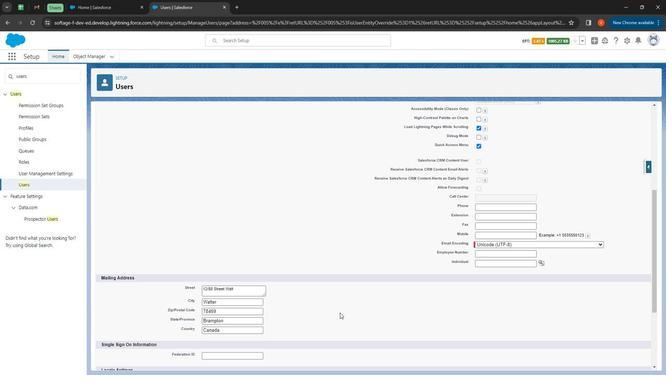 
Action: Mouse moved to (339, 308)
Screenshot: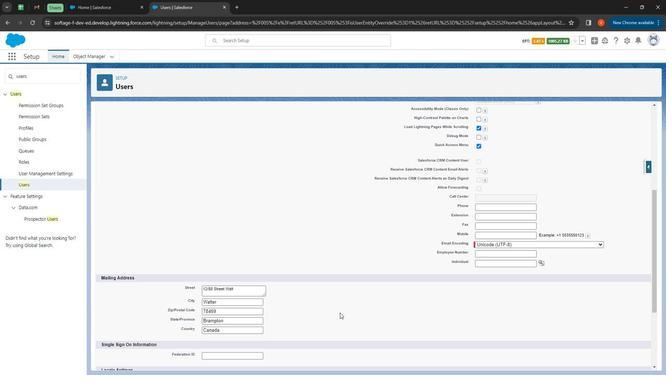 
Action: Mouse scrolled (339, 307) with delta (0, 0)
Screenshot: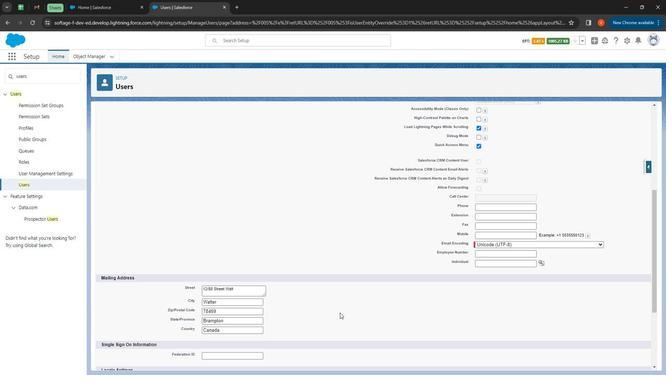 
Action: Mouse scrolled (339, 307) with delta (0, 0)
Screenshot: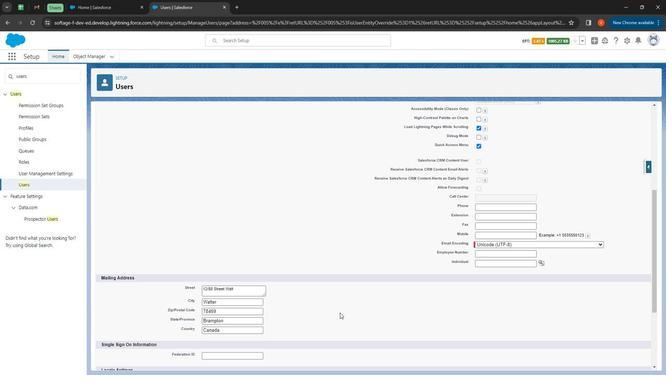 
Action: Mouse moved to (339, 308)
Screenshot: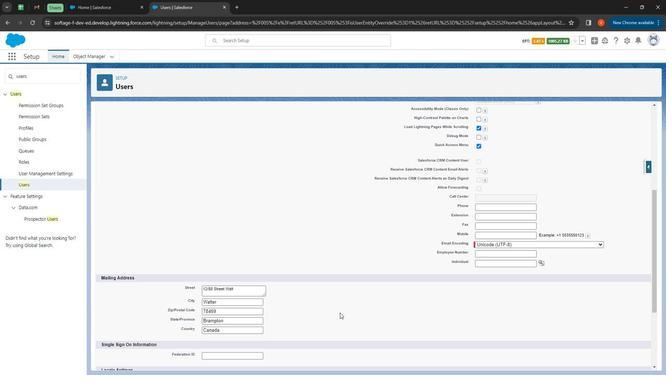 
Action: Mouse scrolled (339, 308) with delta (0, 0)
Screenshot: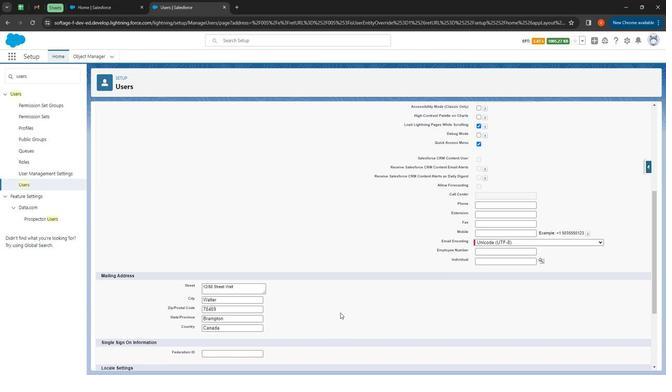 
Action: Mouse scrolled (339, 308) with delta (0, 0)
Screenshot: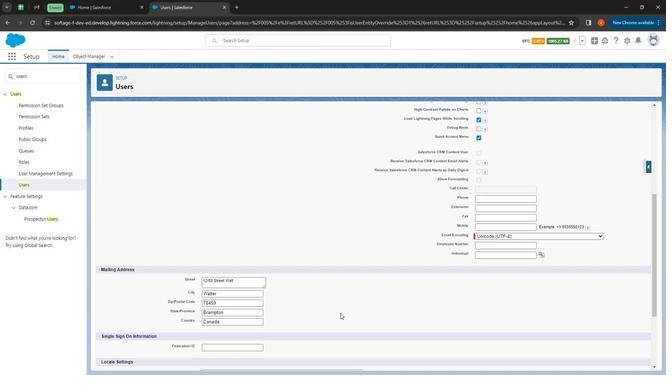 
Action: Mouse moved to (268, 306)
